 Task: Find connections with filter location Nādbai with filter topic #jobinterviewswith filter profile language Potuguese with filter current company ArcelorMittal Nippon Steel India with filter school Invertis University with filter industry Breweries with filter service category Portrait Photography with filter keywords title Mechanical Engineer
Action: Mouse moved to (606, 102)
Screenshot: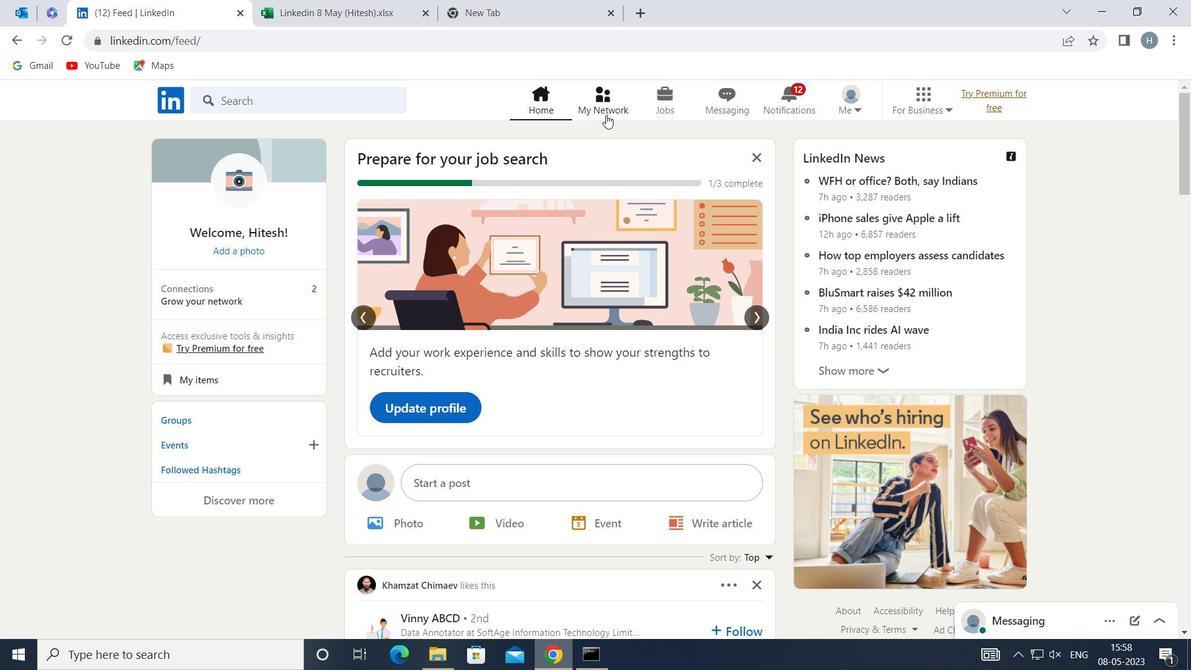 
Action: Mouse pressed left at (606, 102)
Screenshot: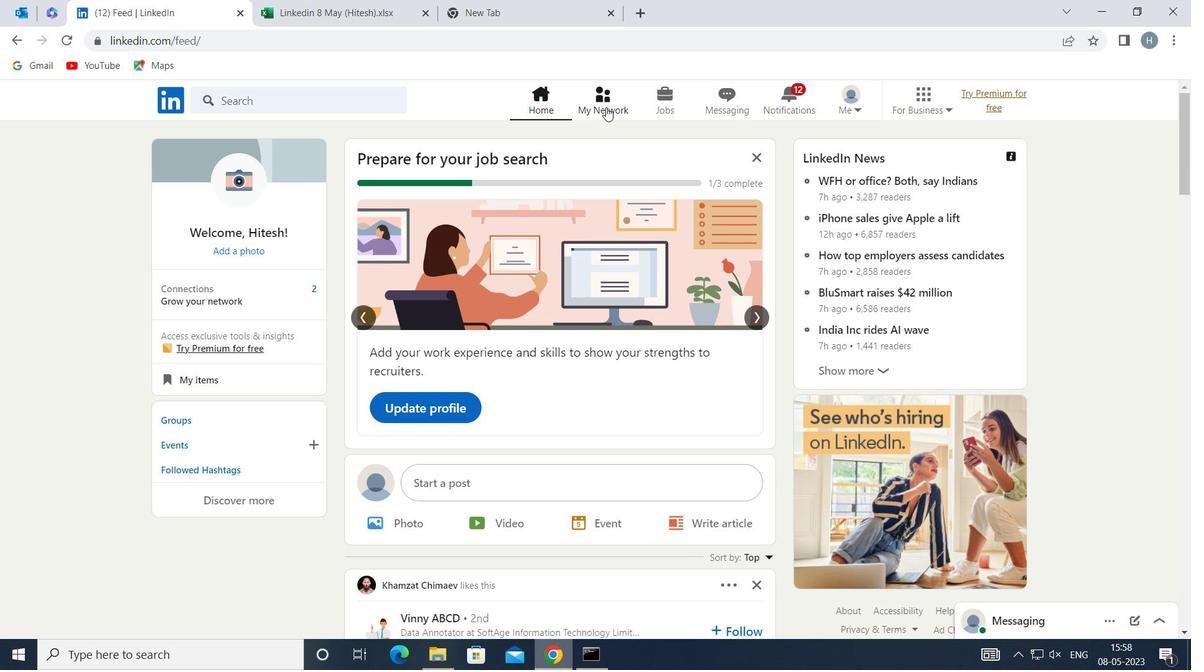 
Action: Mouse moved to (329, 191)
Screenshot: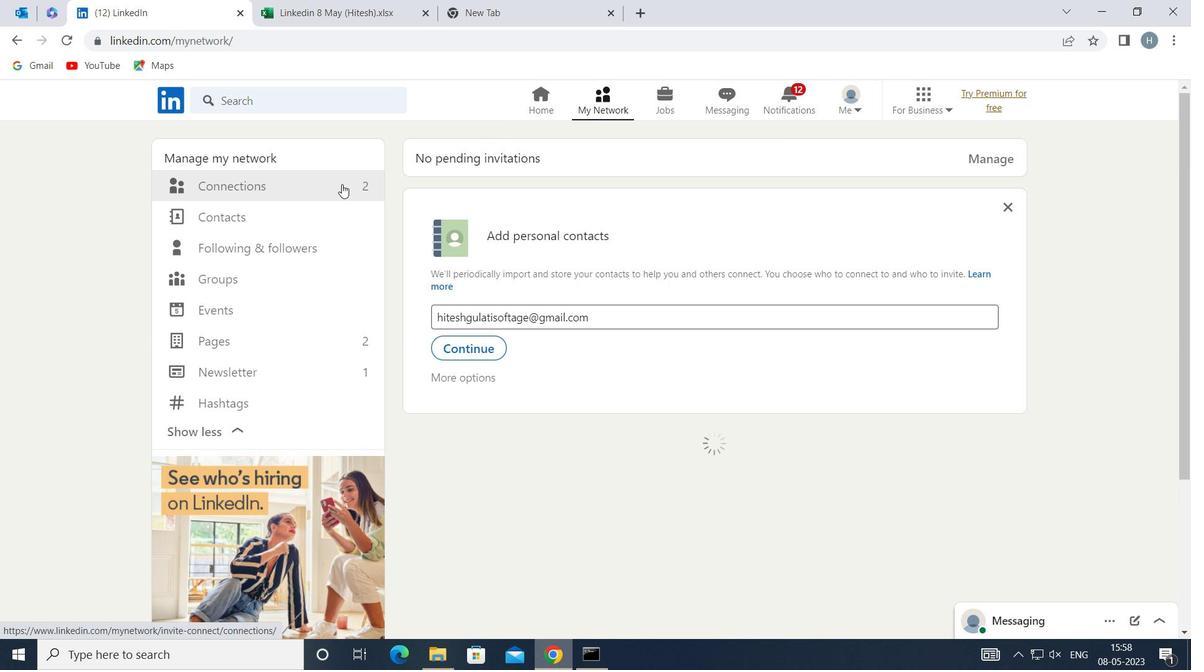 
Action: Mouse pressed left at (329, 191)
Screenshot: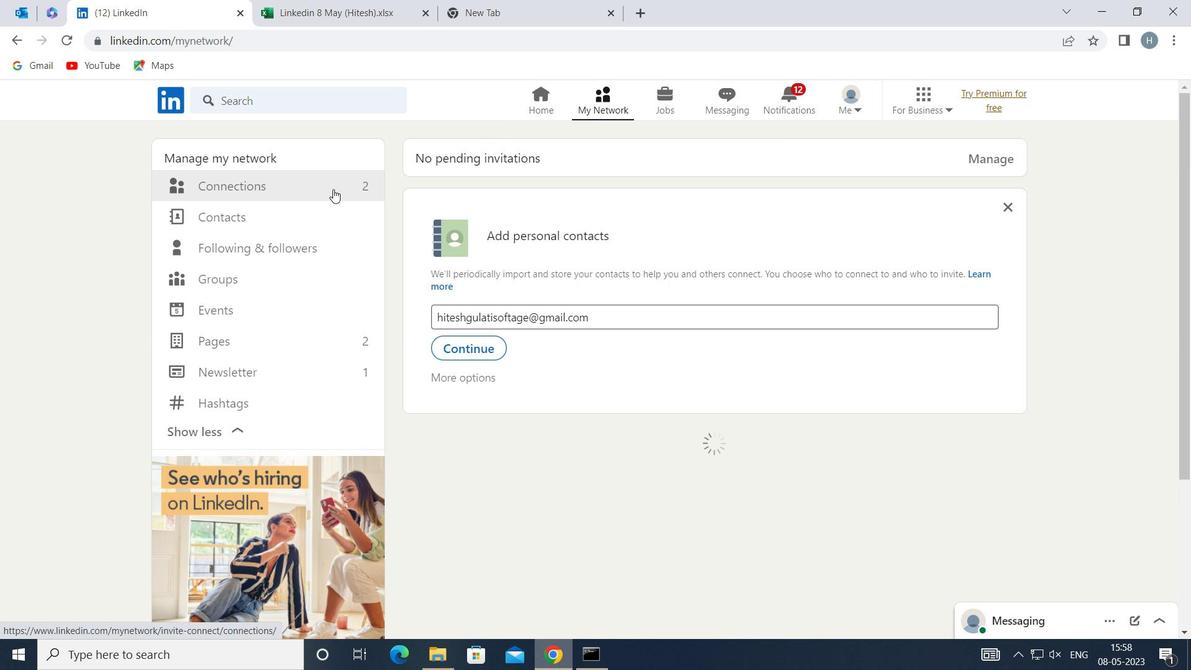 
Action: Mouse moved to (697, 184)
Screenshot: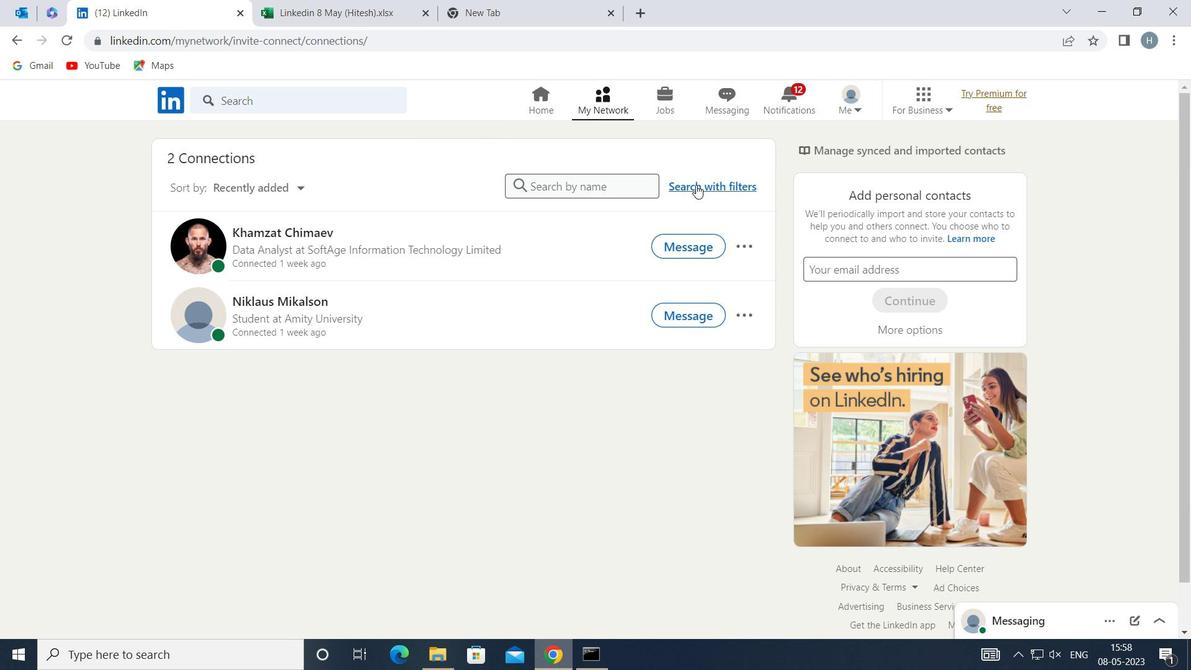 
Action: Mouse pressed left at (697, 184)
Screenshot: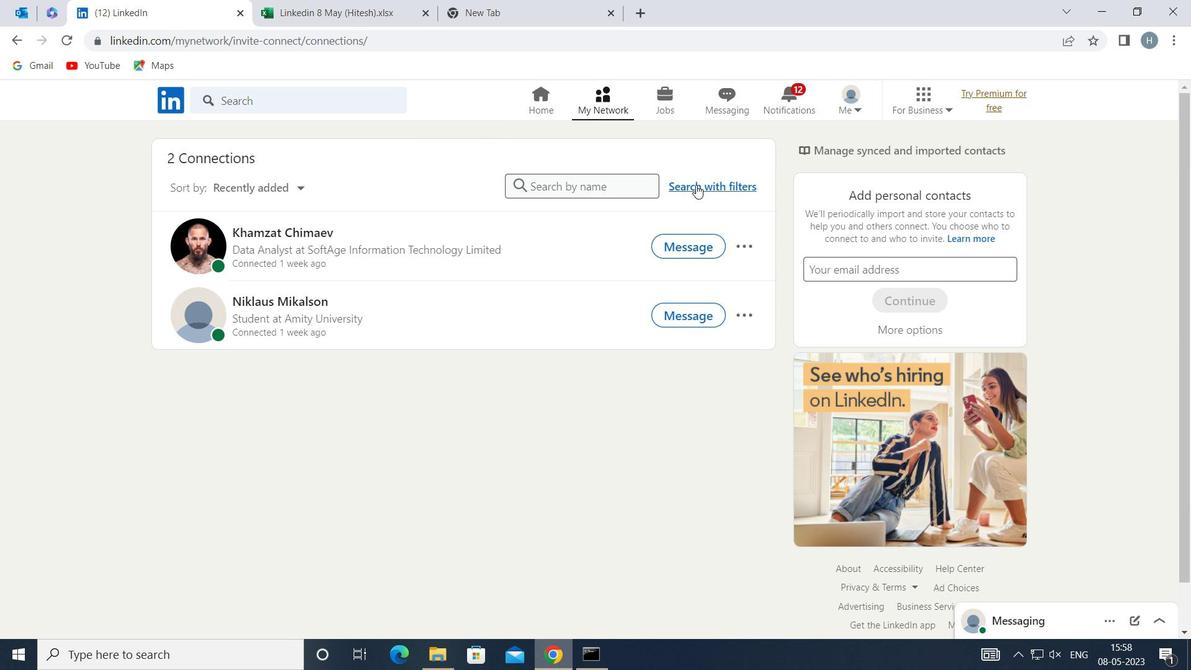 
Action: Mouse moved to (648, 144)
Screenshot: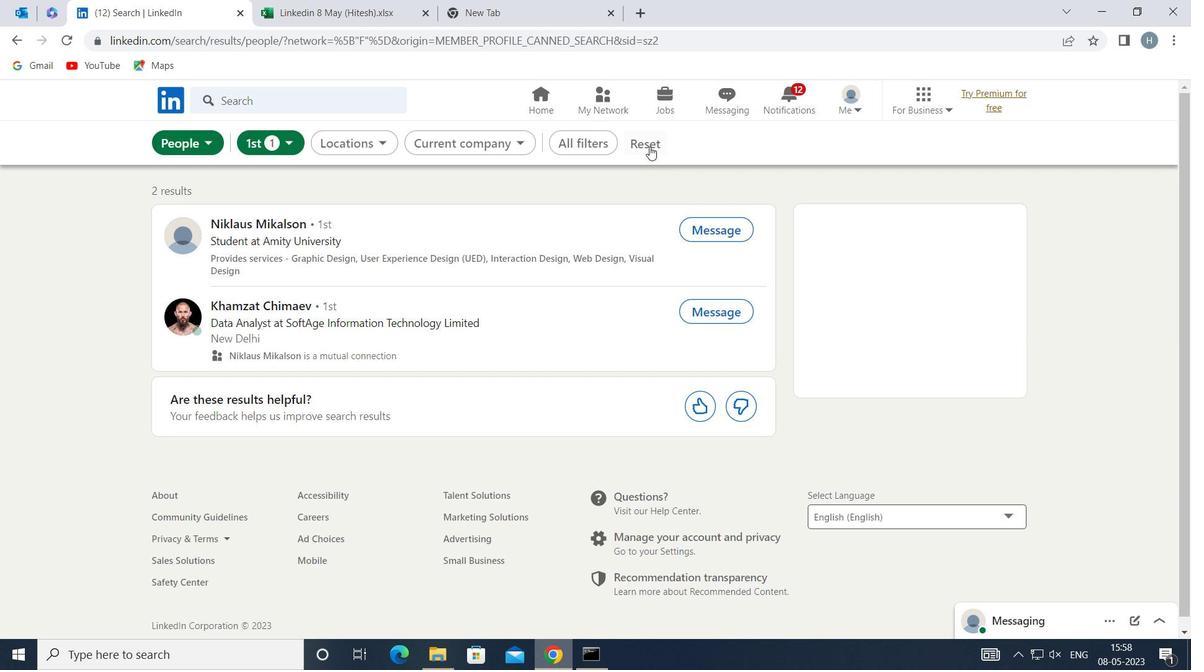 
Action: Mouse pressed left at (648, 144)
Screenshot: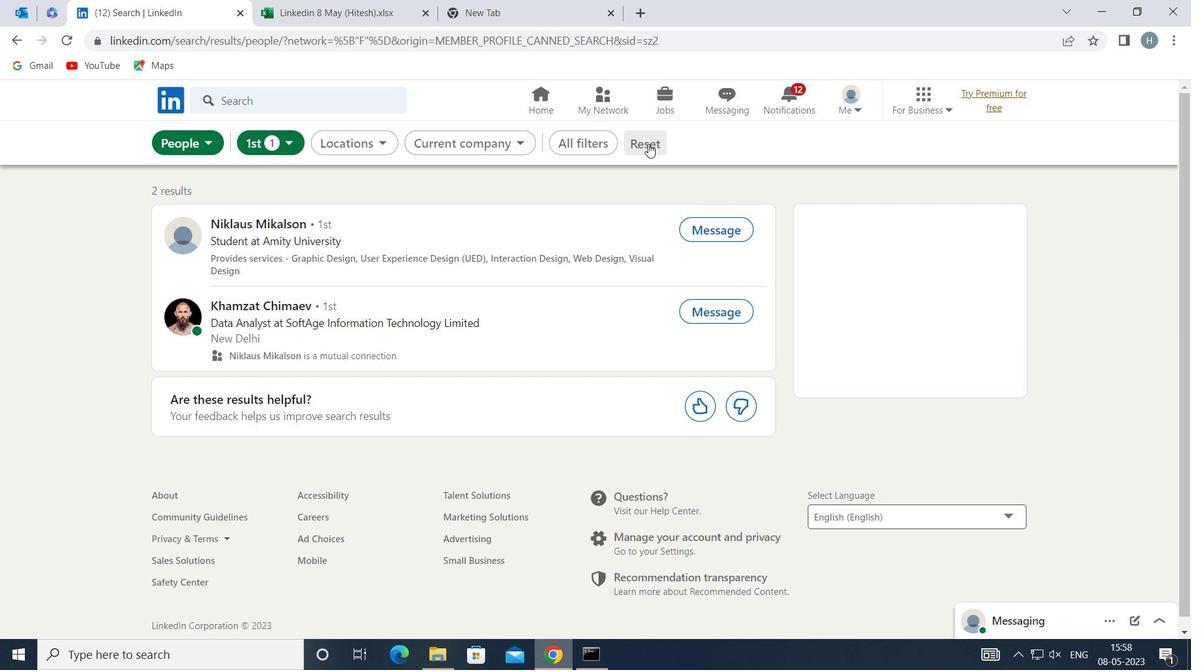 
Action: Mouse moved to (624, 138)
Screenshot: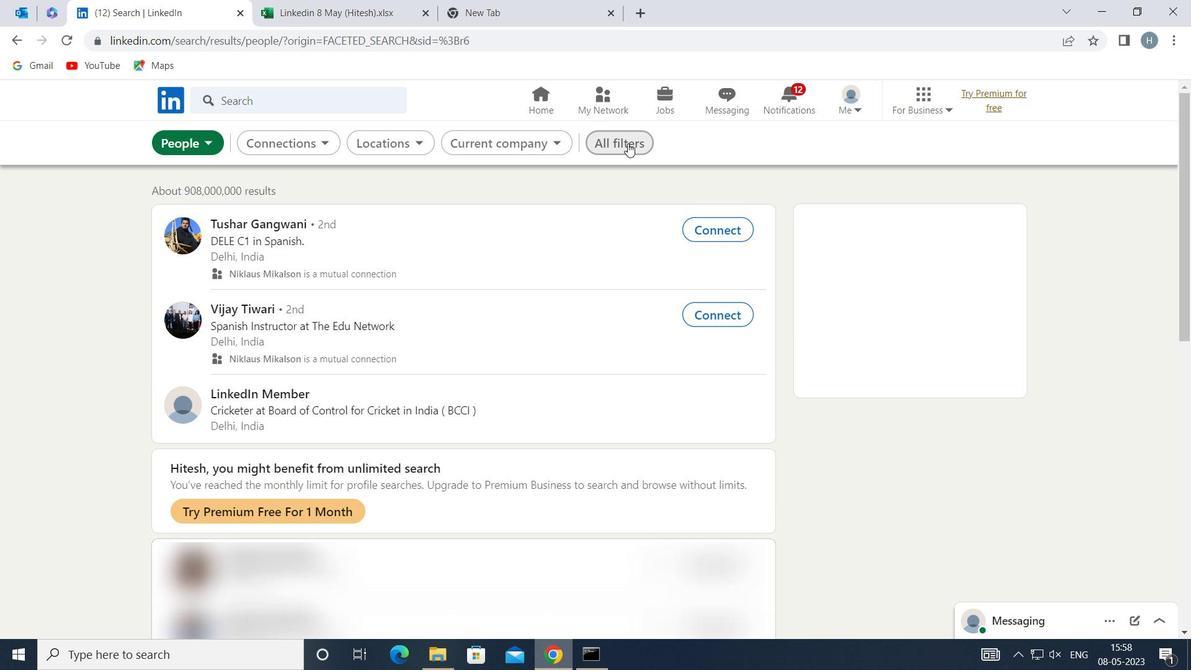 
Action: Mouse pressed left at (624, 138)
Screenshot: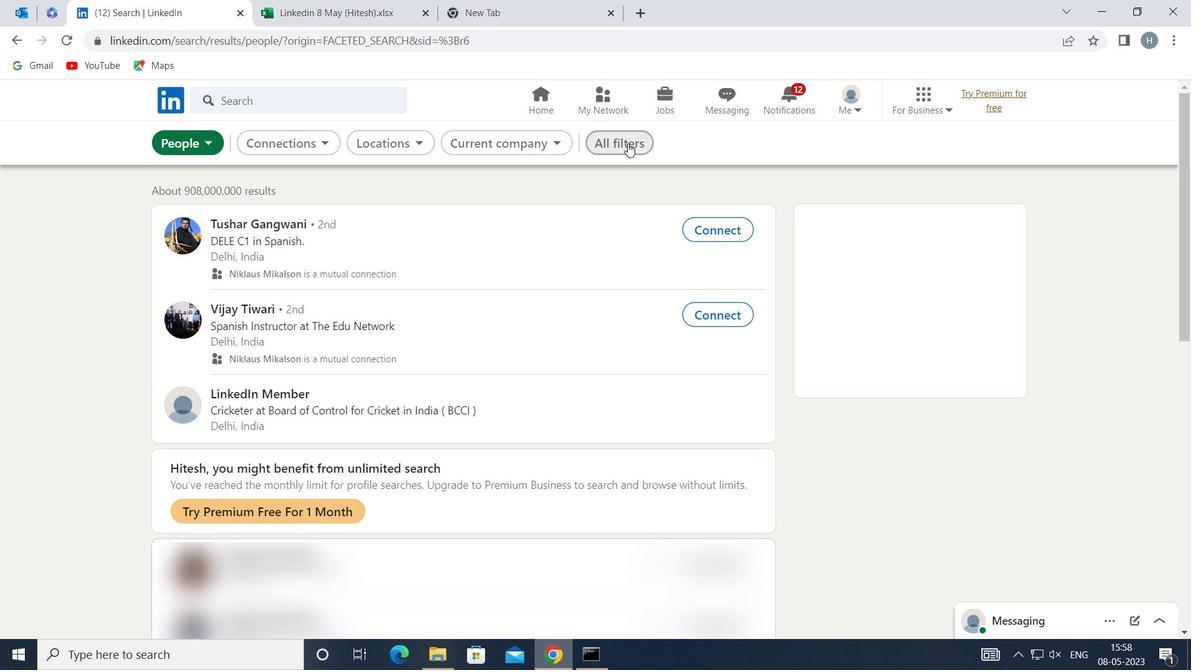 
Action: Mouse moved to (930, 279)
Screenshot: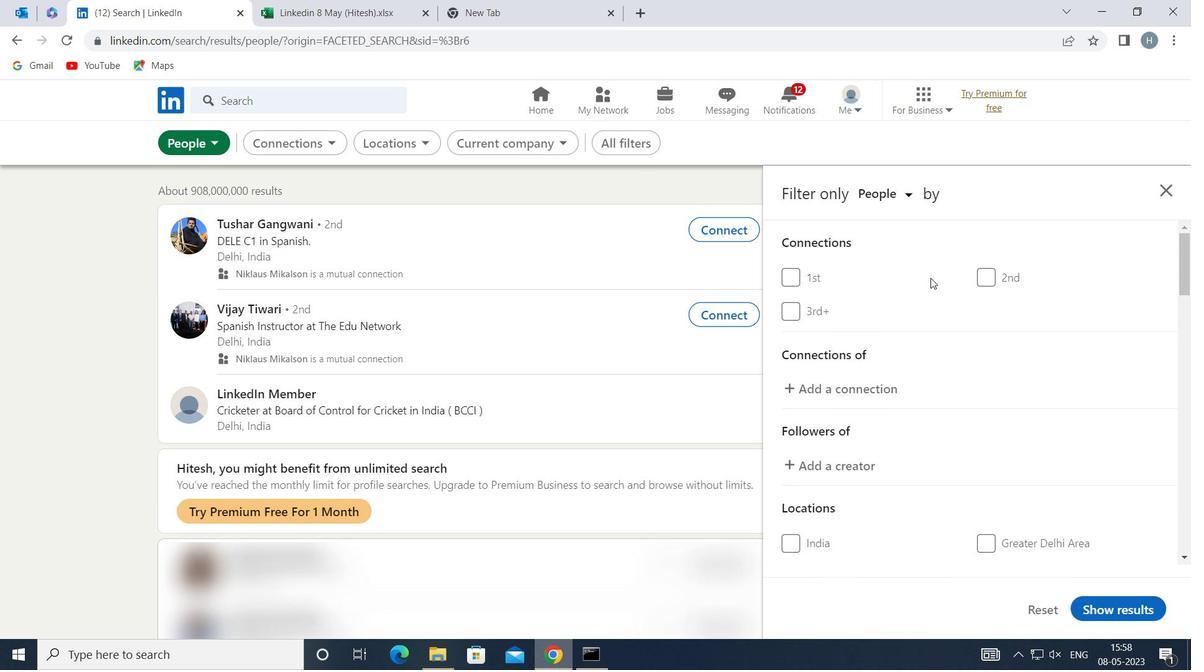 
Action: Mouse scrolled (930, 278) with delta (0, 0)
Screenshot: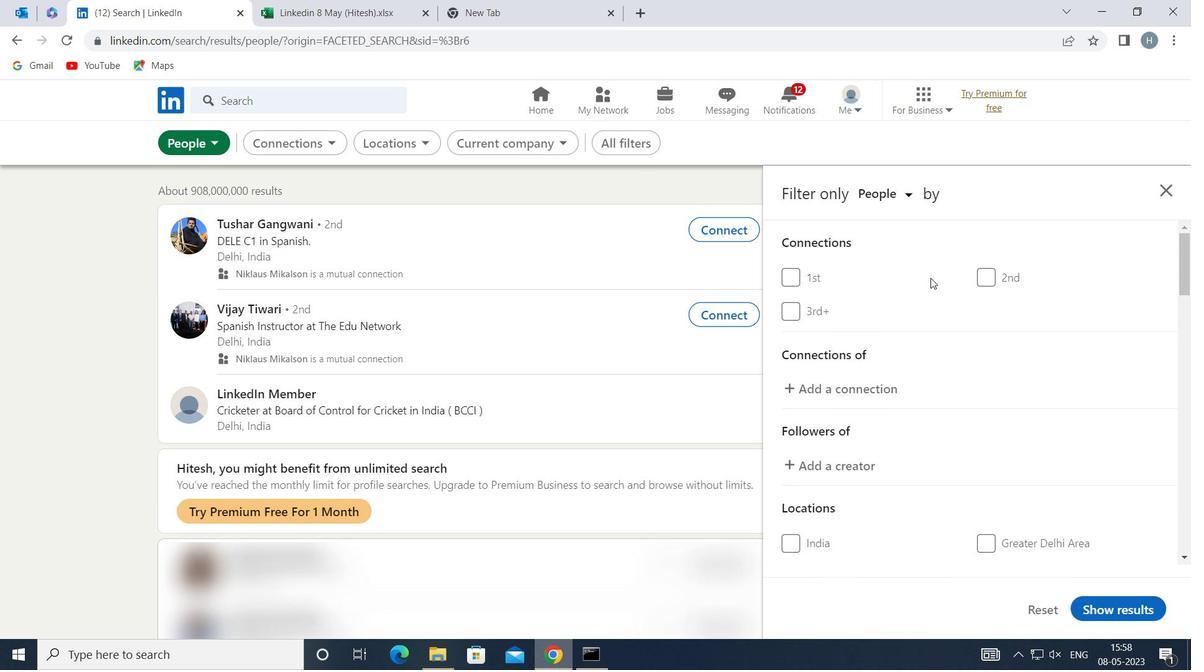 
Action: Mouse moved to (932, 279)
Screenshot: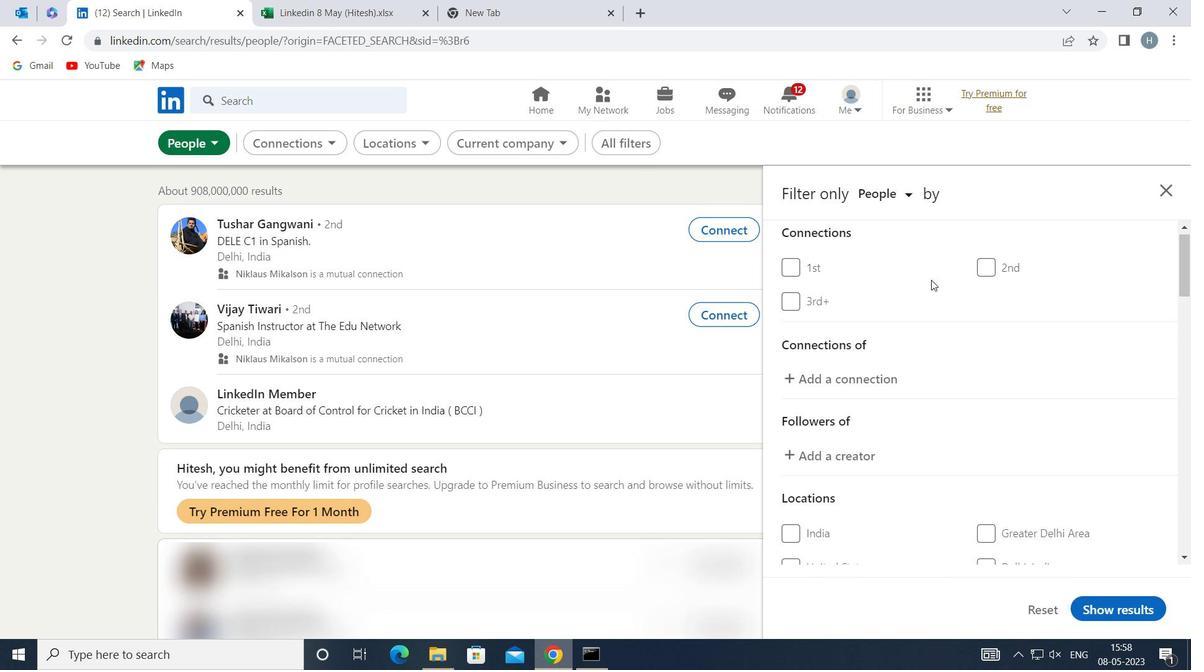 
Action: Mouse scrolled (932, 279) with delta (0, 0)
Screenshot: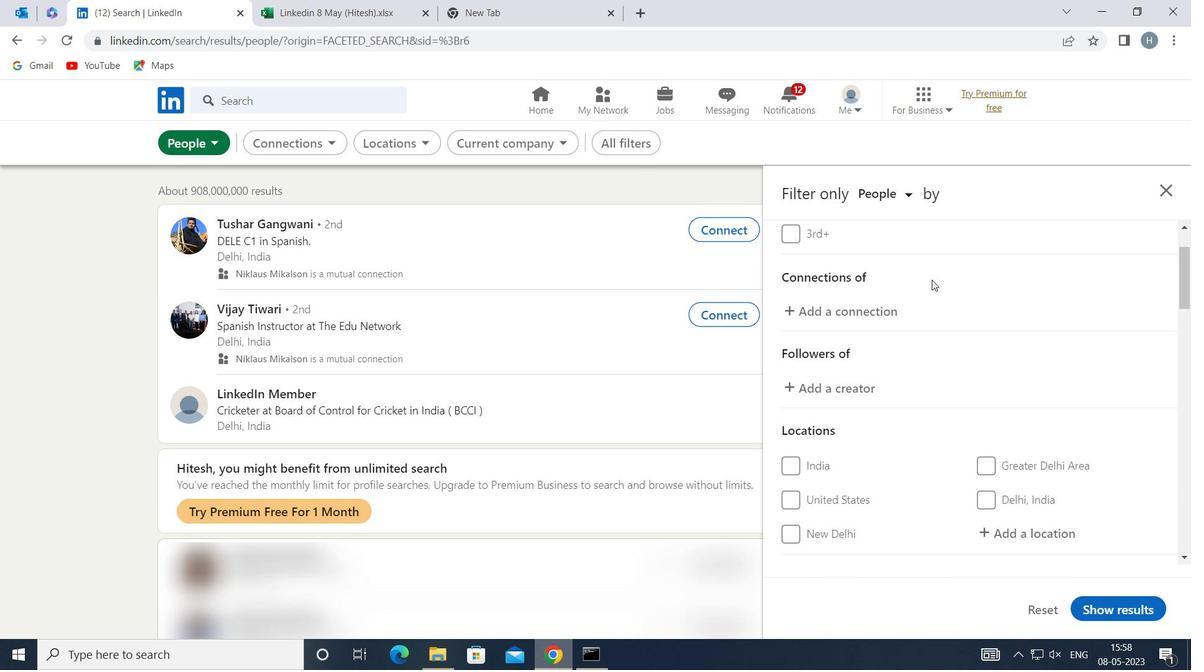 
Action: Mouse moved to (934, 281)
Screenshot: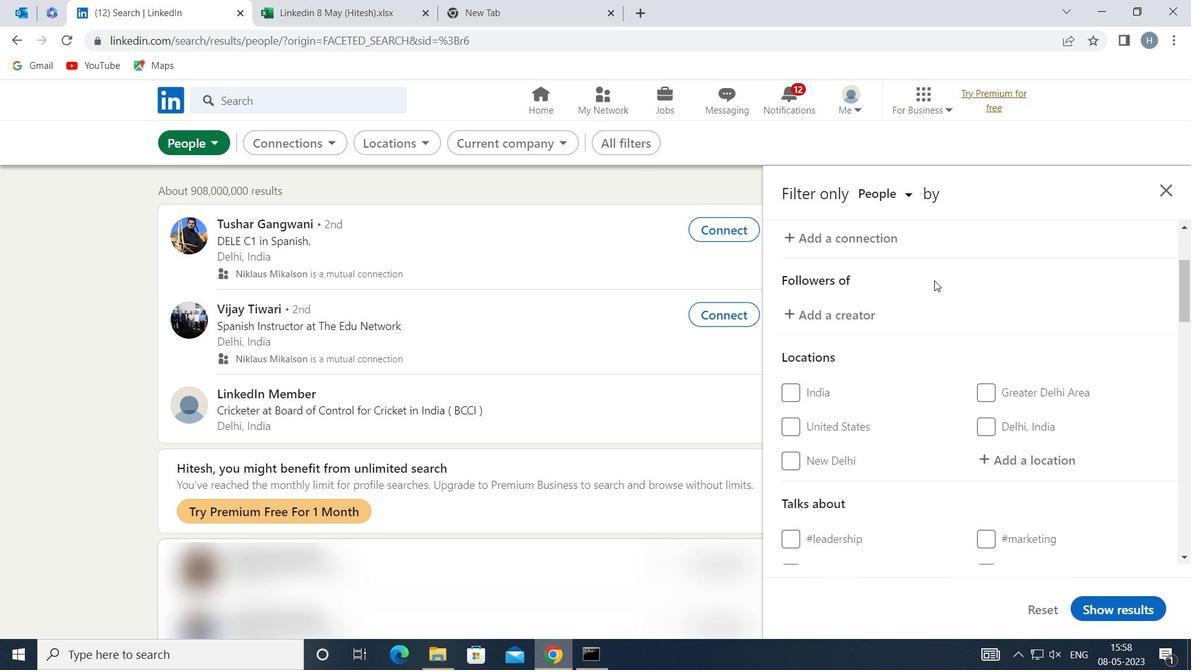 
Action: Mouse scrolled (934, 281) with delta (0, 0)
Screenshot: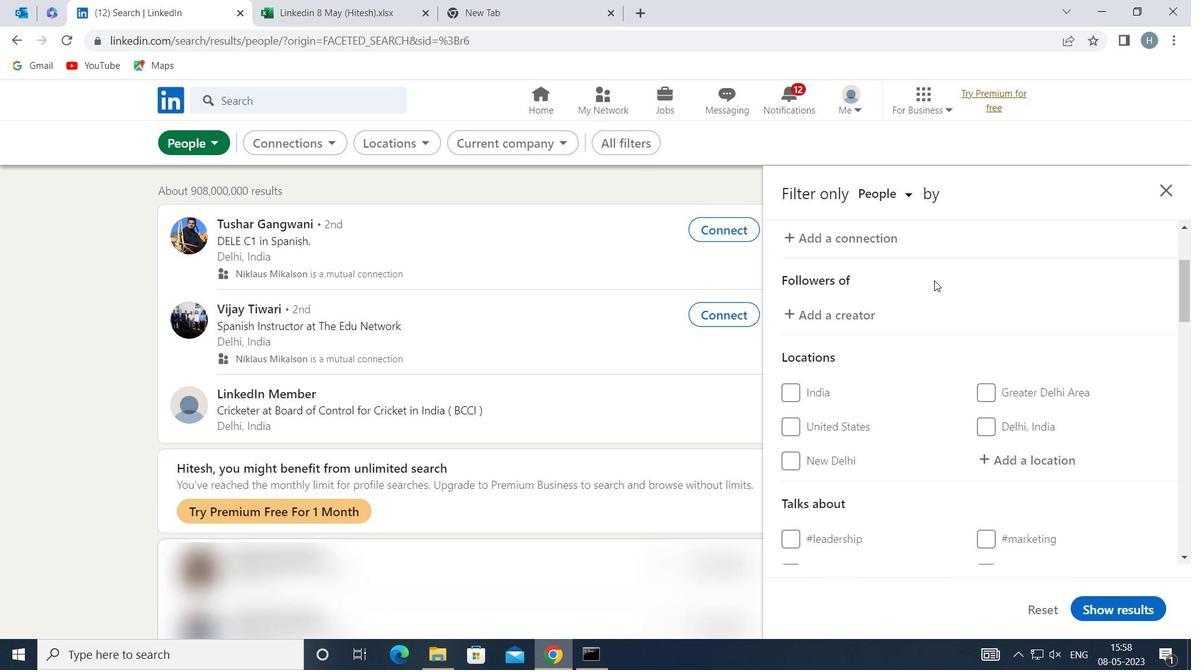 
Action: Mouse moved to (1030, 370)
Screenshot: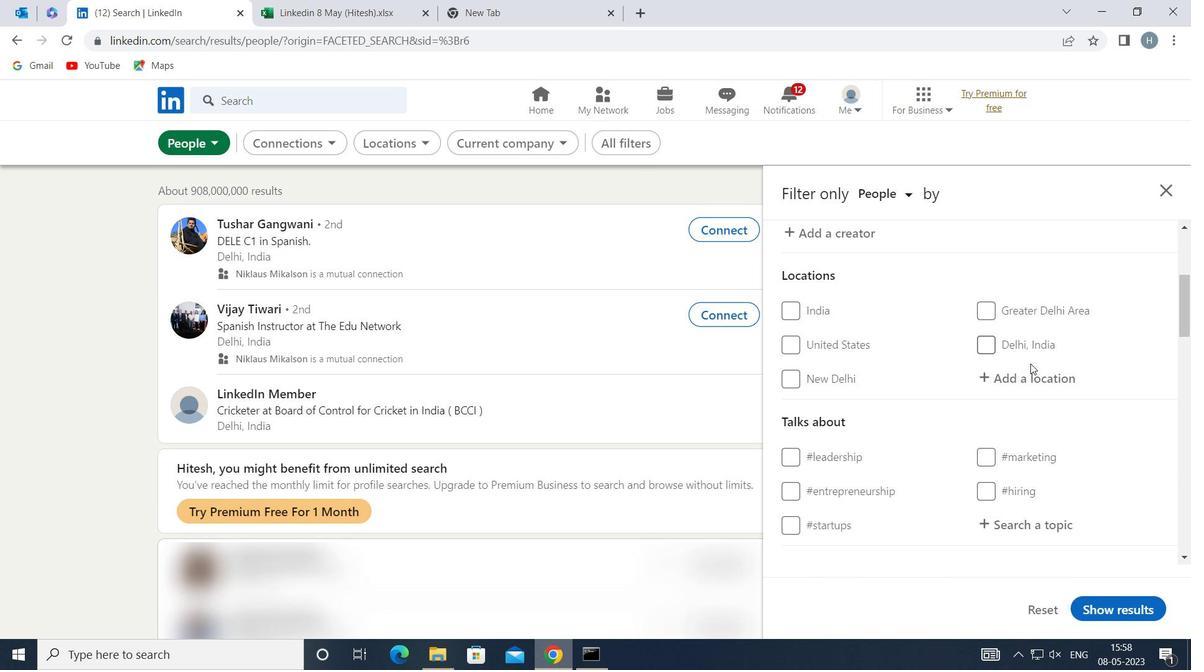 
Action: Mouse pressed left at (1030, 370)
Screenshot: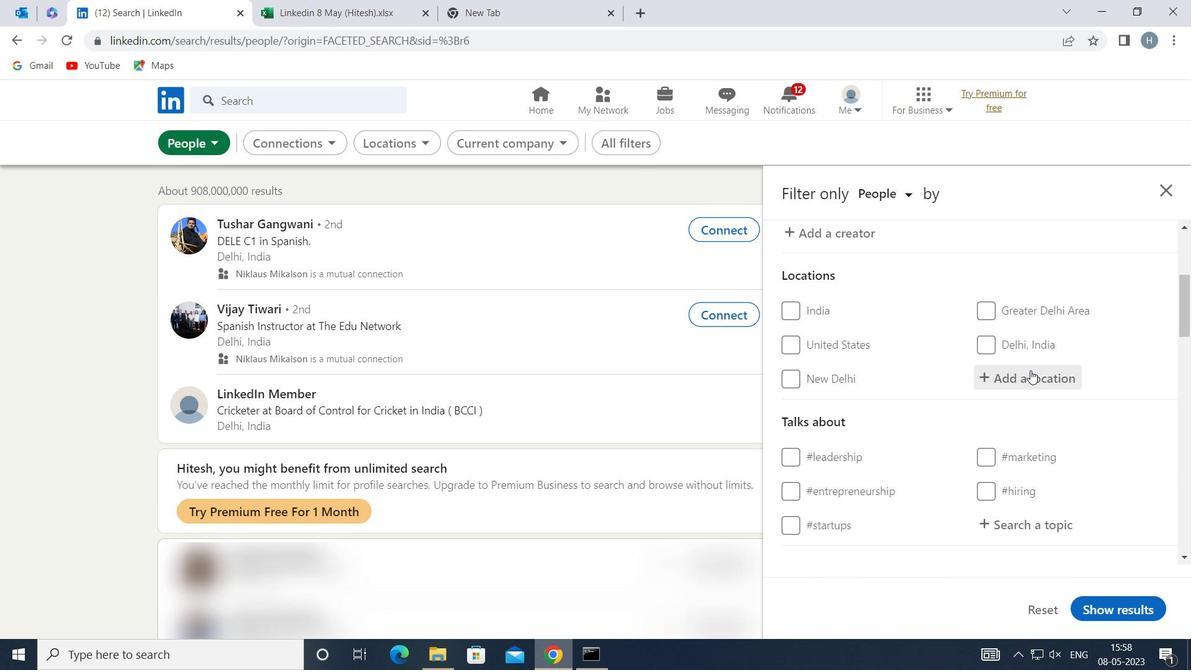 
Action: Key pressed <Key.shift>NADBAI
Screenshot: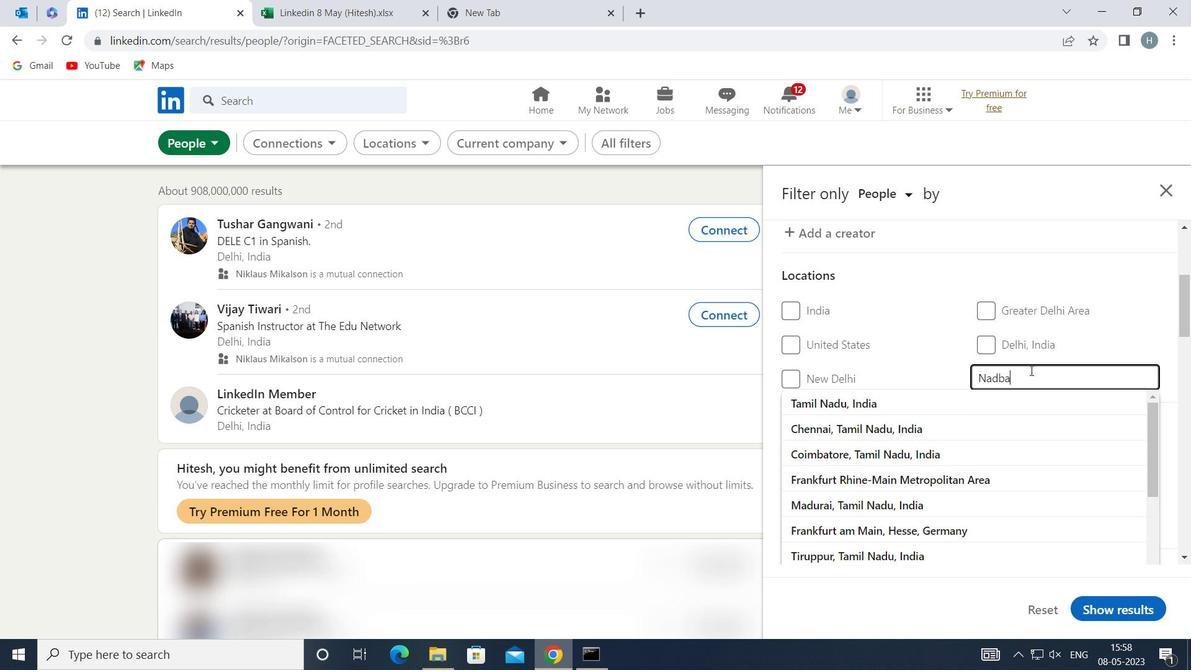 
Action: Mouse moved to (1031, 398)
Screenshot: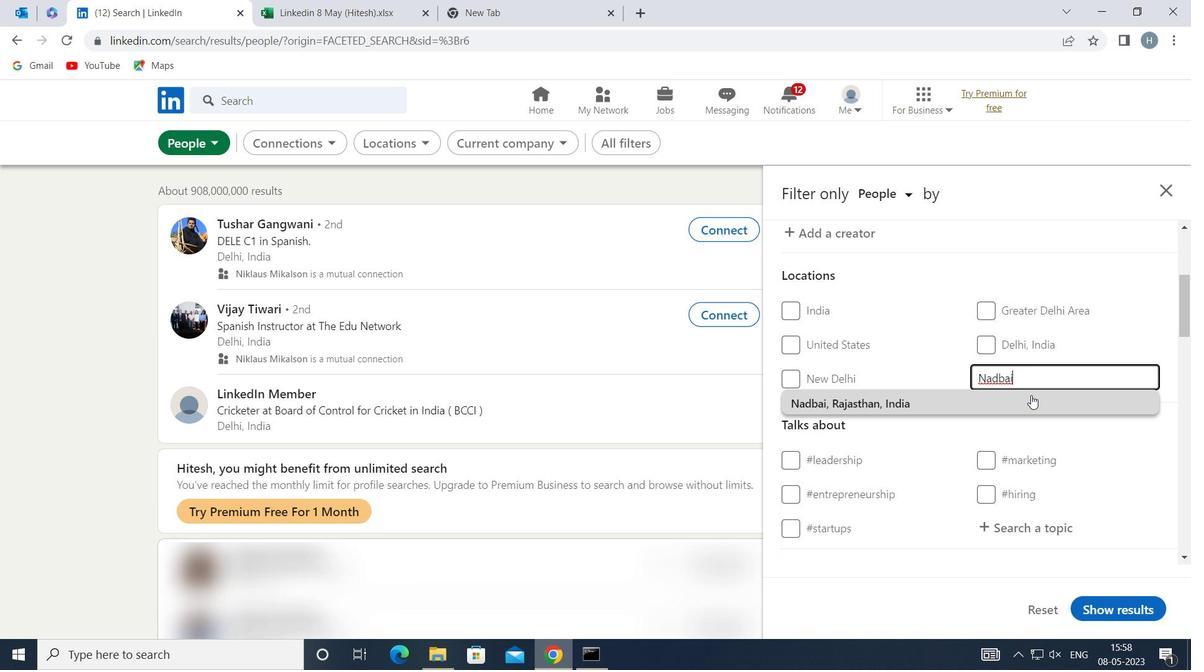 
Action: Mouse pressed left at (1031, 398)
Screenshot: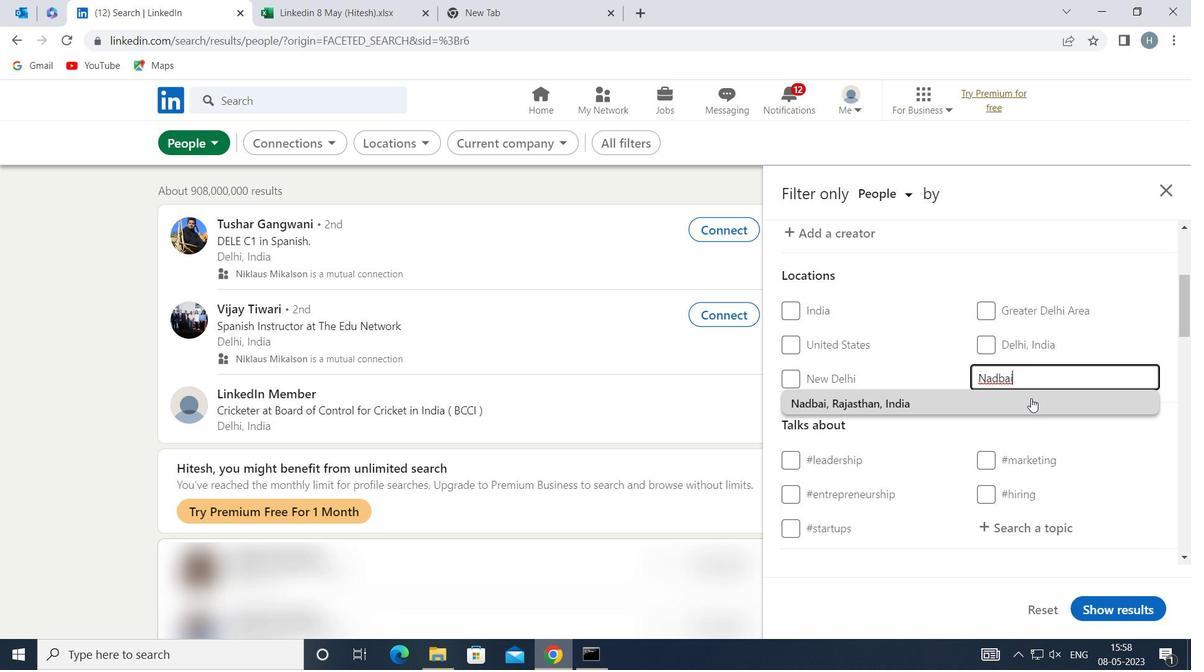 
Action: Mouse moved to (1027, 399)
Screenshot: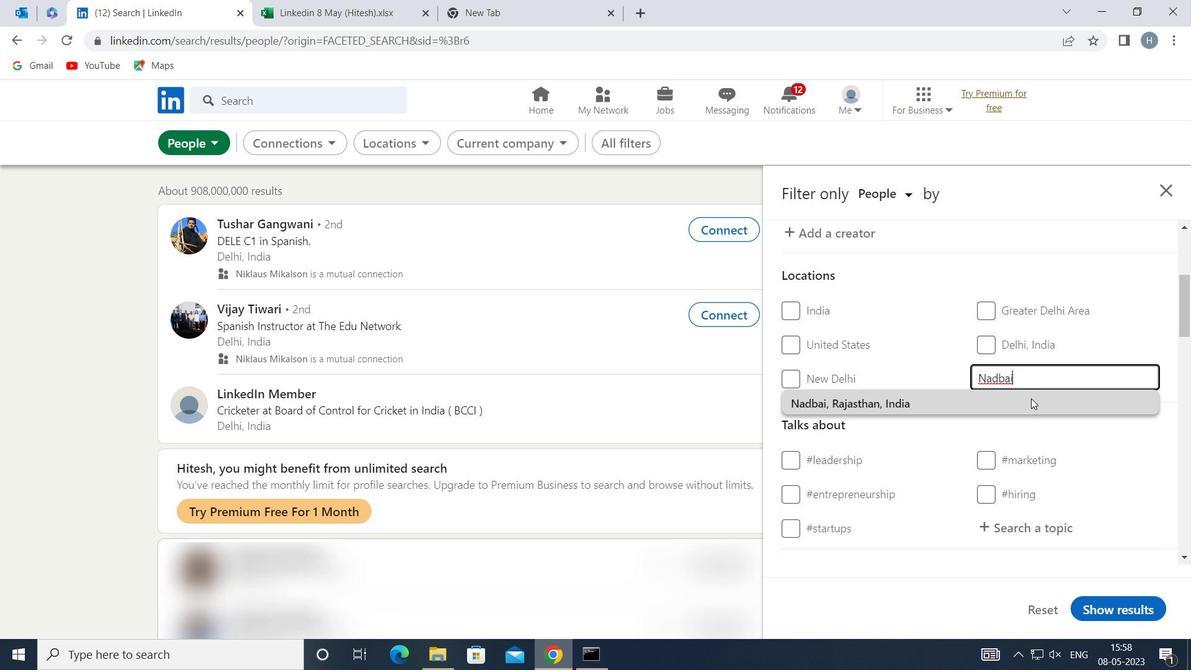 
Action: Mouse scrolled (1027, 398) with delta (0, 0)
Screenshot: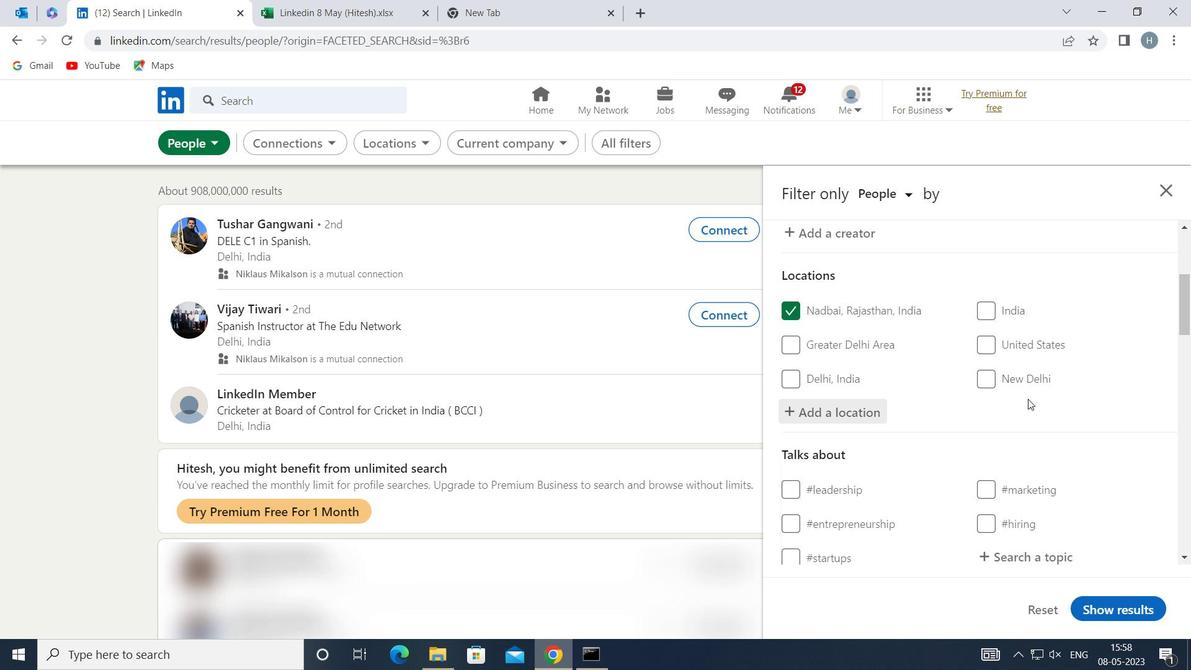 
Action: Mouse moved to (1034, 469)
Screenshot: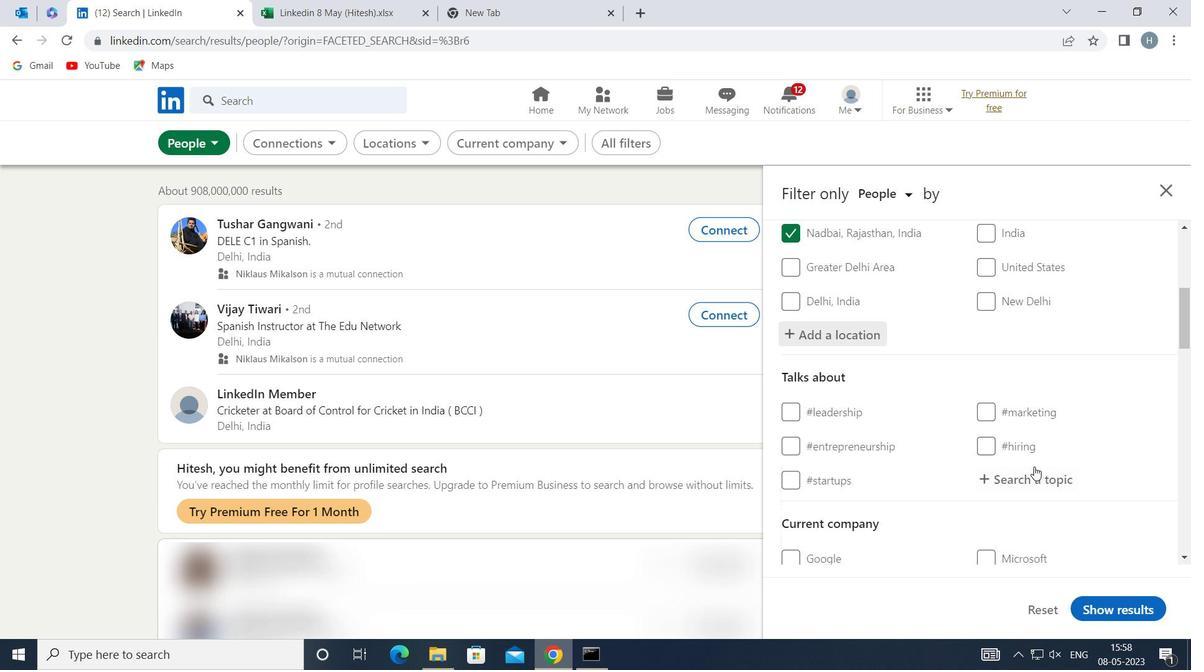 
Action: Mouse pressed left at (1034, 469)
Screenshot: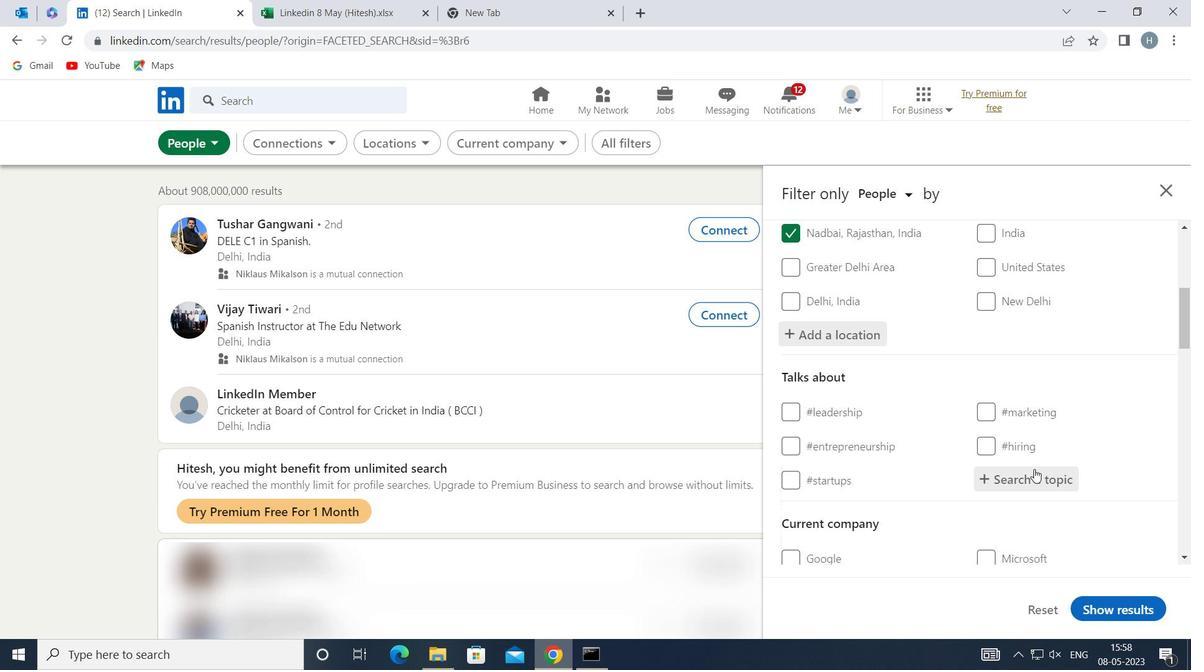 
Action: Key pressed JOBU<Key.backspace>INTERVIEWS
Screenshot: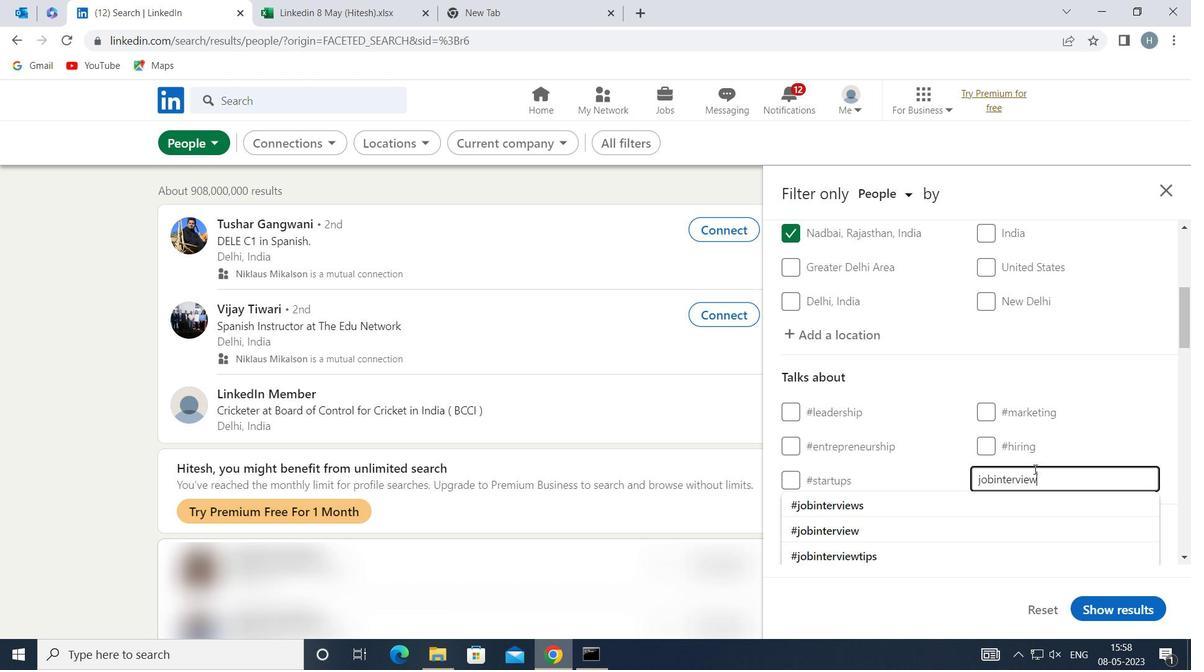 
Action: Mouse moved to (975, 505)
Screenshot: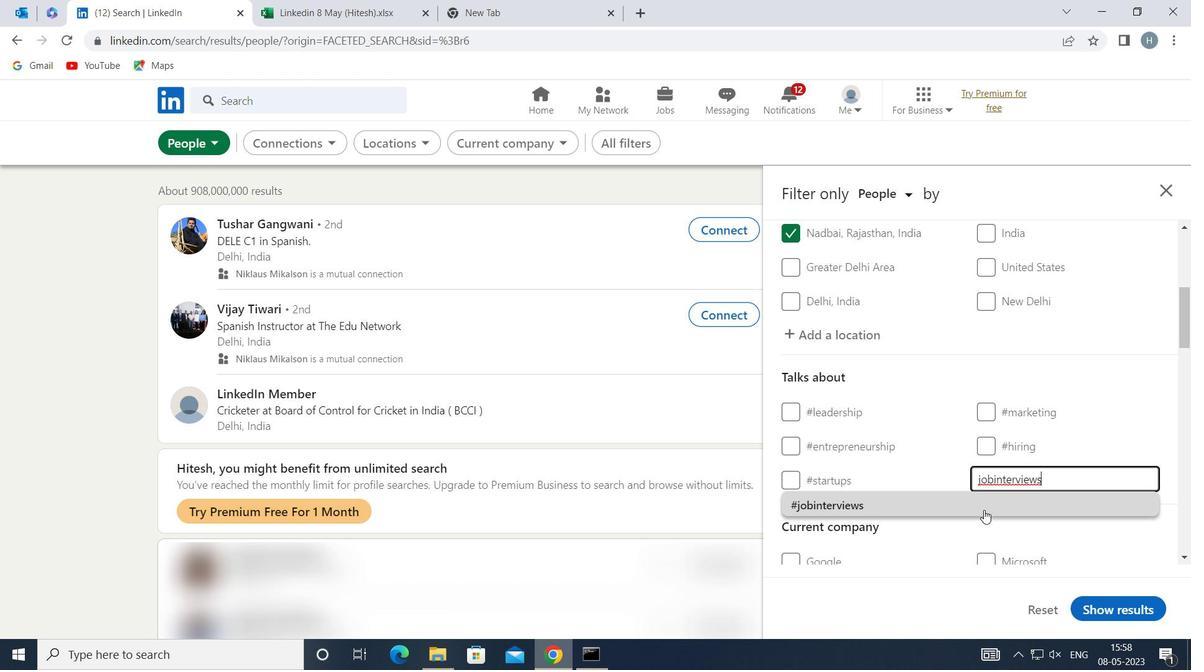 
Action: Mouse pressed left at (975, 505)
Screenshot: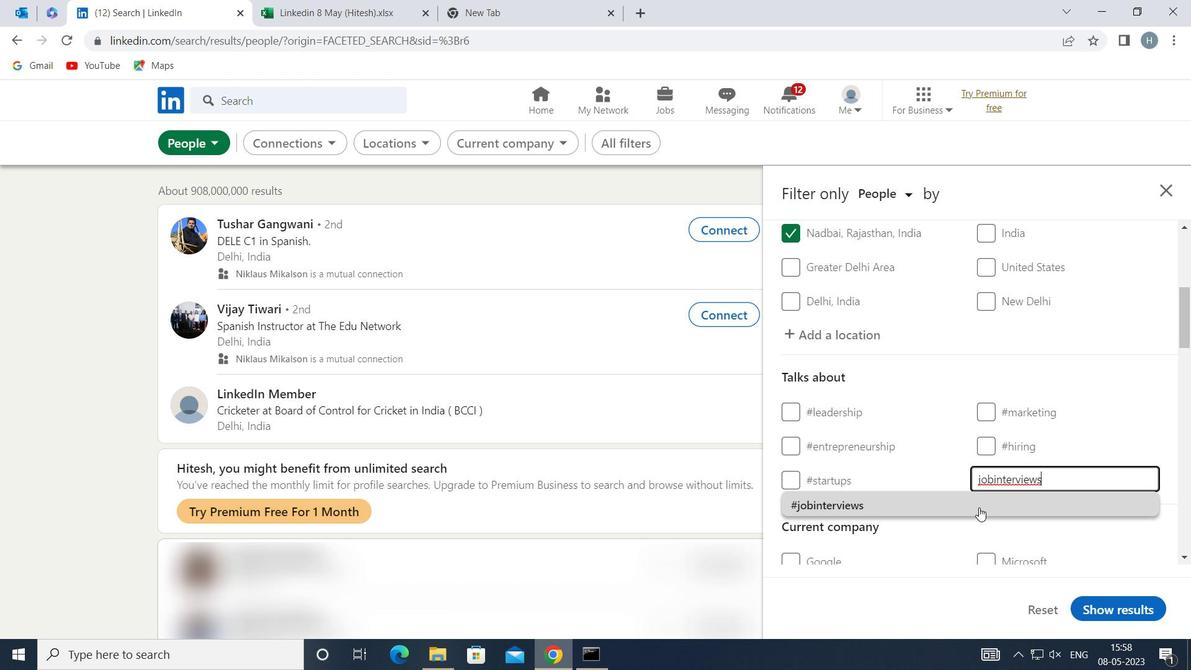 
Action: Mouse moved to (962, 429)
Screenshot: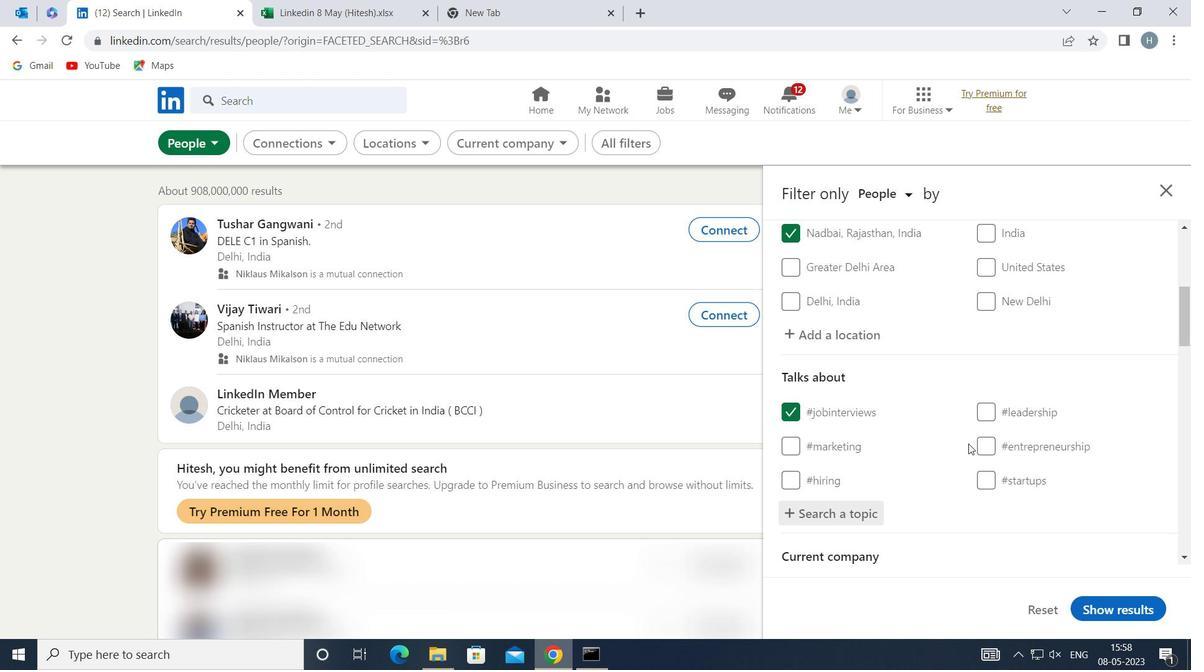 
Action: Mouse scrolled (962, 428) with delta (0, 0)
Screenshot: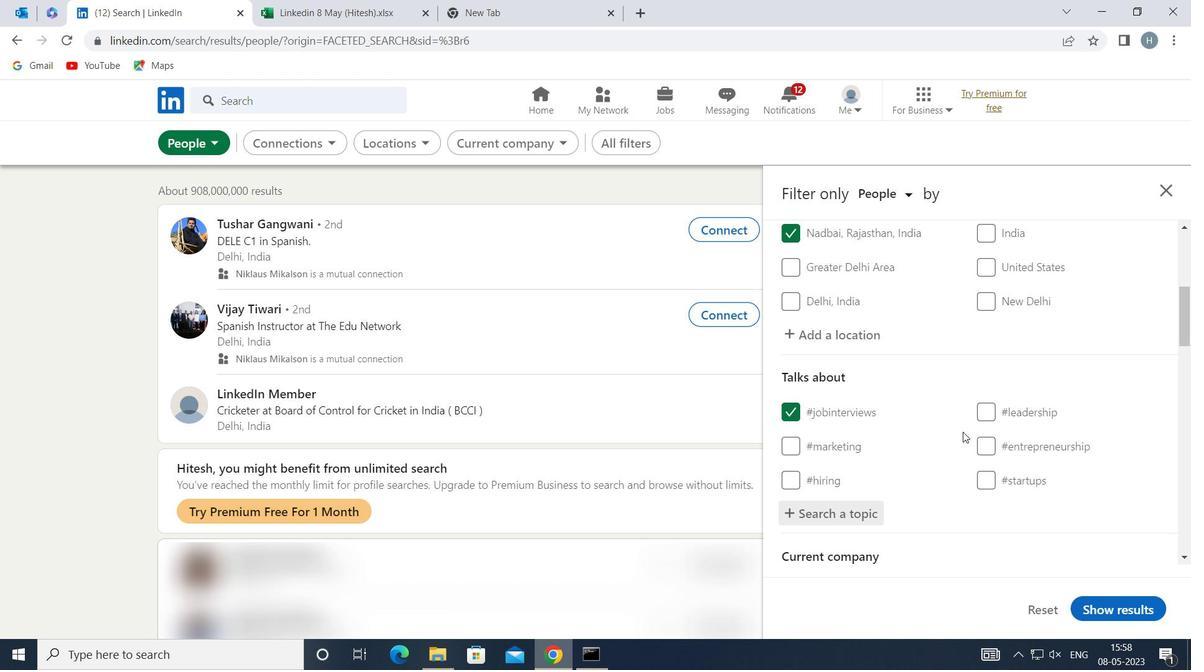 
Action: Mouse scrolled (962, 428) with delta (0, 0)
Screenshot: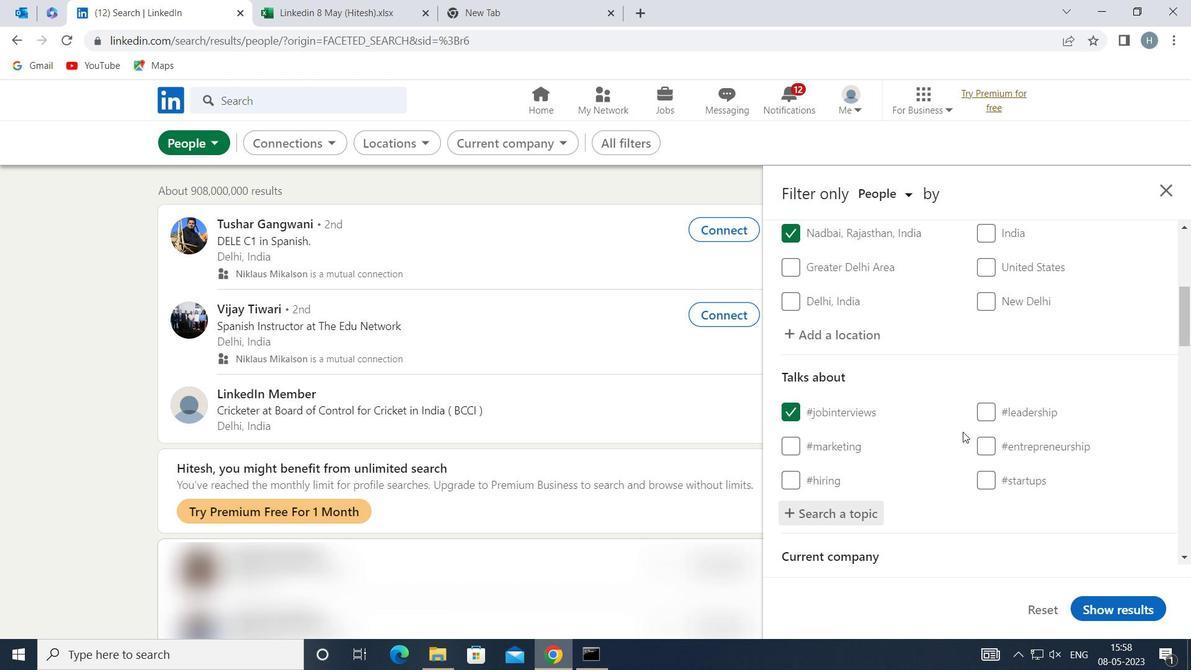 
Action: Mouse moved to (959, 408)
Screenshot: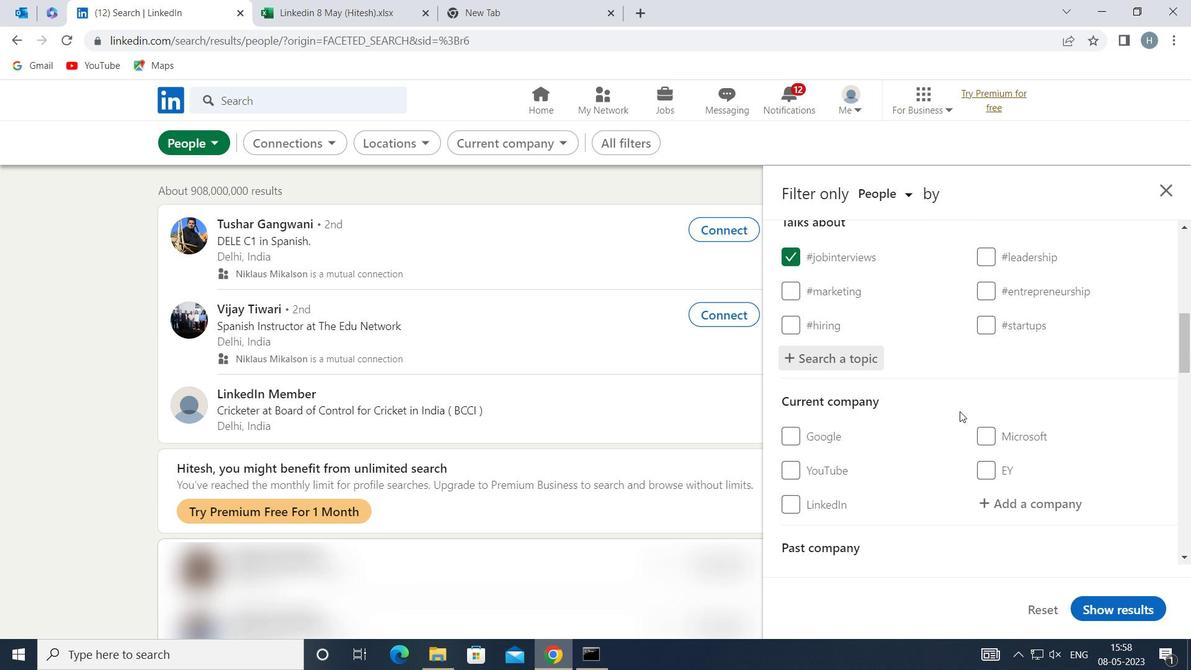 
Action: Mouse scrolled (959, 407) with delta (0, 0)
Screenshot: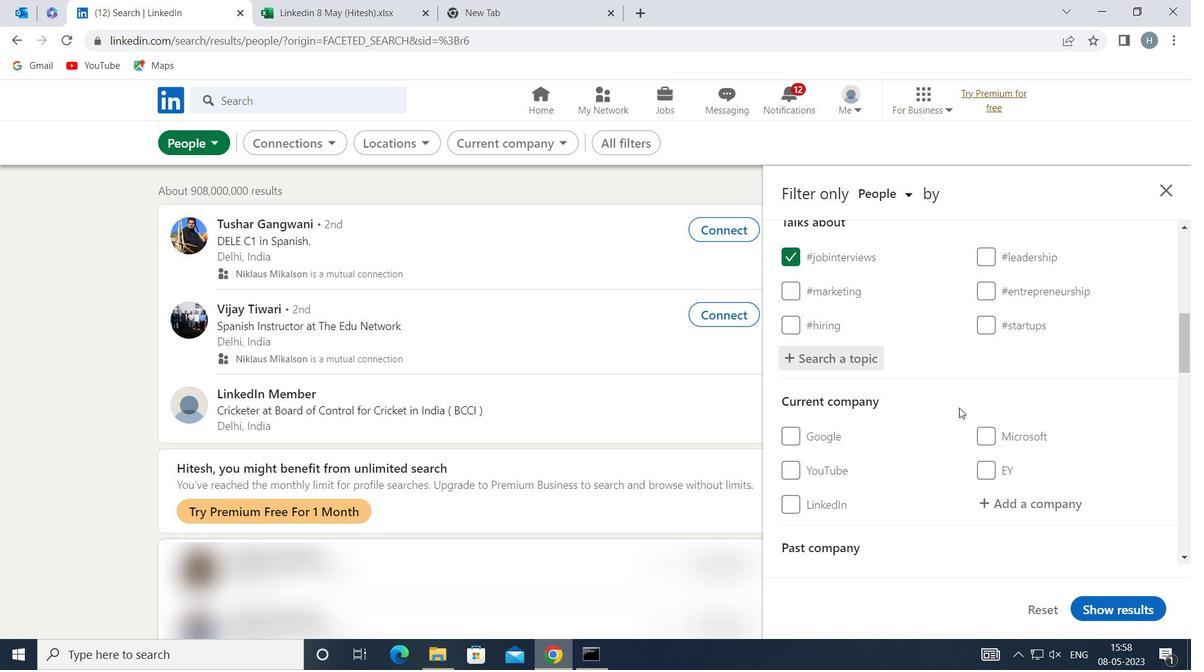 
Action: Mouse moved to (954, 392)
Screenshot: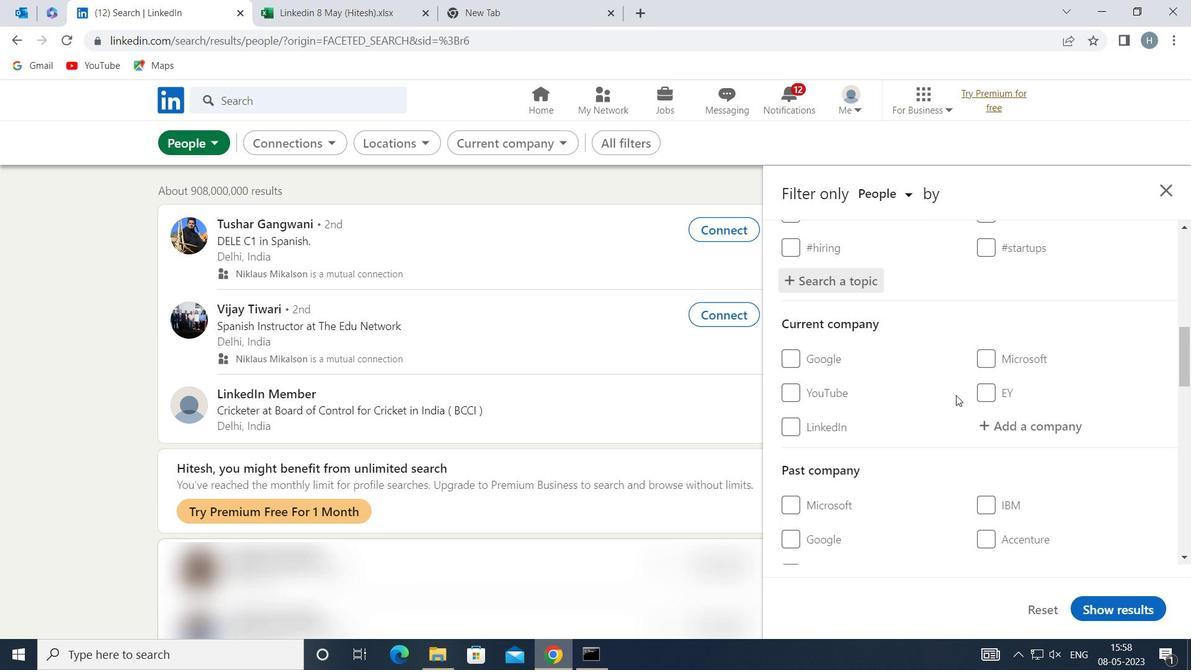 
Action: Mouse scrolled (954, 392) with delta (0, 0)
Screenshot: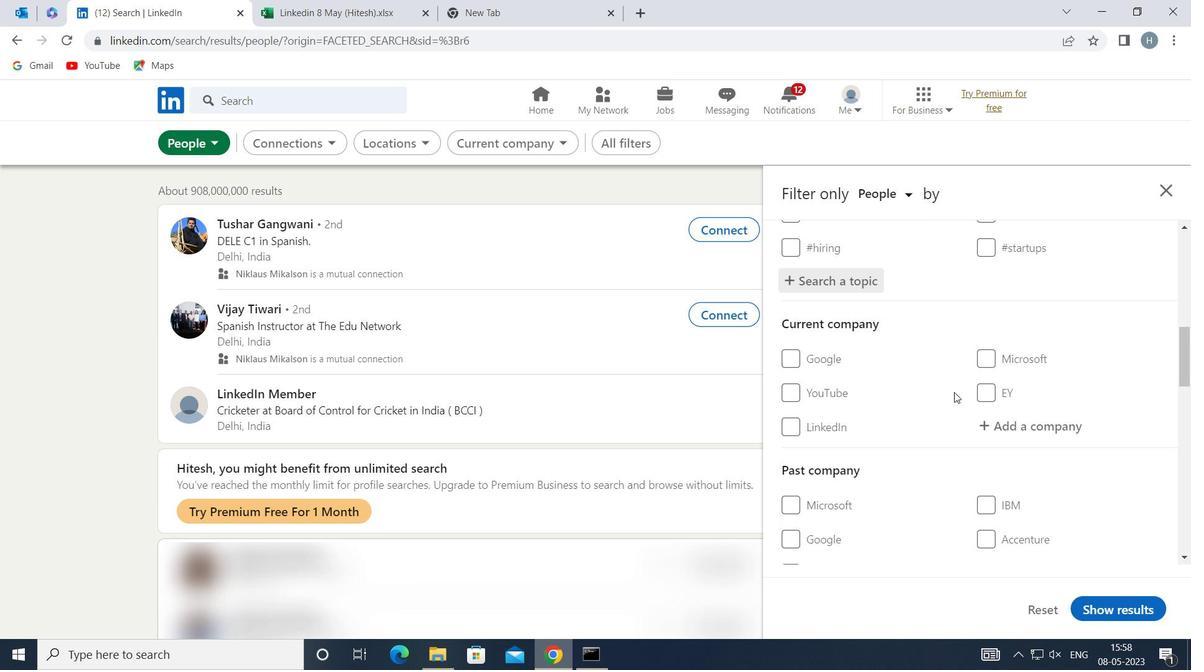 
Action: Mouse scrolled (954, 392) with delta (0, 0)
Screenshot: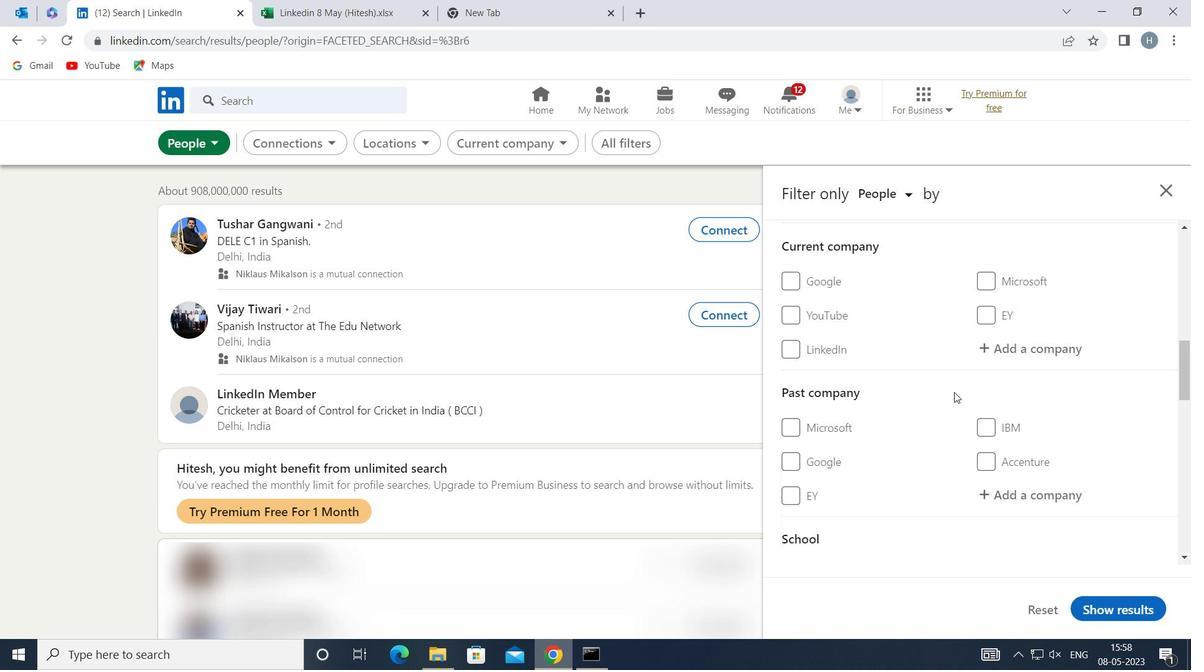 
Action: Mouse scrolled (954, 392) with delta (0, 0)
Screenshot: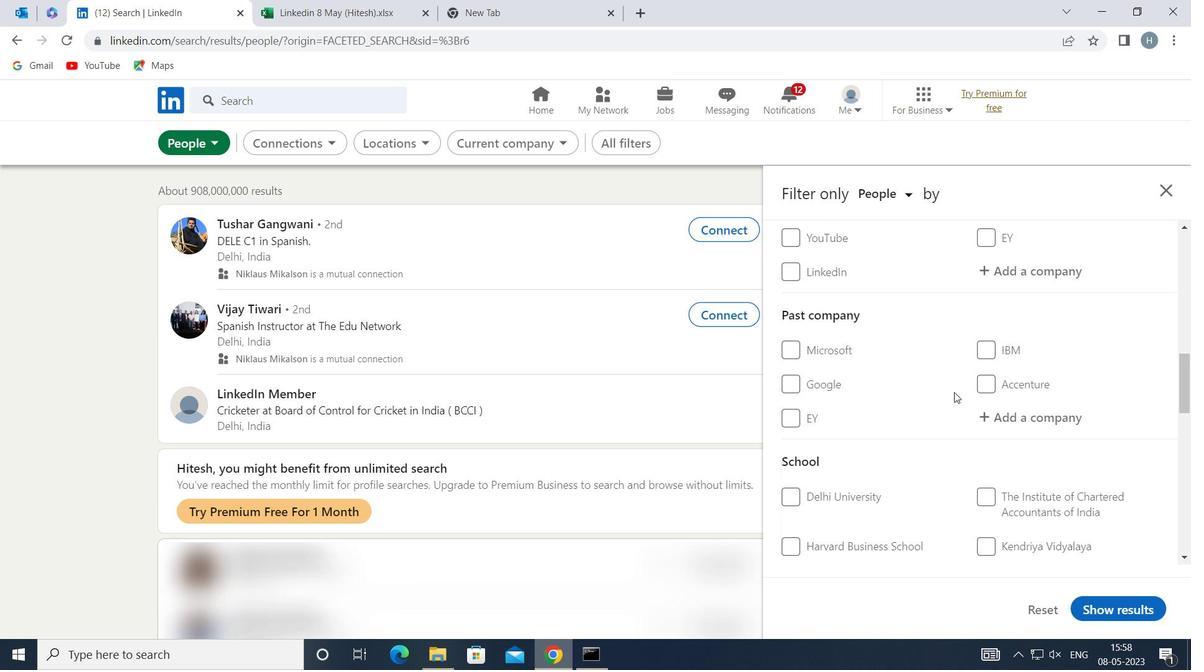 
Action: Mouse scrolled (954, 392) with delta (0, 0)
Screenshot: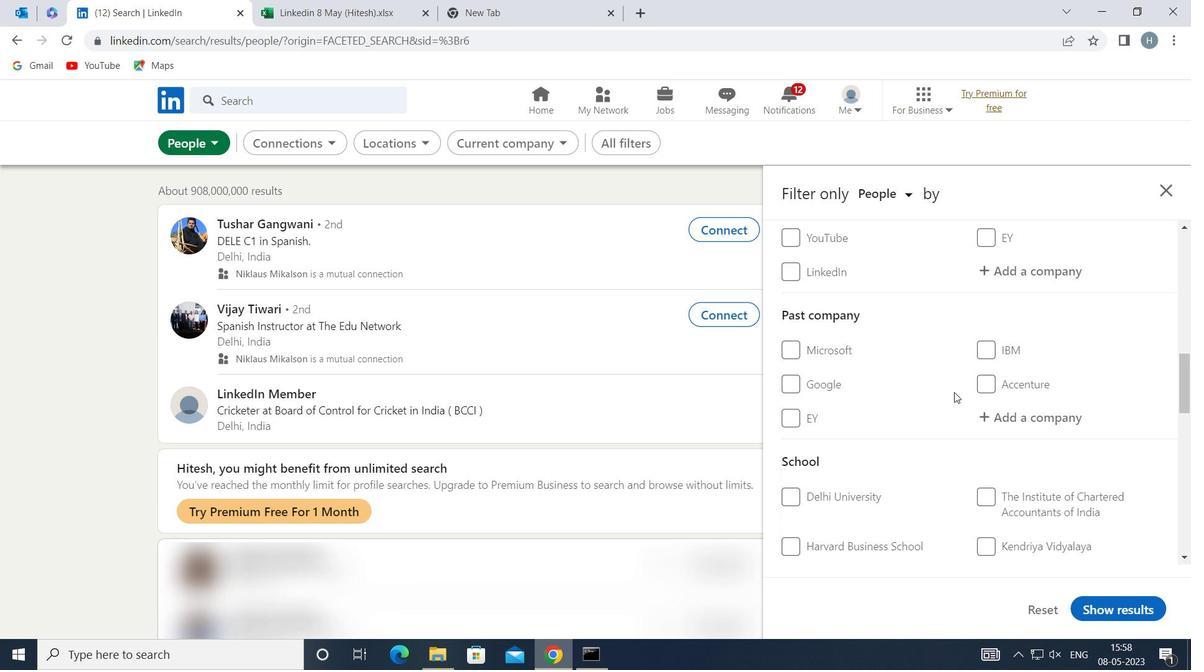 
Action: Mouse scrolled (954, 392) with delta (0, 0)
Screenshot: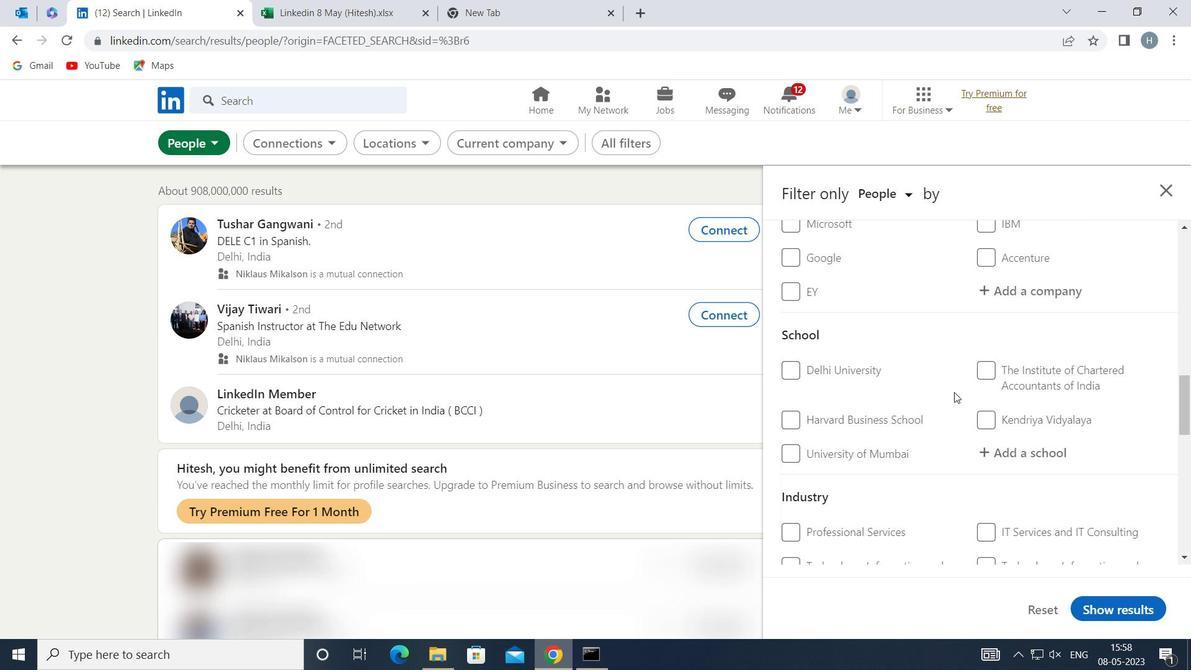 
Action: Mouse scrolled (954, 392) with delta (0, 0)
Screenshot: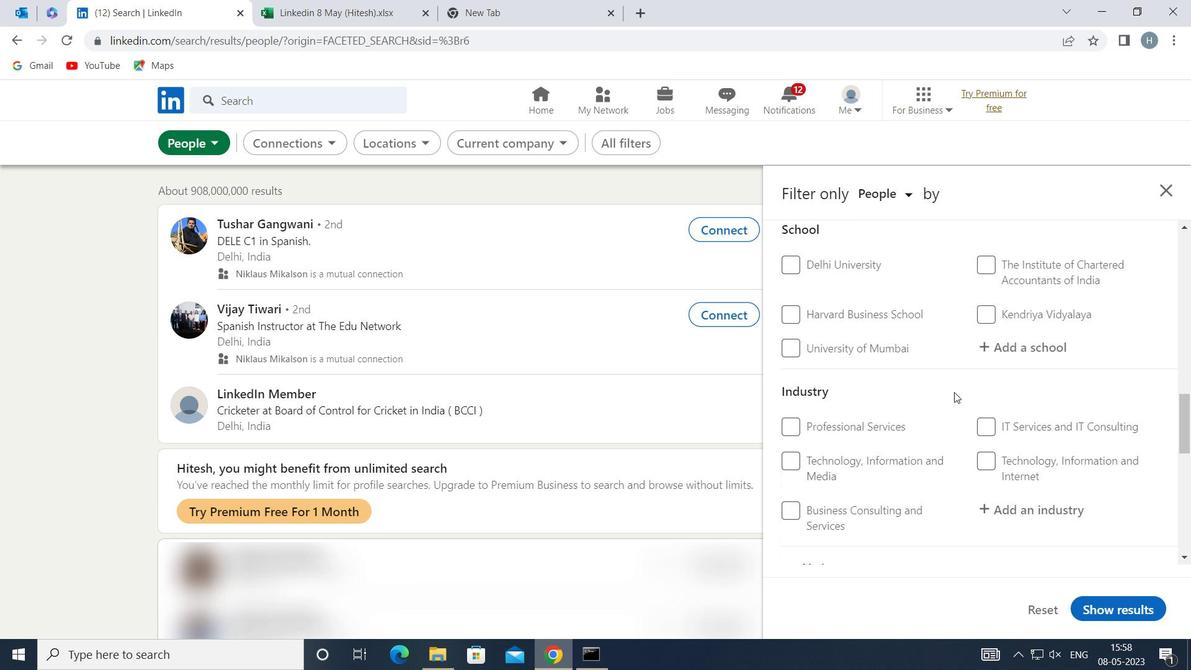 
Action: Mouse moved to (963, 393)
Screenshot: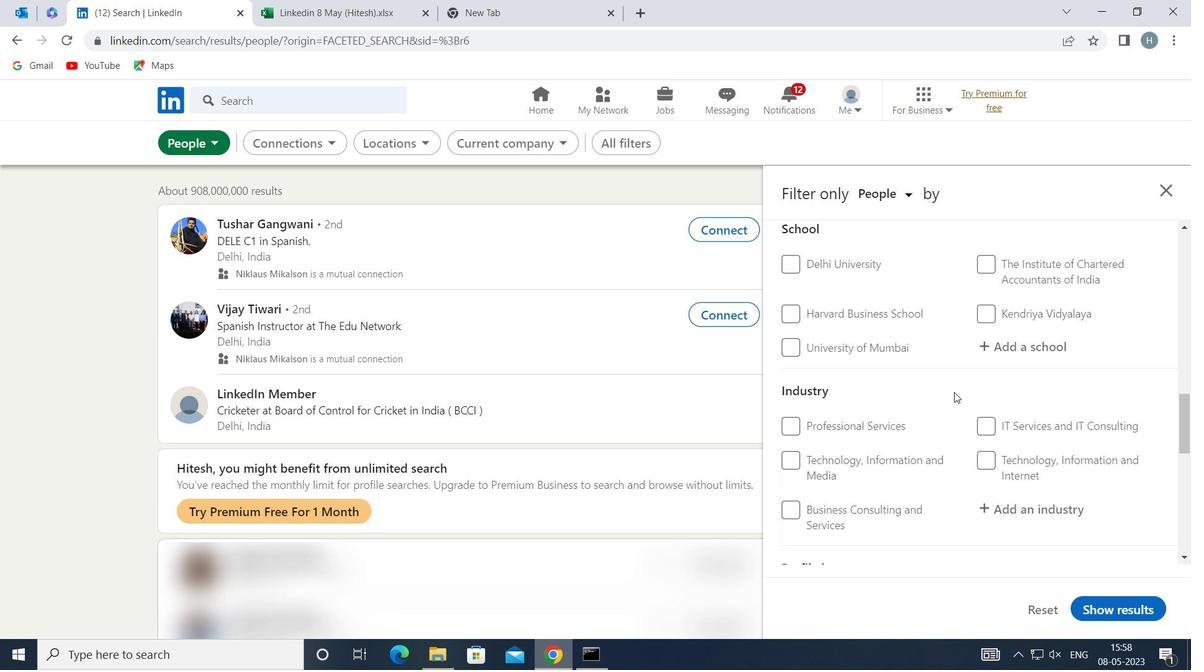 
Action: Mouse scrolled (963, 392) with delta (0, 0)
Screenshot: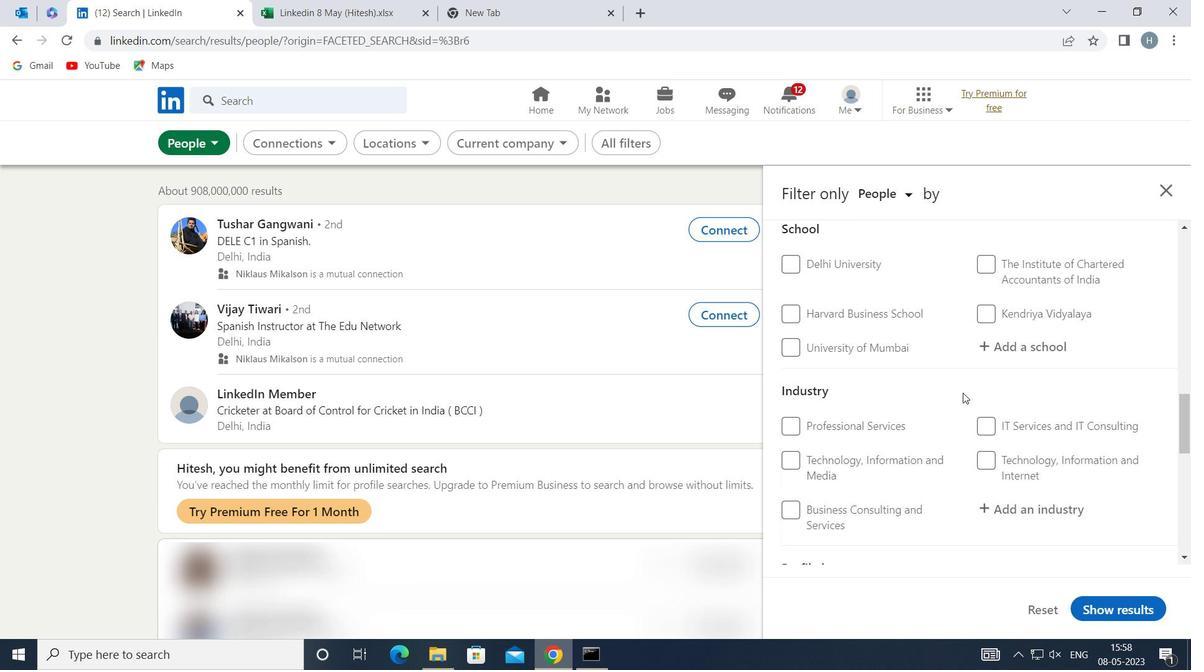 
Action: Mouse moved to (972, 388)
Screenshot: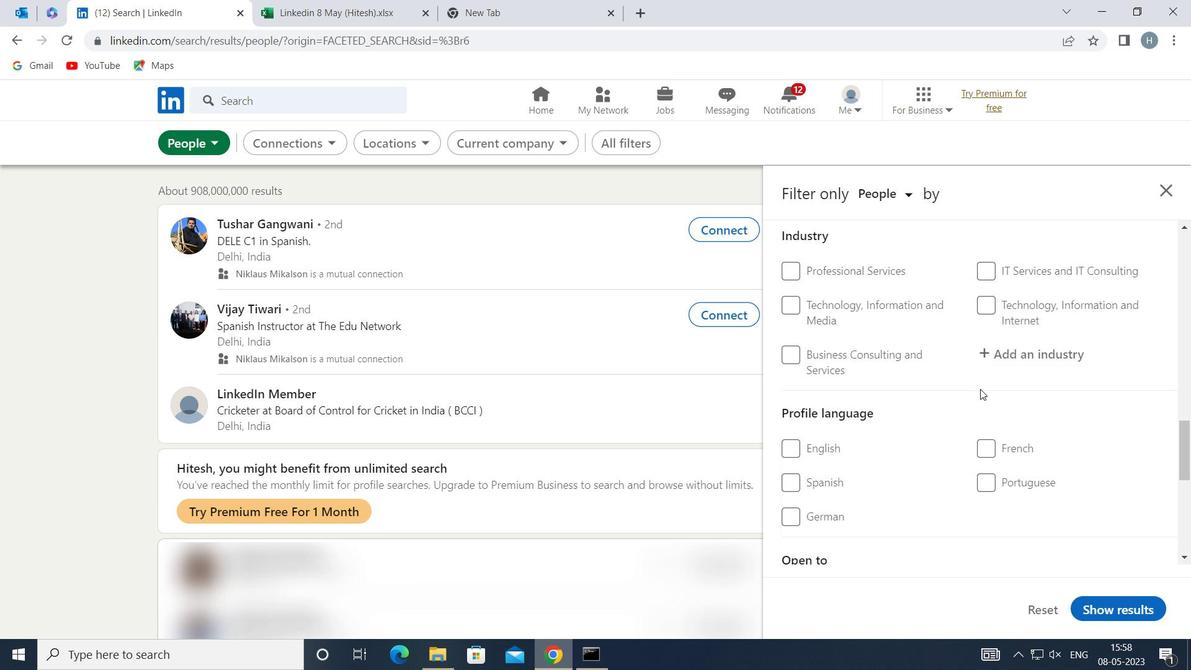 
Action: Mouse scrolled (972, 388) with delta (0, 0)
Screenshot: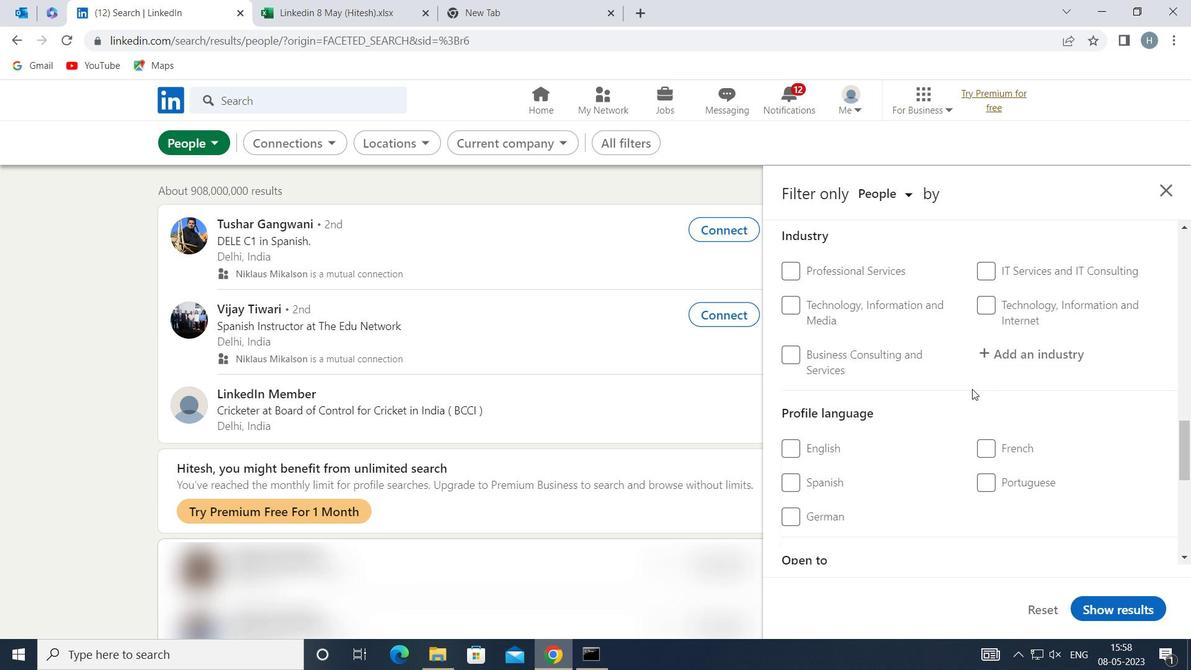 
Action: Mouse moved to (986, 402)
Screenshot: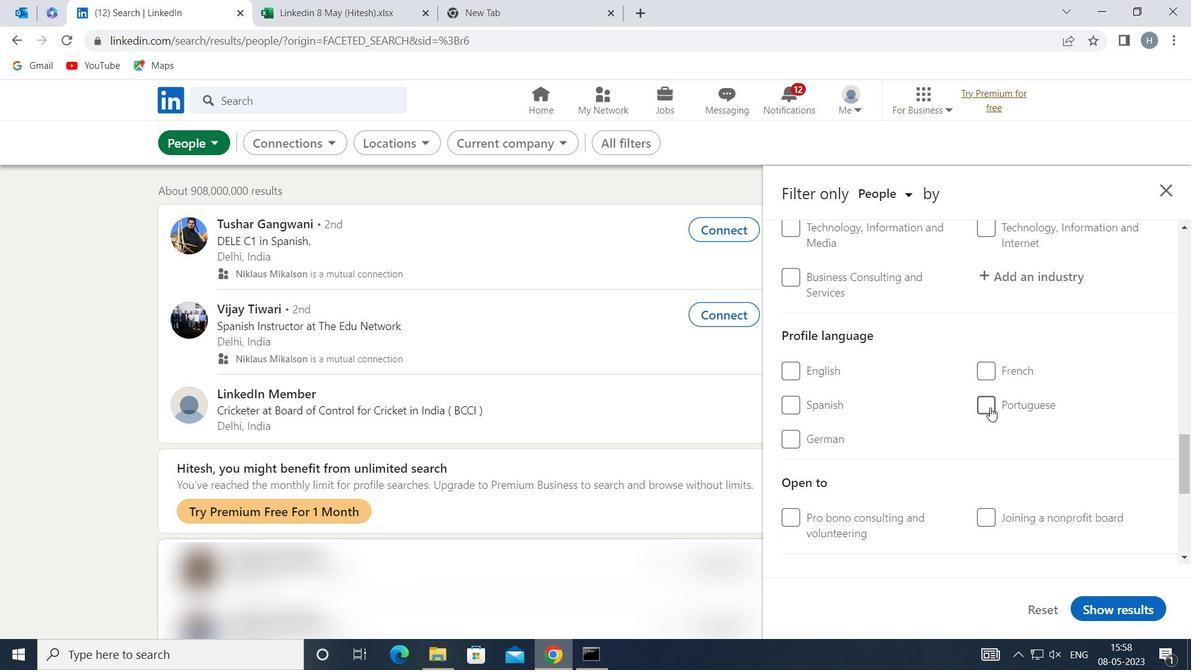 
Action: Mouse pressed left at (986, 402)
Screenshot: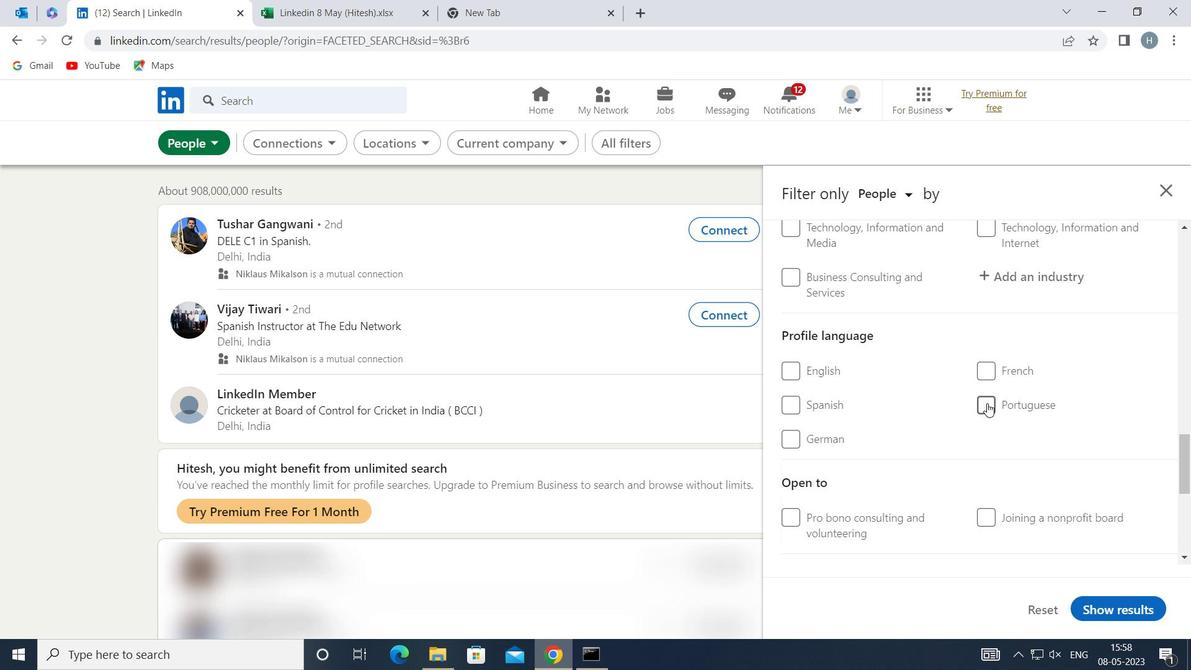 
Action: Mouse moved to (955, 413)
Screenshot: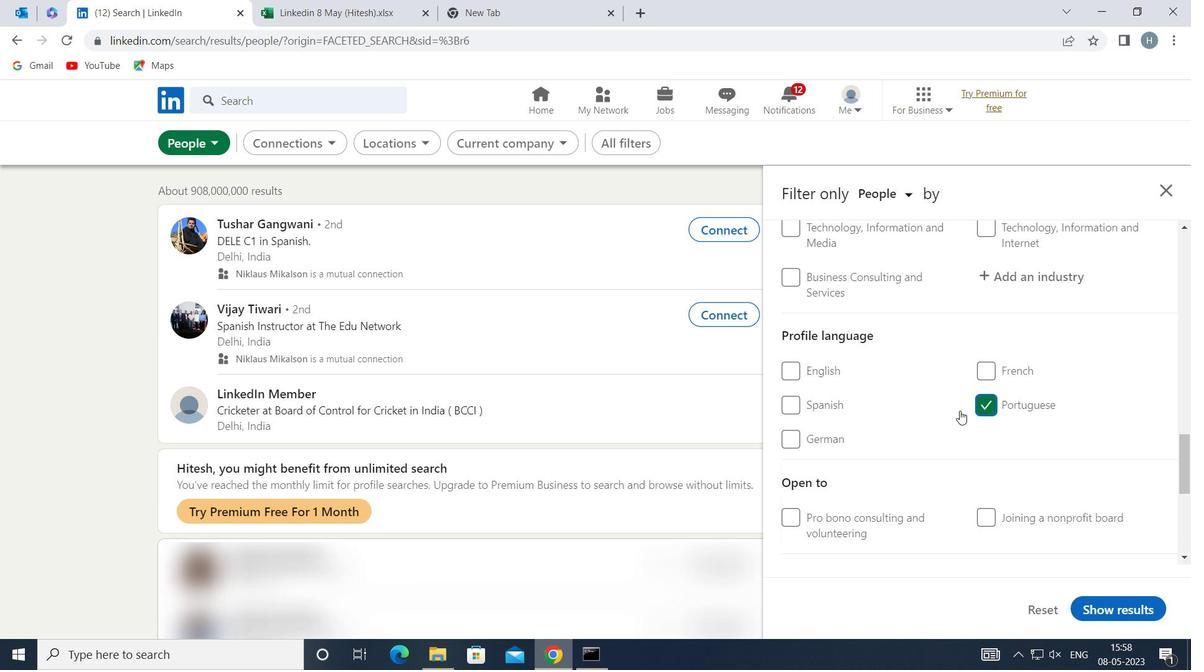 
Action: Mouse scrolled (955, 413) with delta (0, 0)
Screenshot: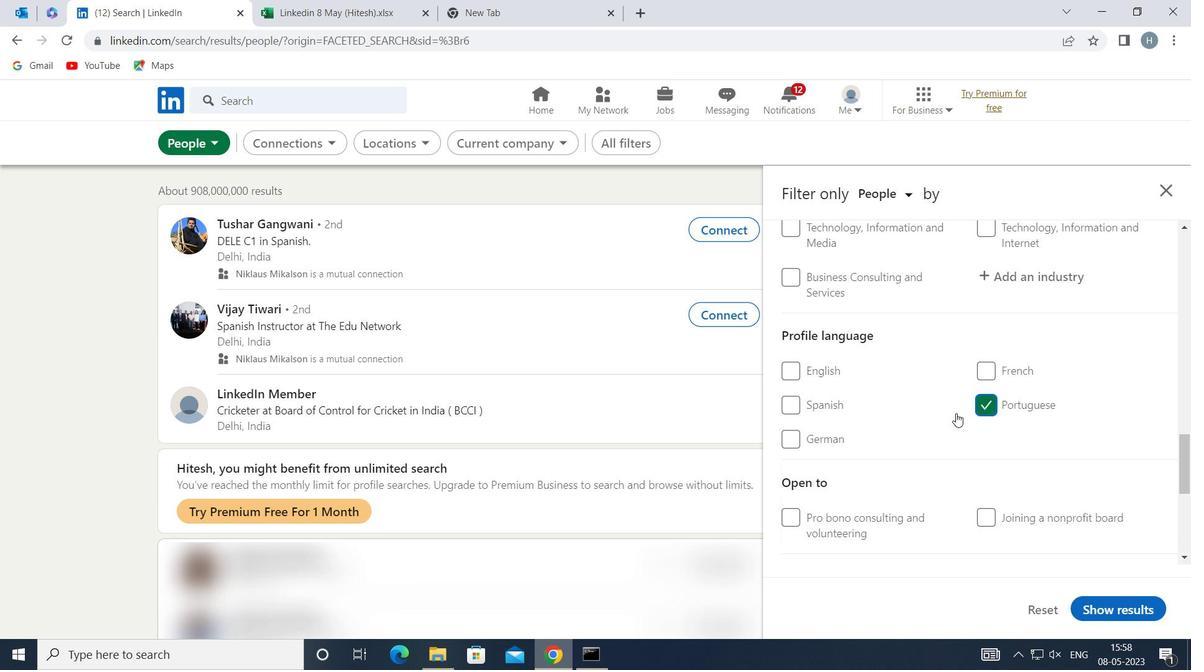 
Action: Mouse moved to (953, 413)
Screenshot: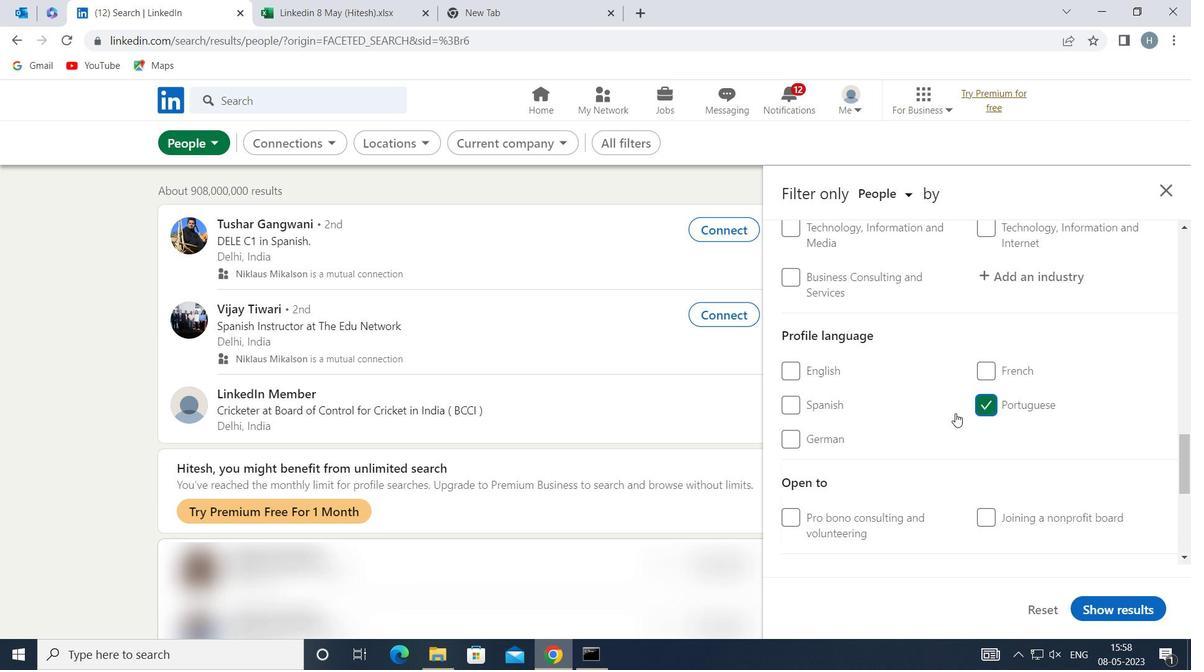 
Action: Mouse scrolled (953, 413) with delta (0, 0)
Screenshot: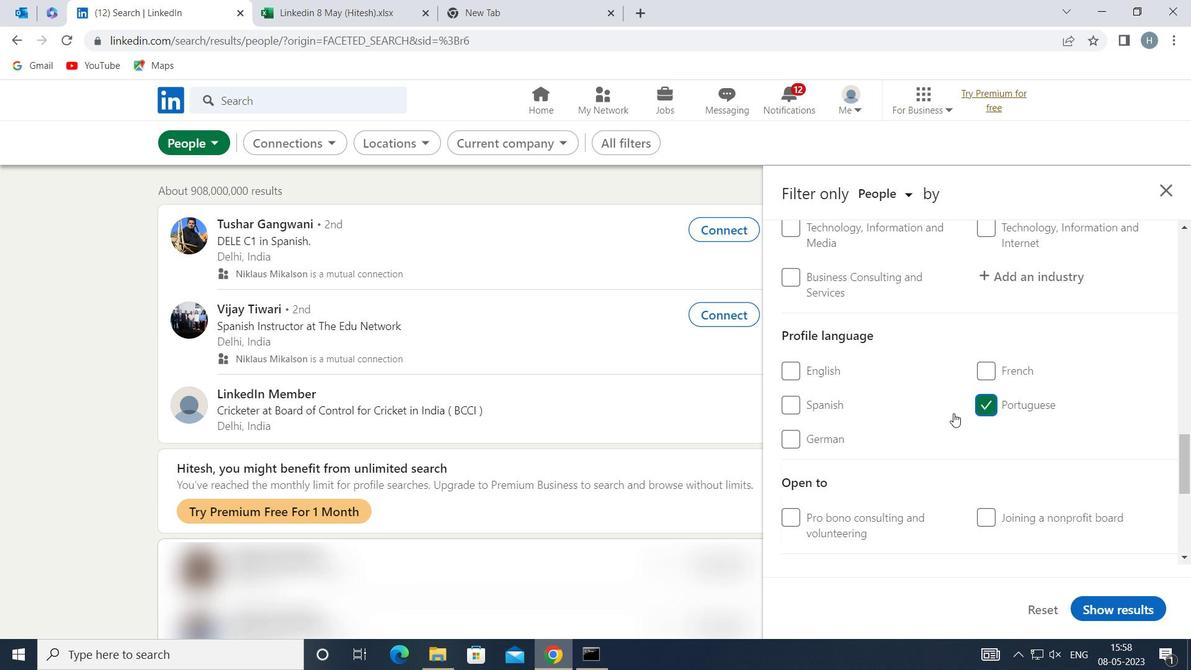 
Action: Mouse scrolled (953, 413) with delta (0, 0)
Screenshot: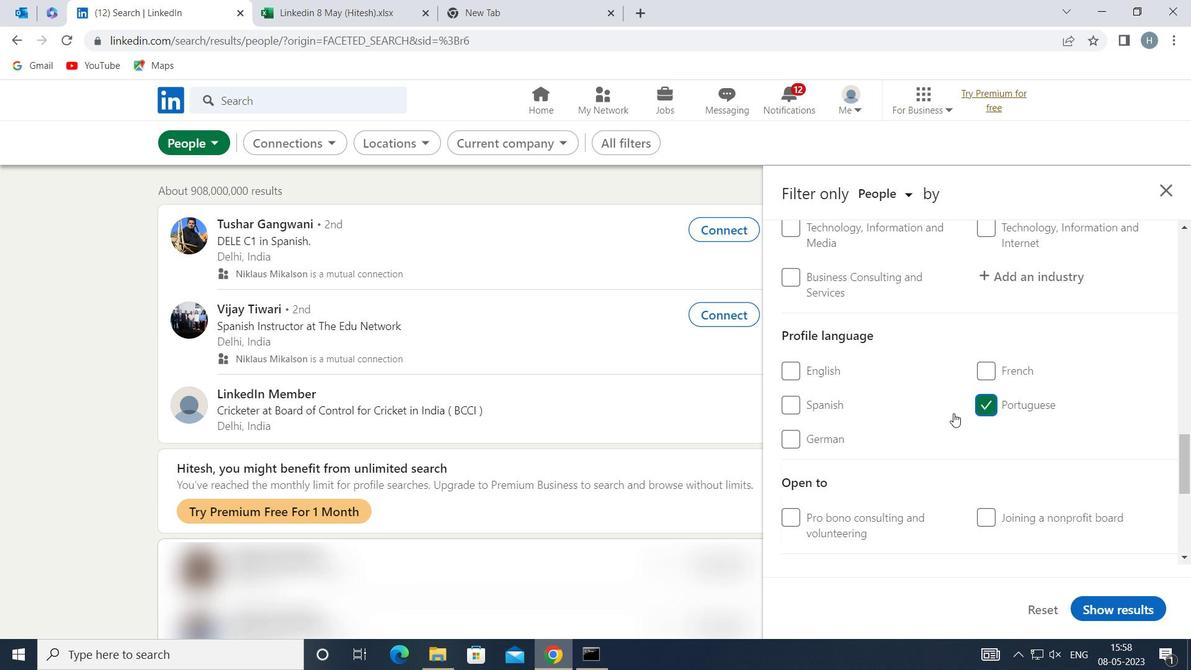 
Action: Mouse moved to (953, 413)
Screenshot: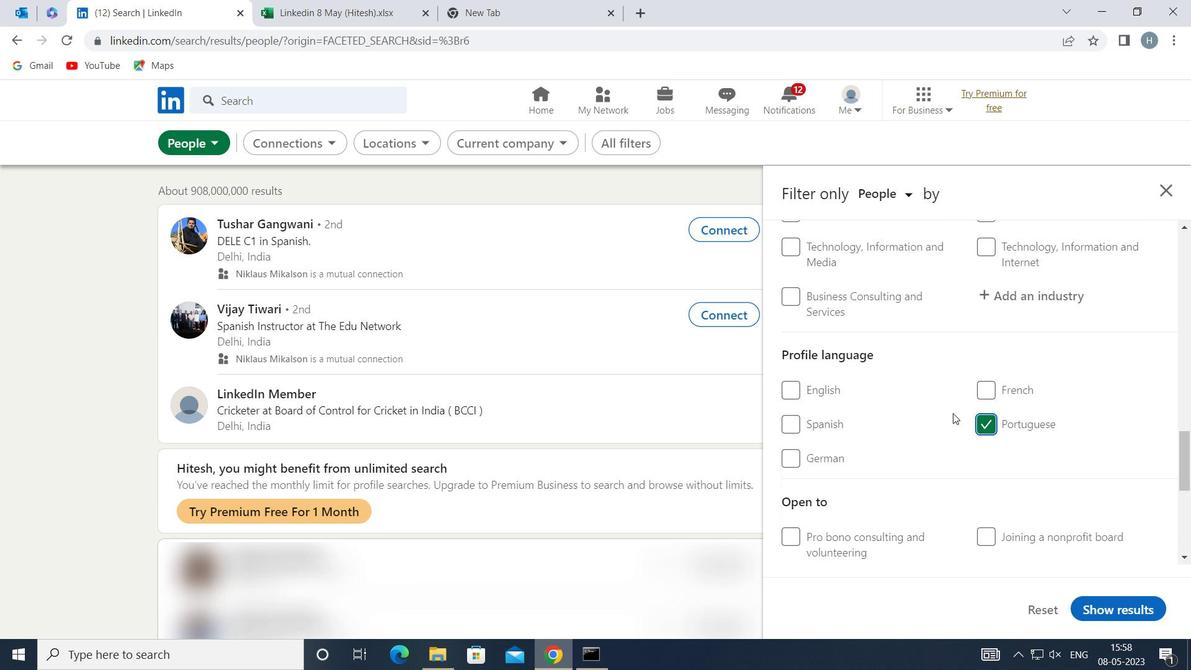 
Action: Mouse scrolled (953, 413) with delta (0, 0)
Screenshot: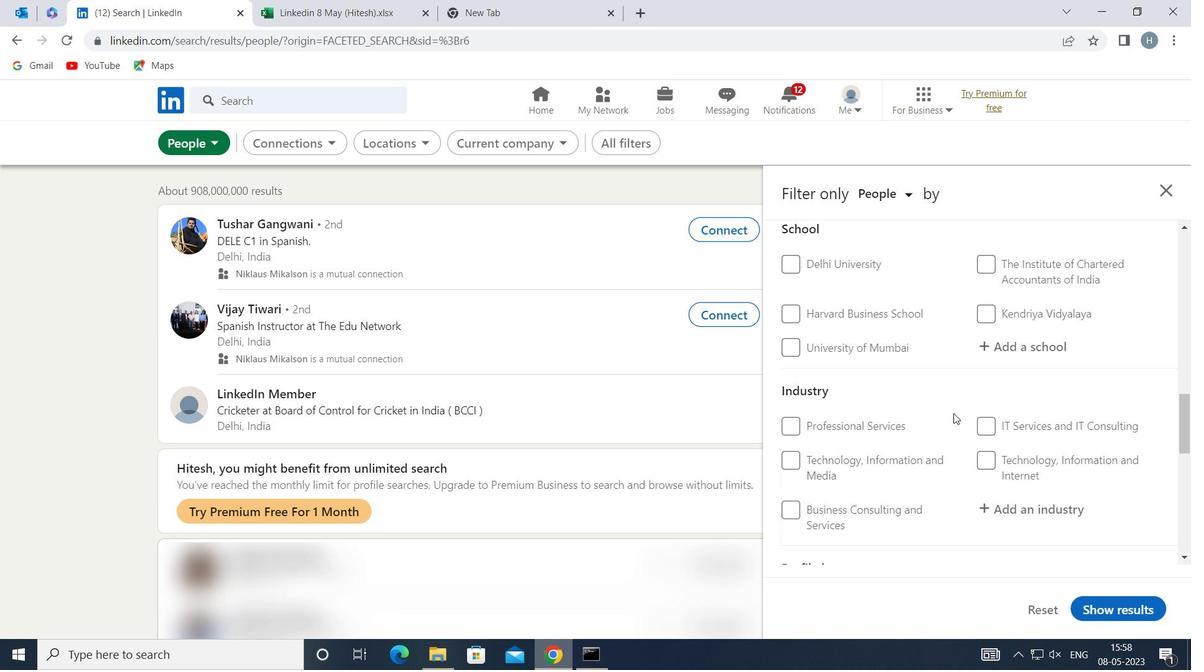 
Action: Mouse scrolled (953, 413) with delta (0, 0)
Screenshot: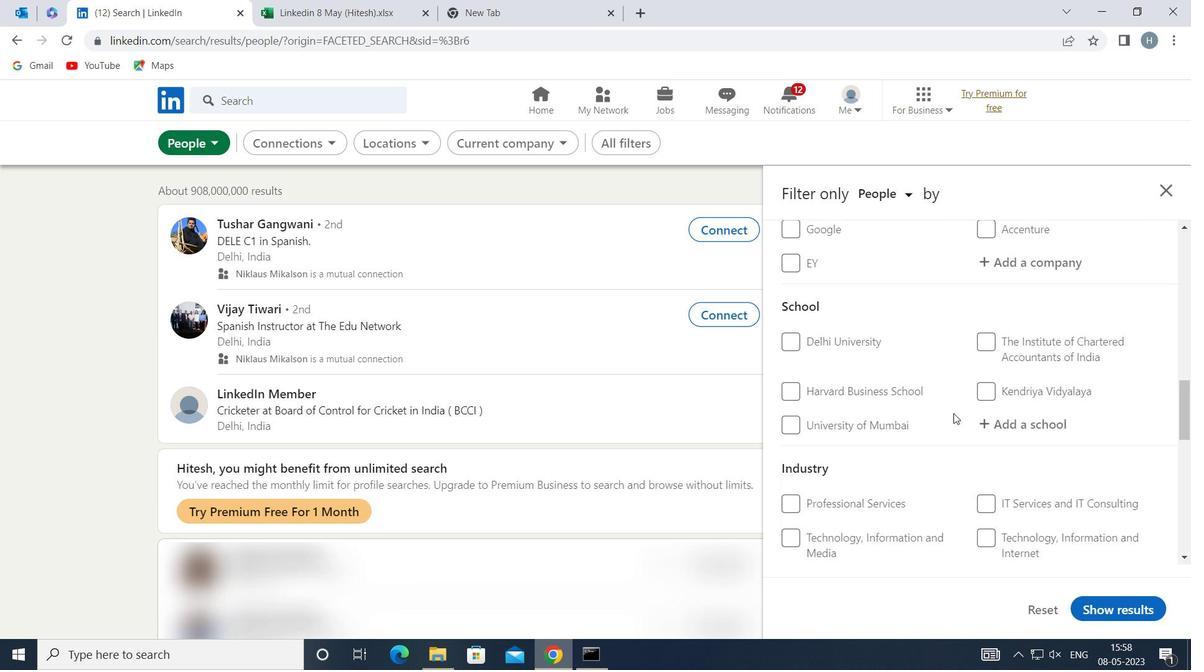 
Action: Mouse scrolled (953, 413) with delta (0, 0)
Screenshot: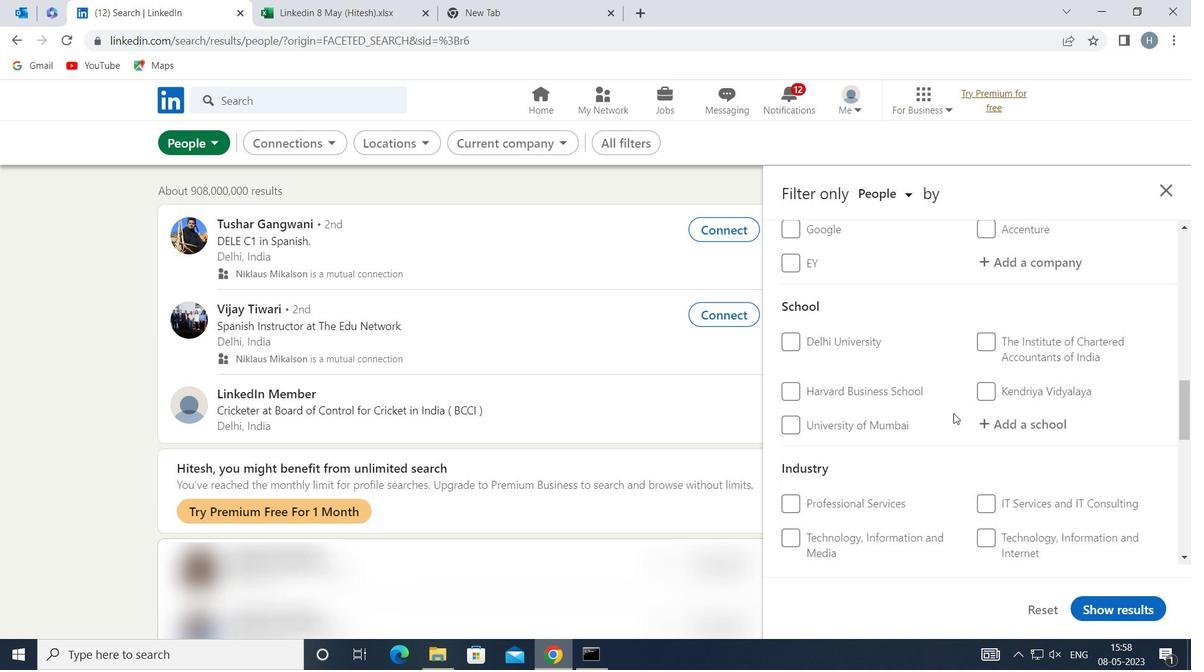 
Action: Mouse scrolled (953, 413) with delta (0, 0)
Screenshot: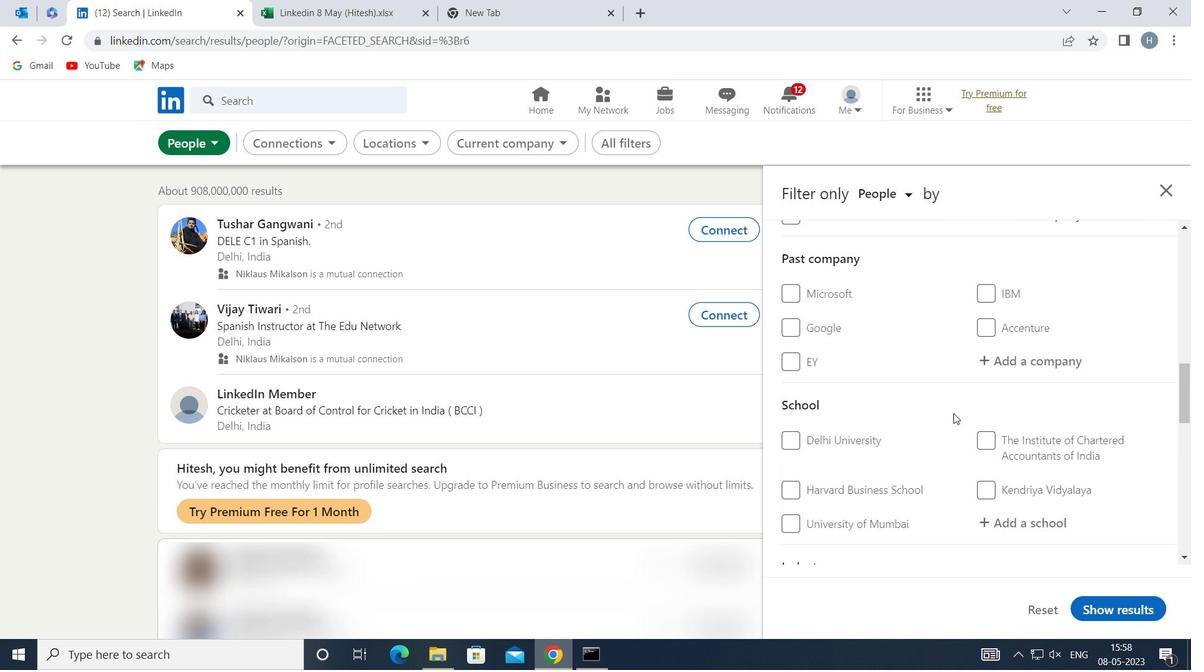 
Action: Mouse scrolled (953, 413) with delta (0, 0)
Screenshot: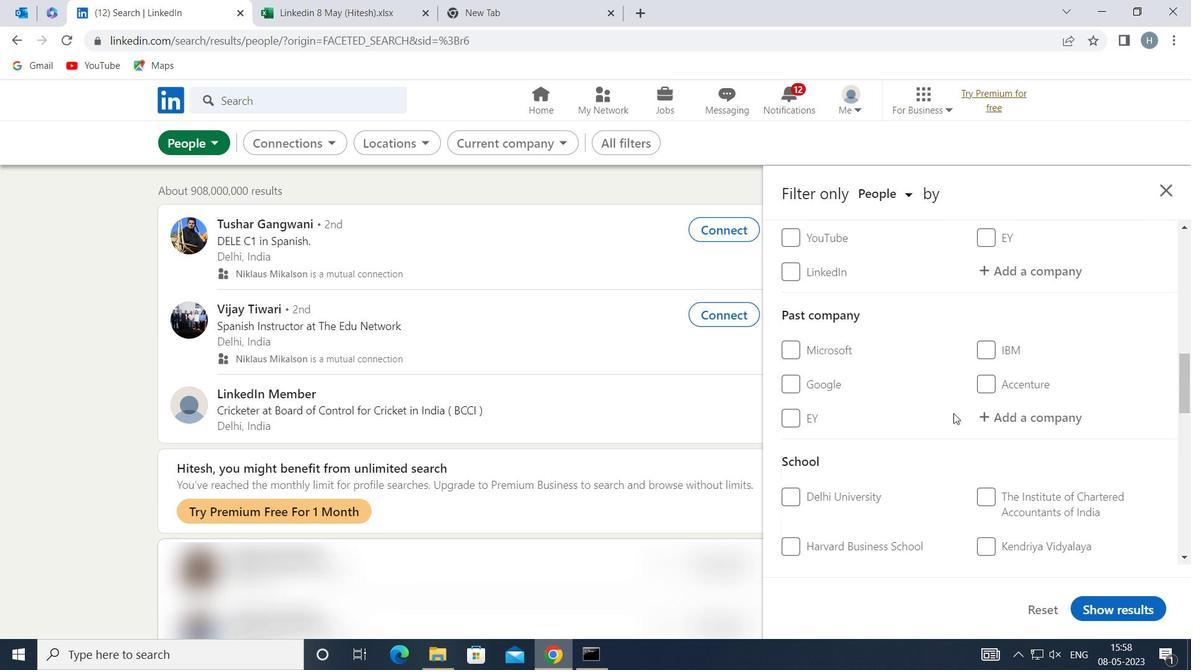 
Action: Mouse moved to (1022, 422)
Screenshot: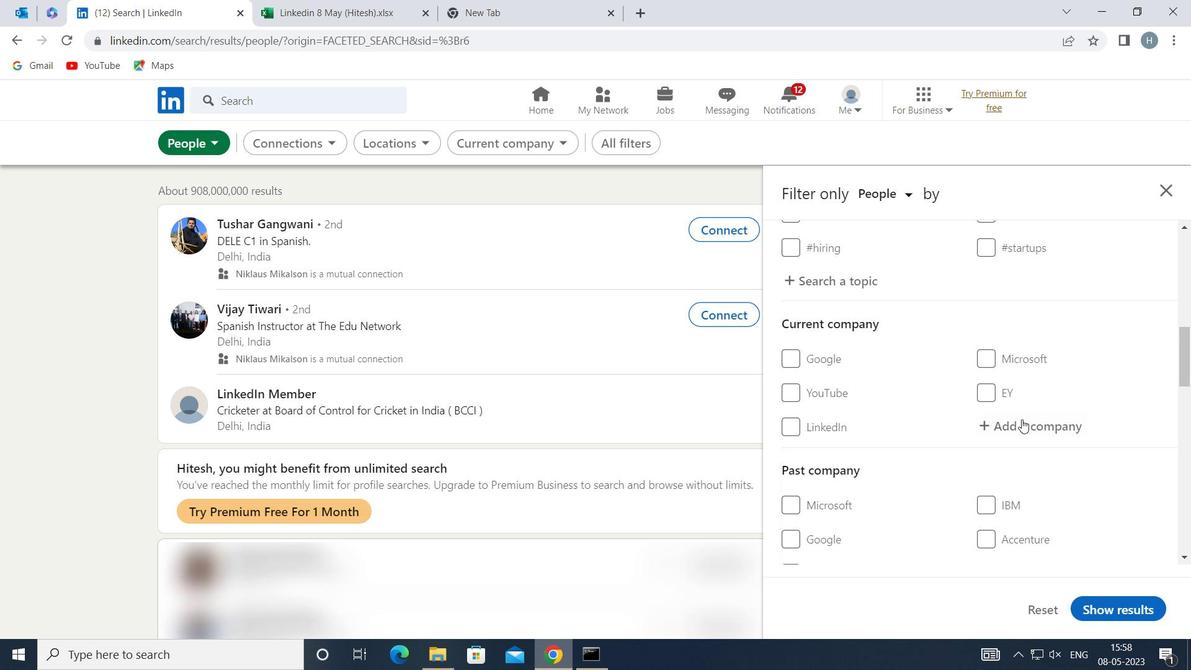 
Action: Mouse pressed left at (1022, 422)
Screenshot: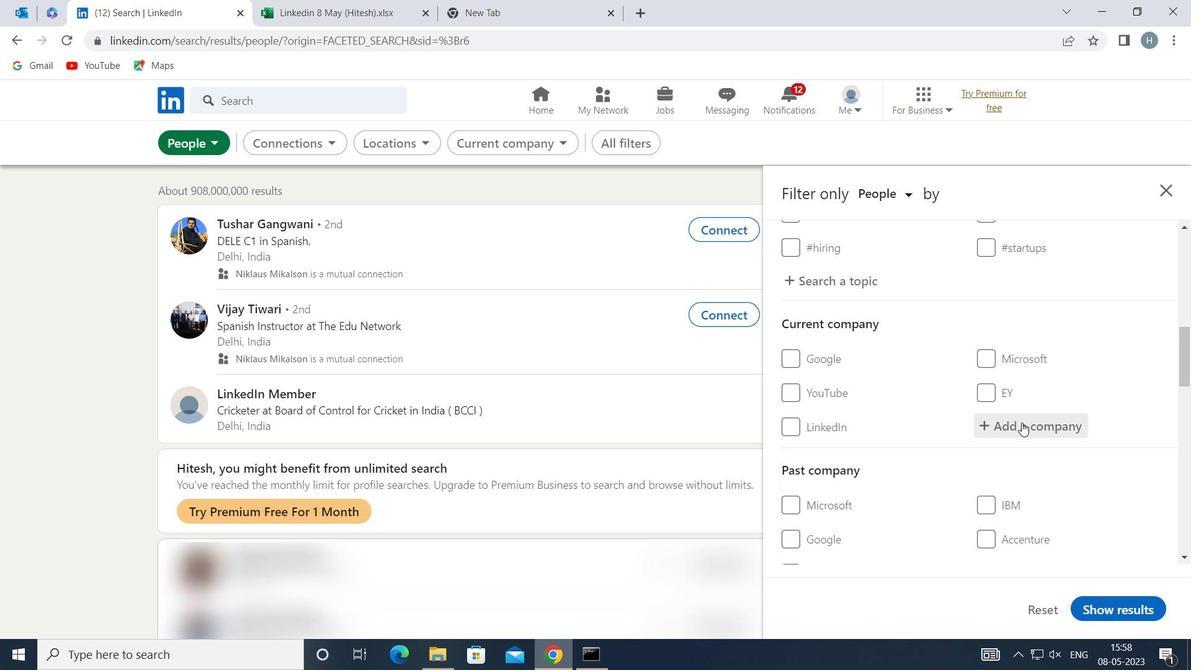 
Action: Key pressed <Key.shift>AC<Key.backspace>E<Key.backspace>RCELOR<Key.shift>M
Screenshot: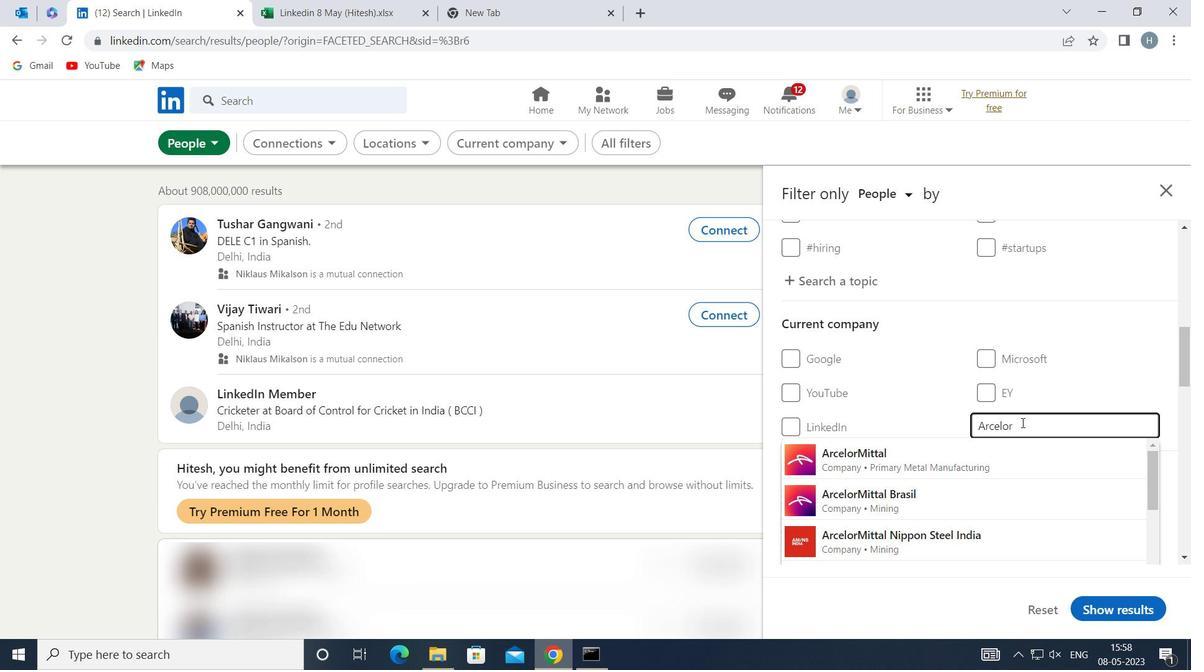 
Action: Mouse moved to (948, 496)
Screenshot: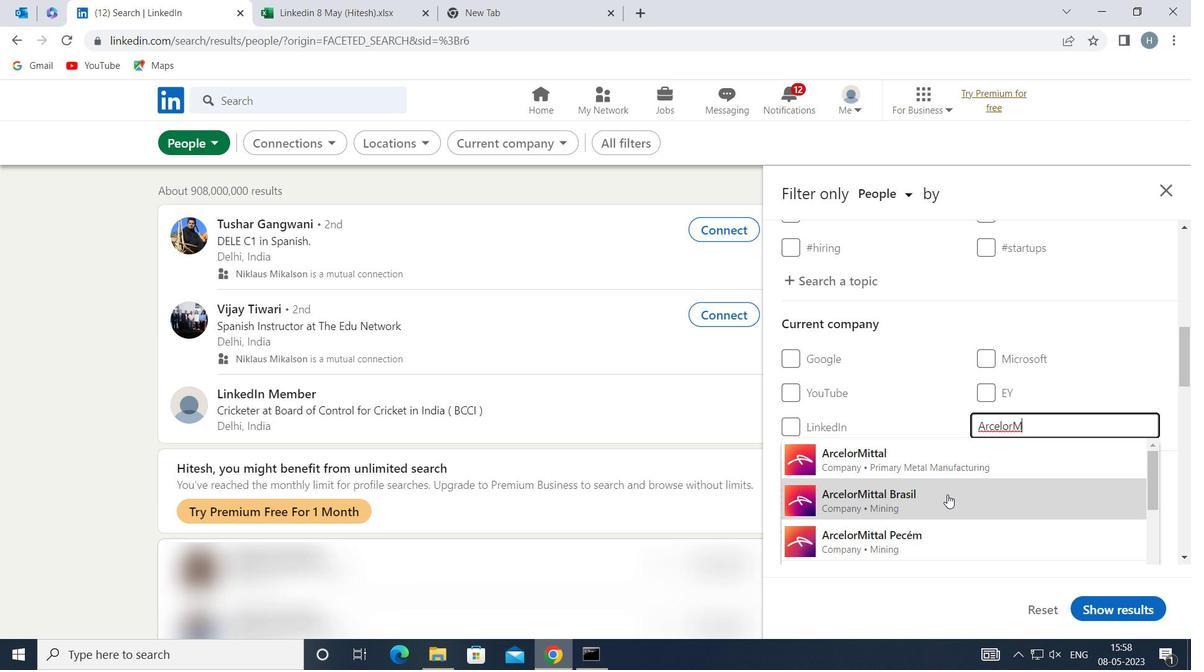 
Action: Mouse scrolled (948, 495) with delta (0, 0)
Screenshot: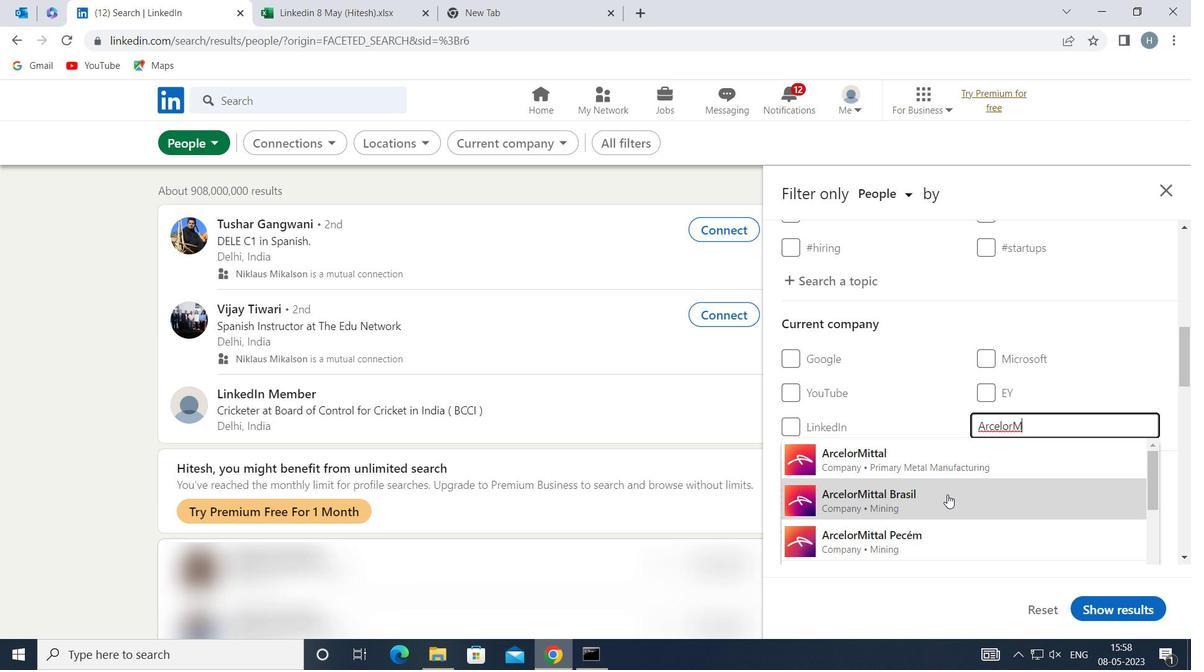 
Action: Mouse moved to (970, 502)
Screenshot: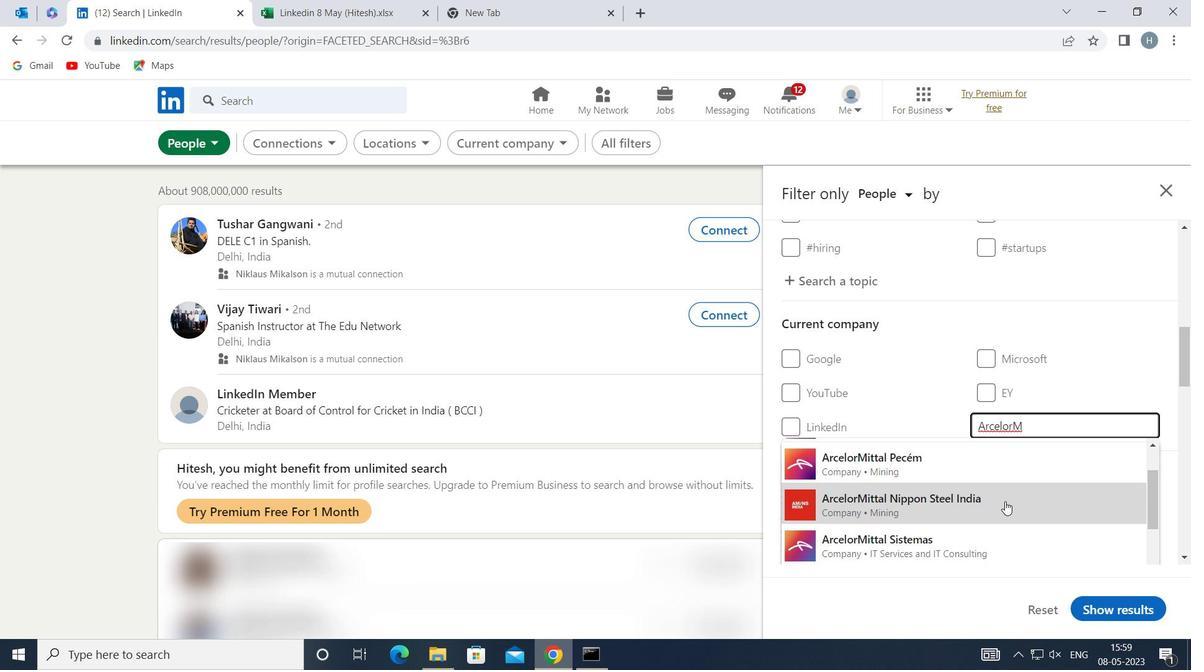 
Action: Mouse pressed left at (970, 502)
Screenshot: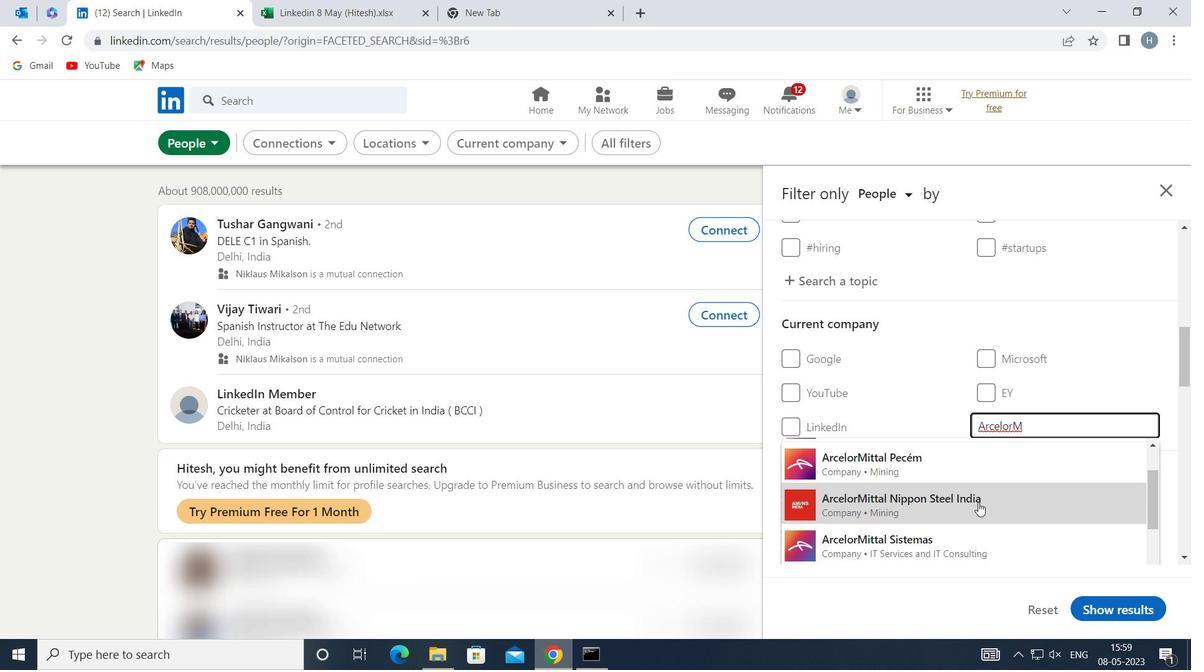 
Action: Mouse moved to (954, 443)
Screenshot: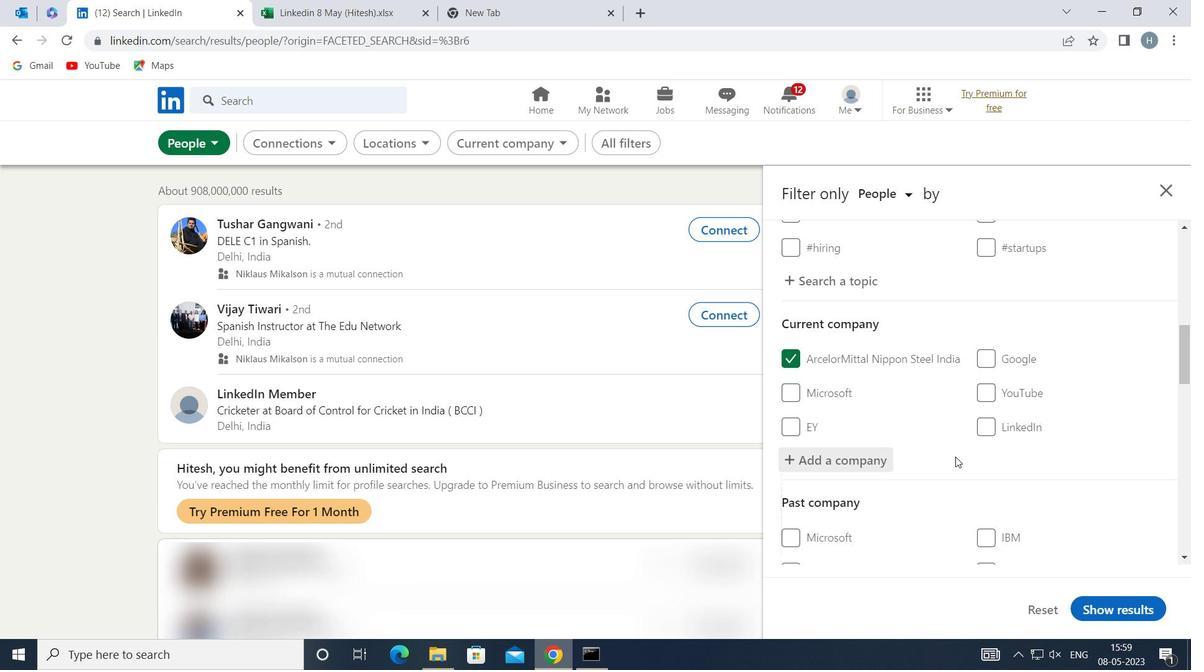
Action: Mouse scrolled (954, 442) with delta (0, 0)
Screenshot: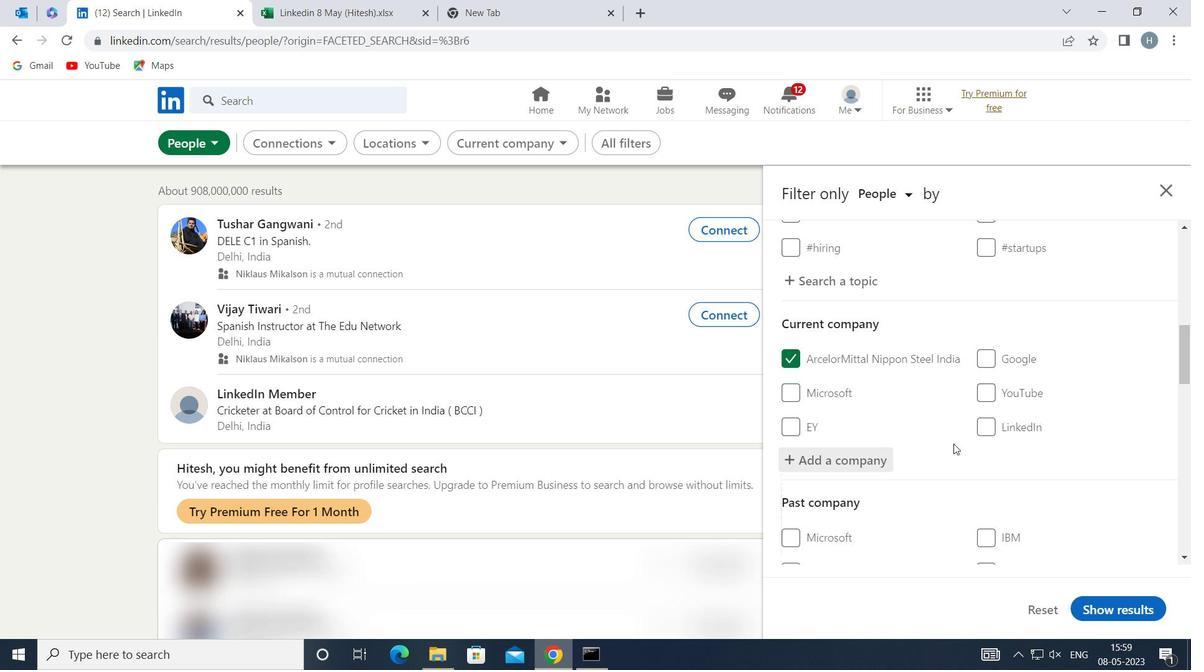 
Action: Mouse moved to (951, 436)
Screenshot: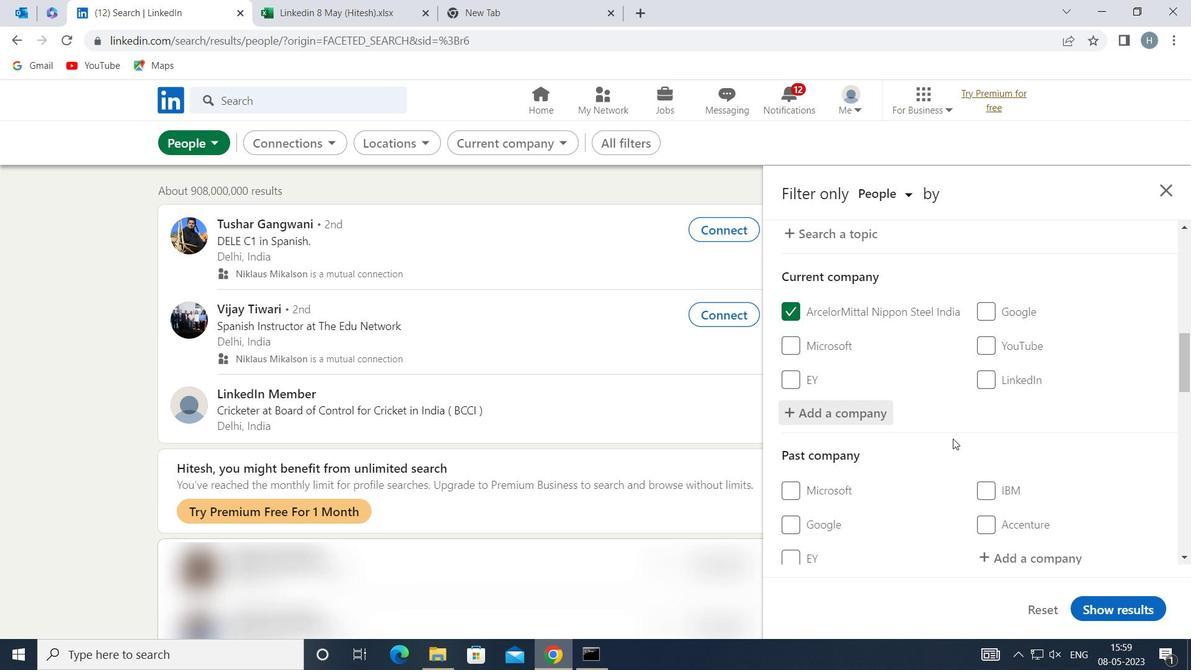 
Action: Mouse scrolled (951, 435) with delta (0, 0)
Screenshot: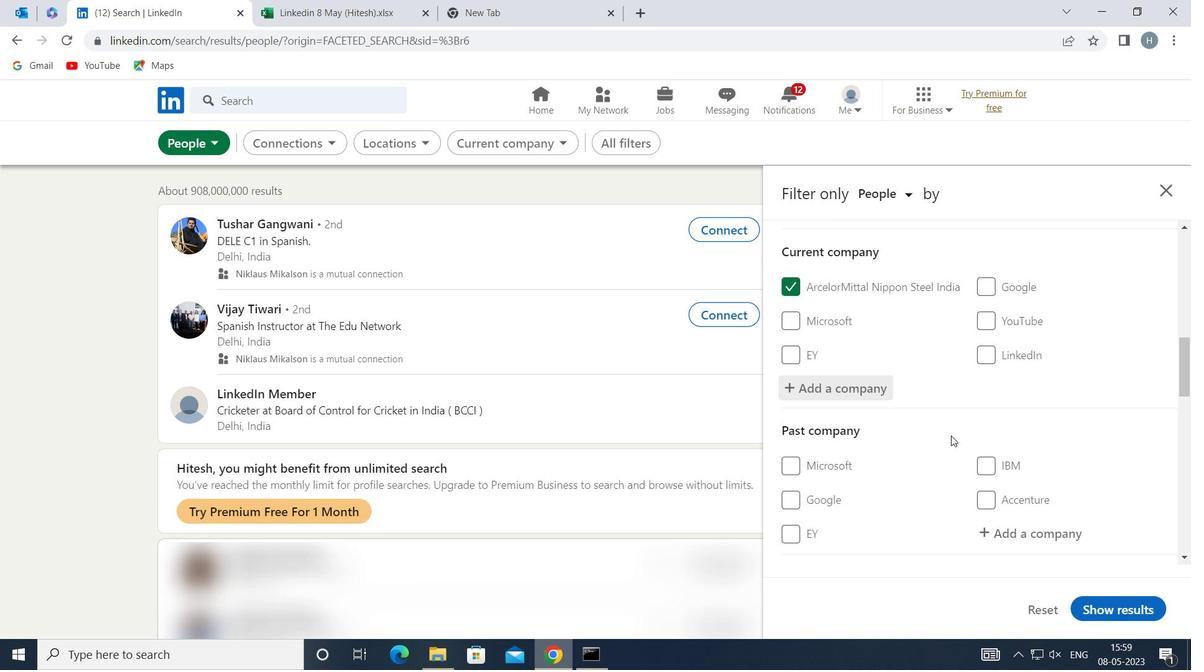 
Action: Mouse scrolled (951, 435) with delta (0, 0)
Screenshot: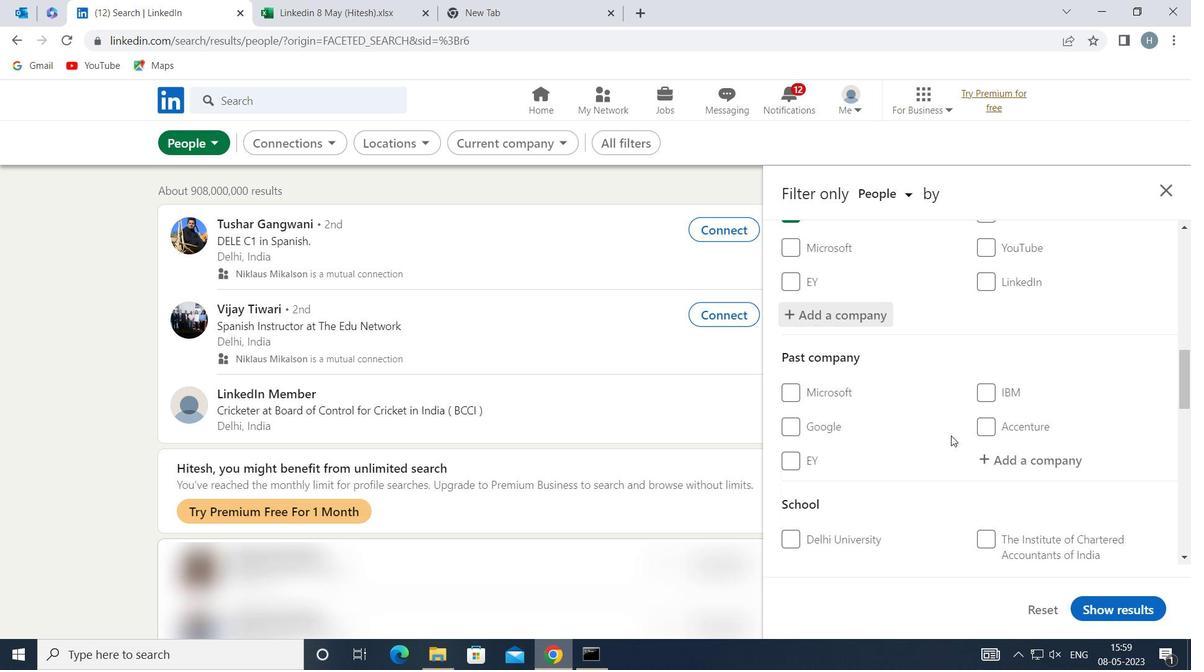 
Action: Mouse moved to (951, 435)
Screenshot: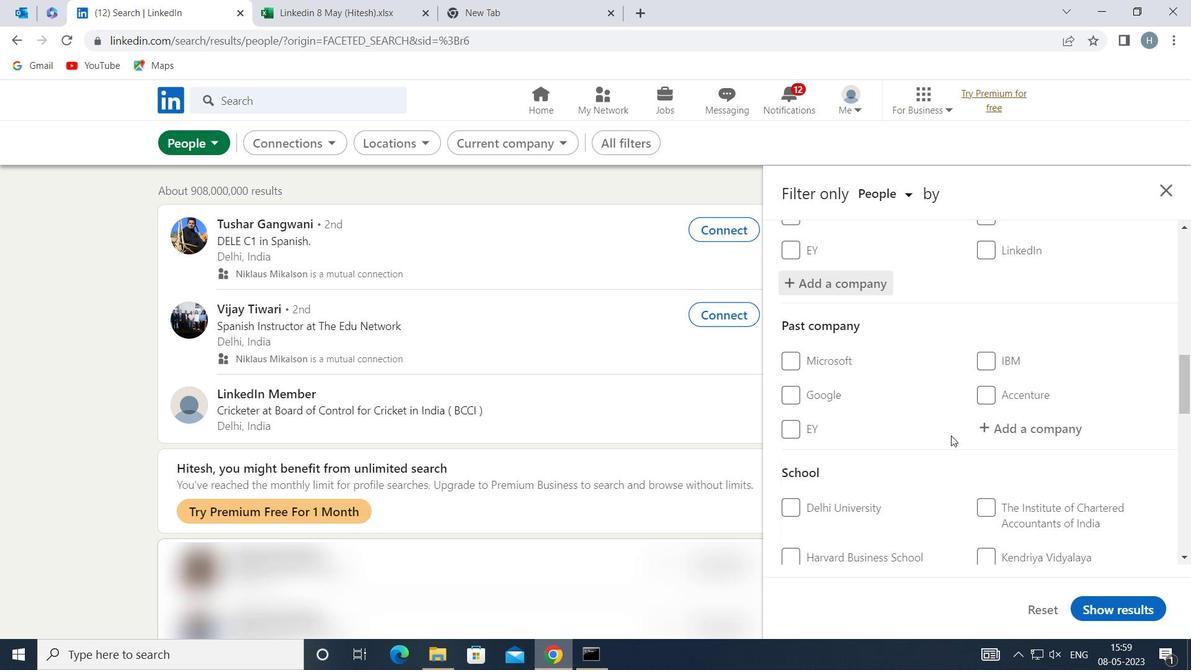 
Action: Mouse scrolled (951, 434) with delta (0, 0)
Screenshot: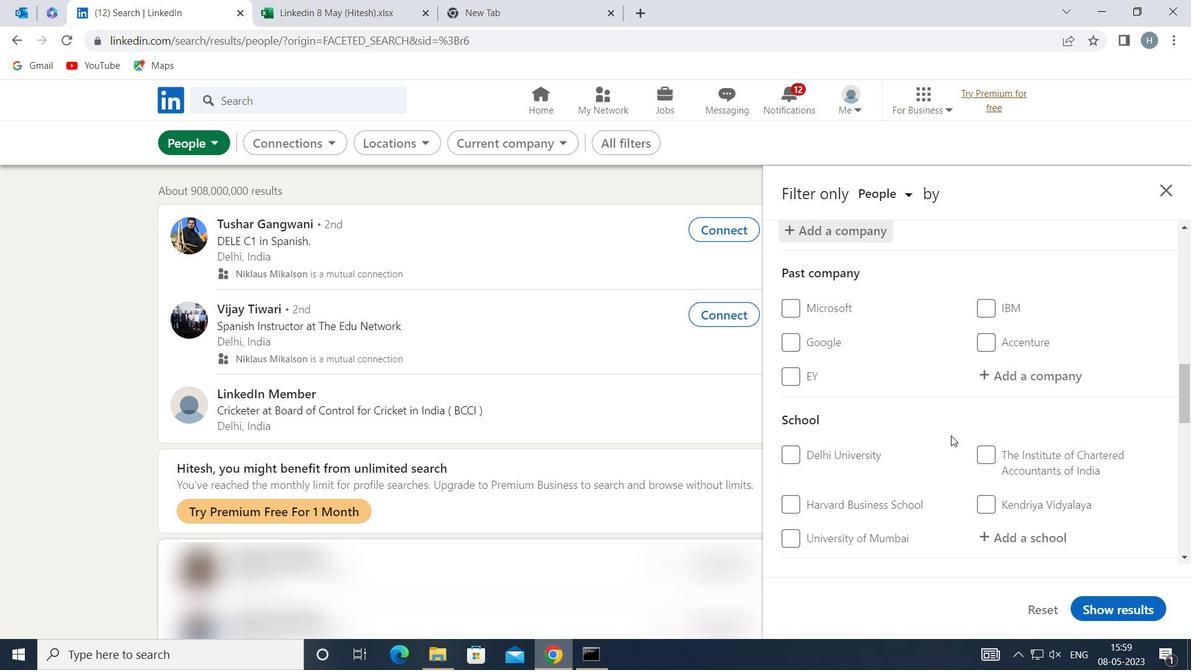 
Action: Mouse moved to (1019, 451)
Screenshot: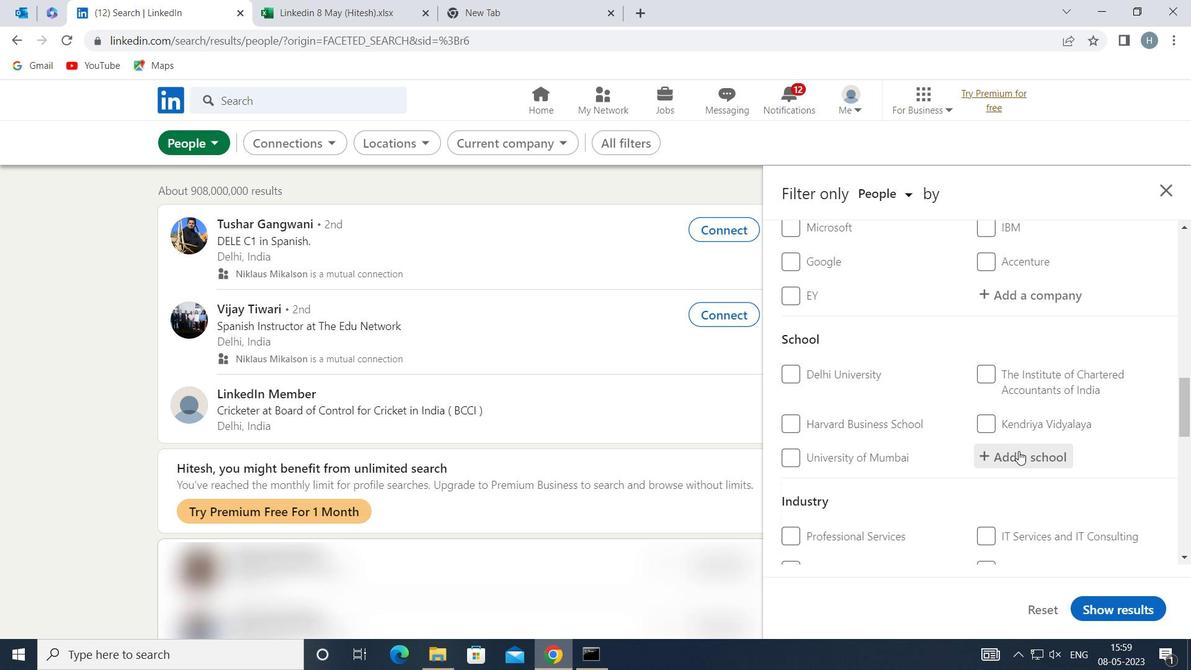 
Action: Mouse pressed left at (1019, 451)
Screenshot: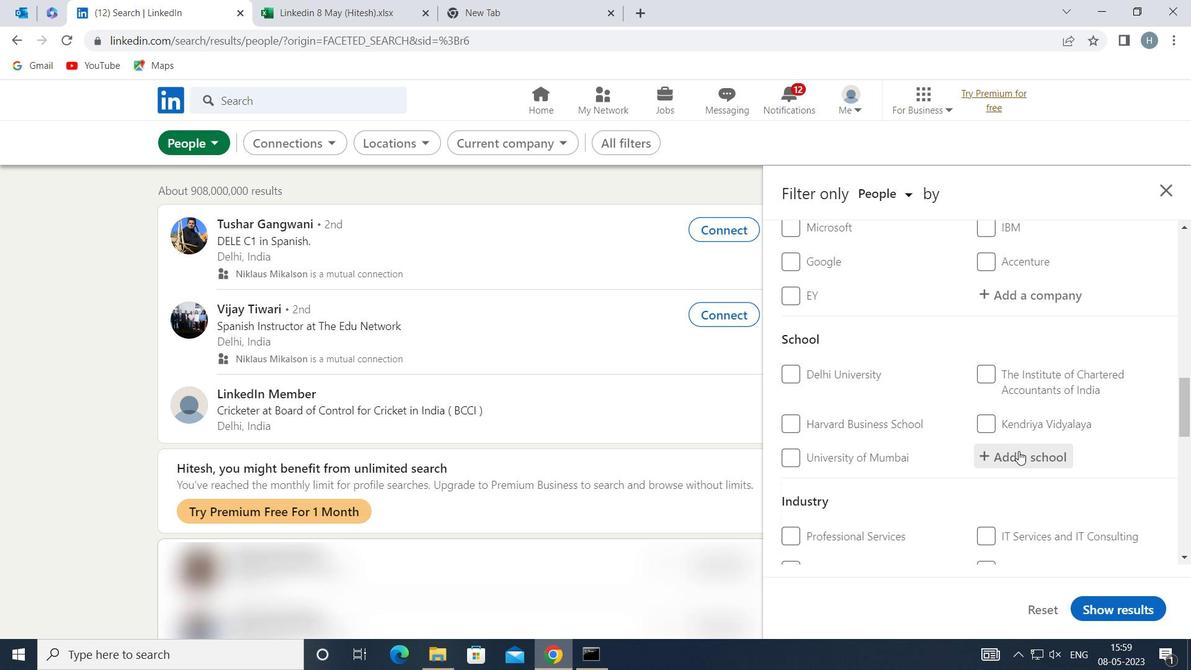 
Action: Key pressed <Key.shift>INVERTIS<Key.space><Key.shift>UN
Screenshot: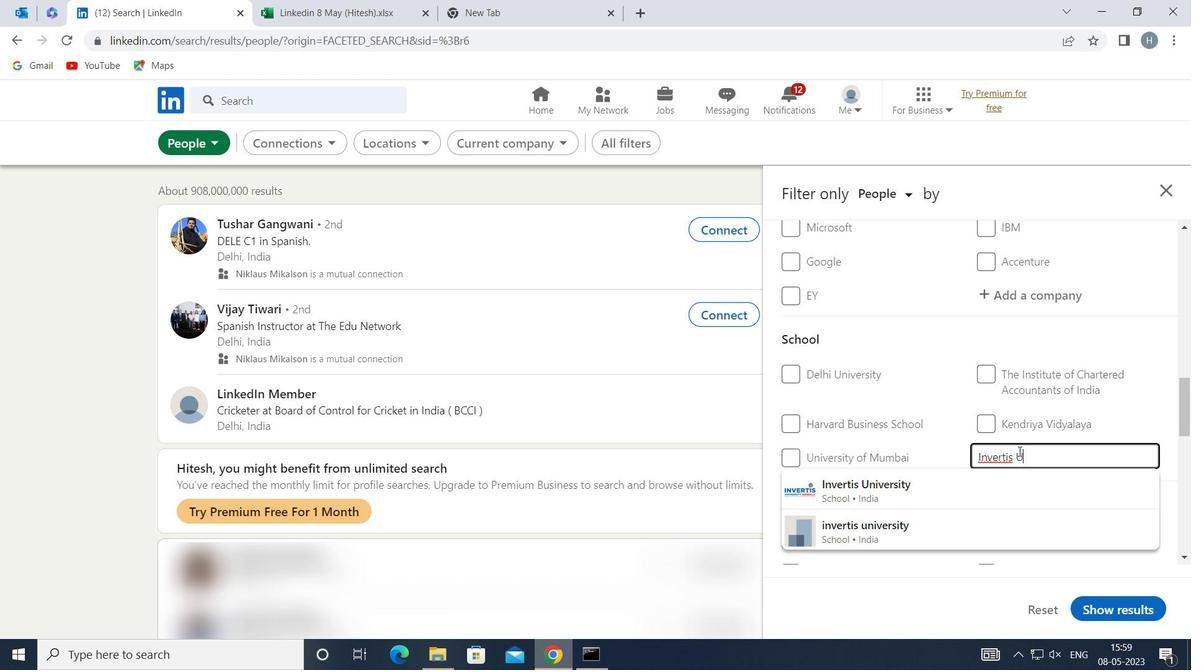 
Action: Mouse moved to (951, 480)
Screenshot: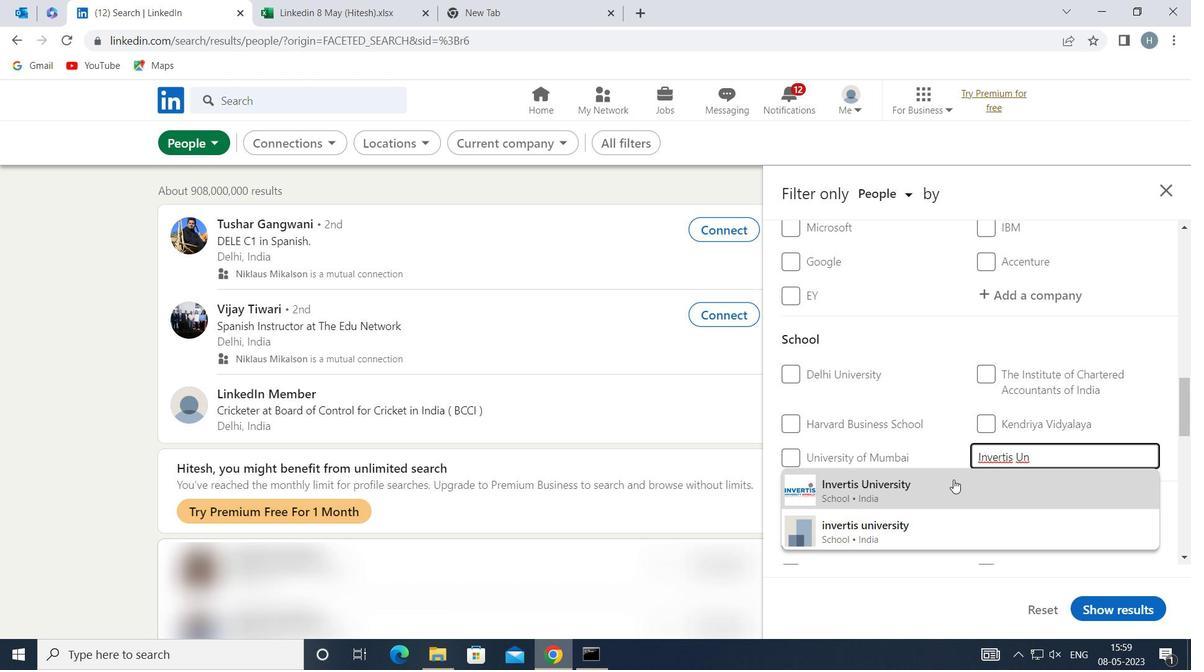 
Action: Mouse pressed left at (951, 480)
Screenshot: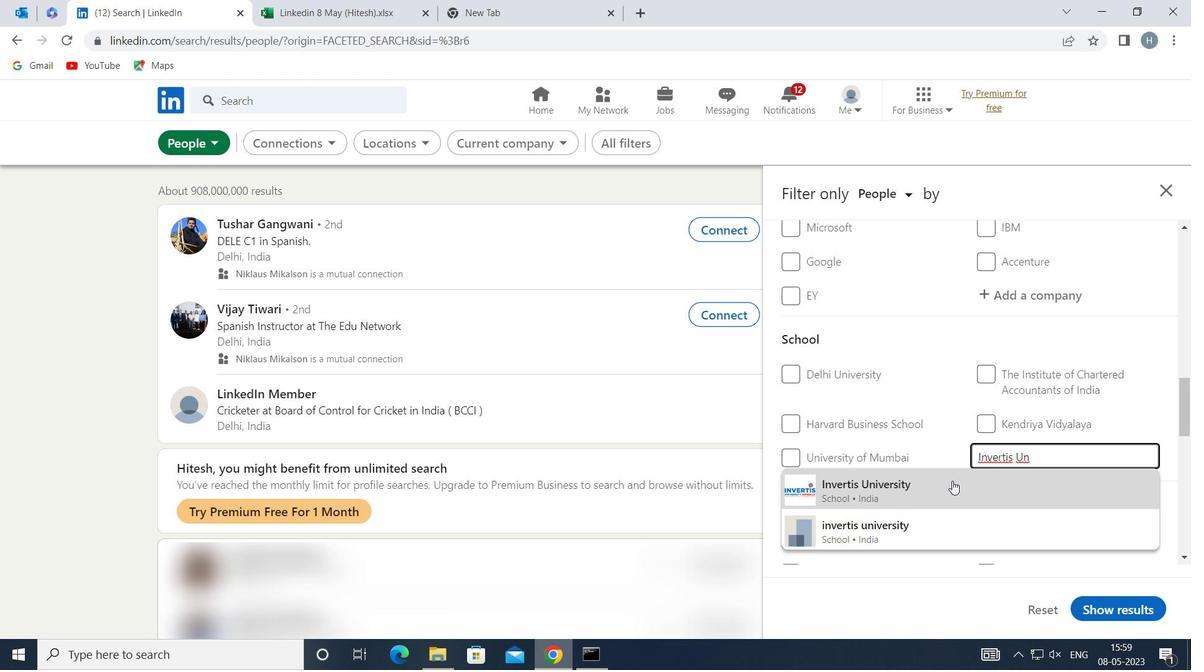 
Action: Mouse moved to (936, 441)
Screenshot: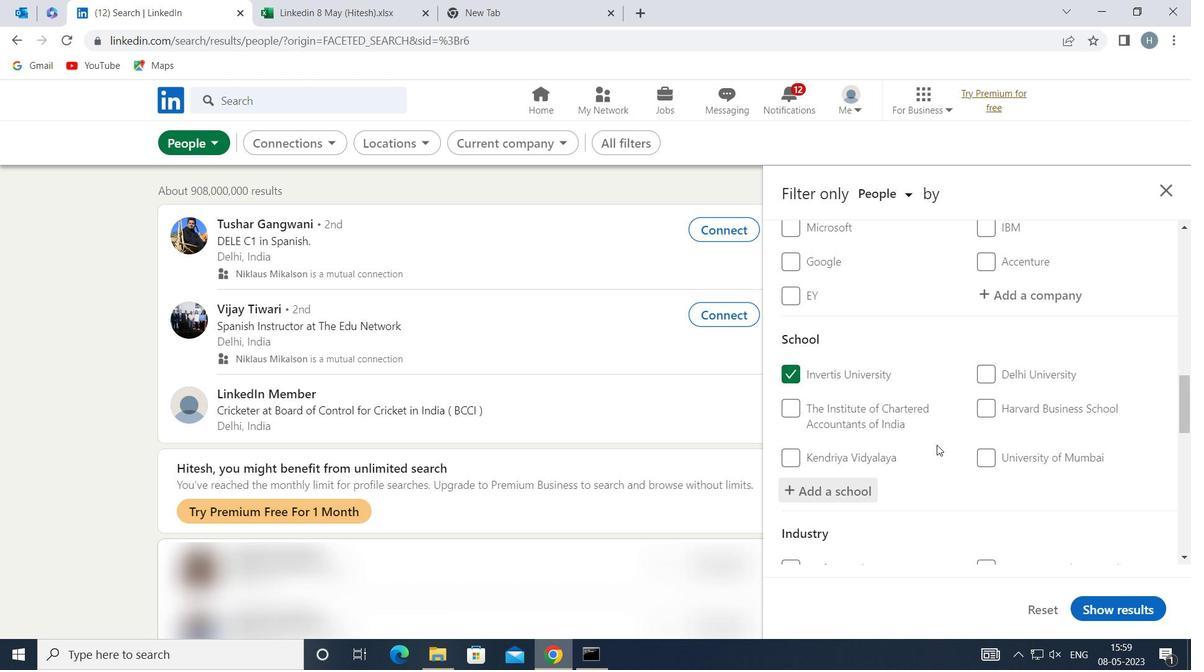 
Action: Mouse scrolled (936, 441) with delta (0, 0)
Screenshot: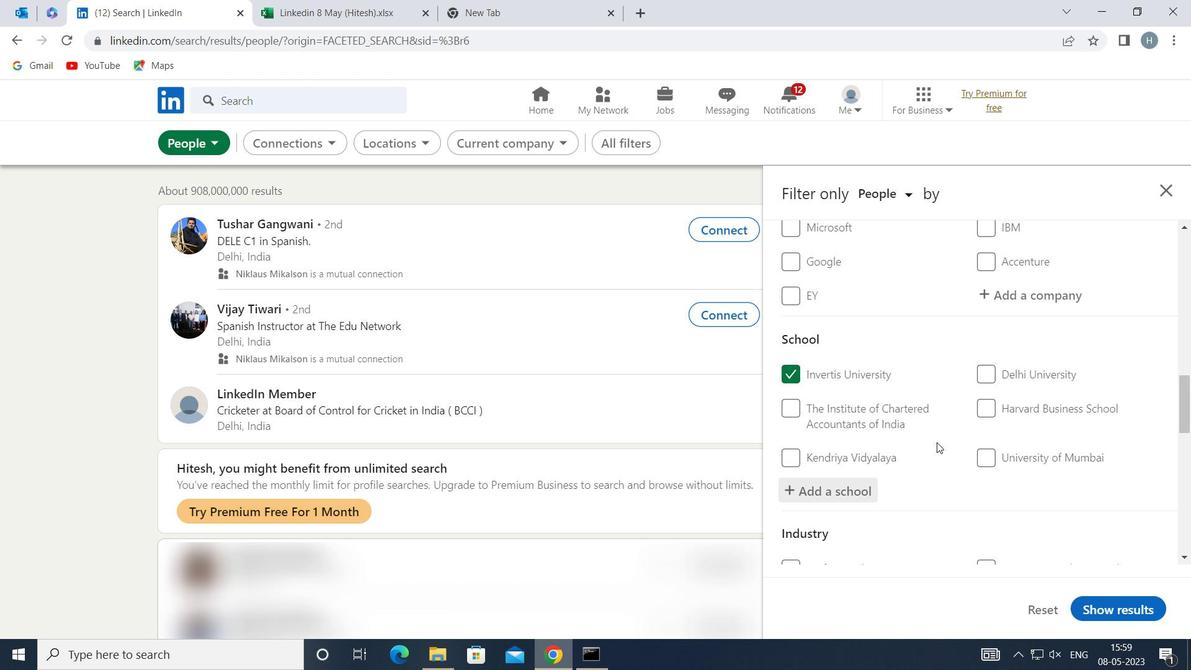 
Action: Mouse moved to (942, 434)
Screenshot: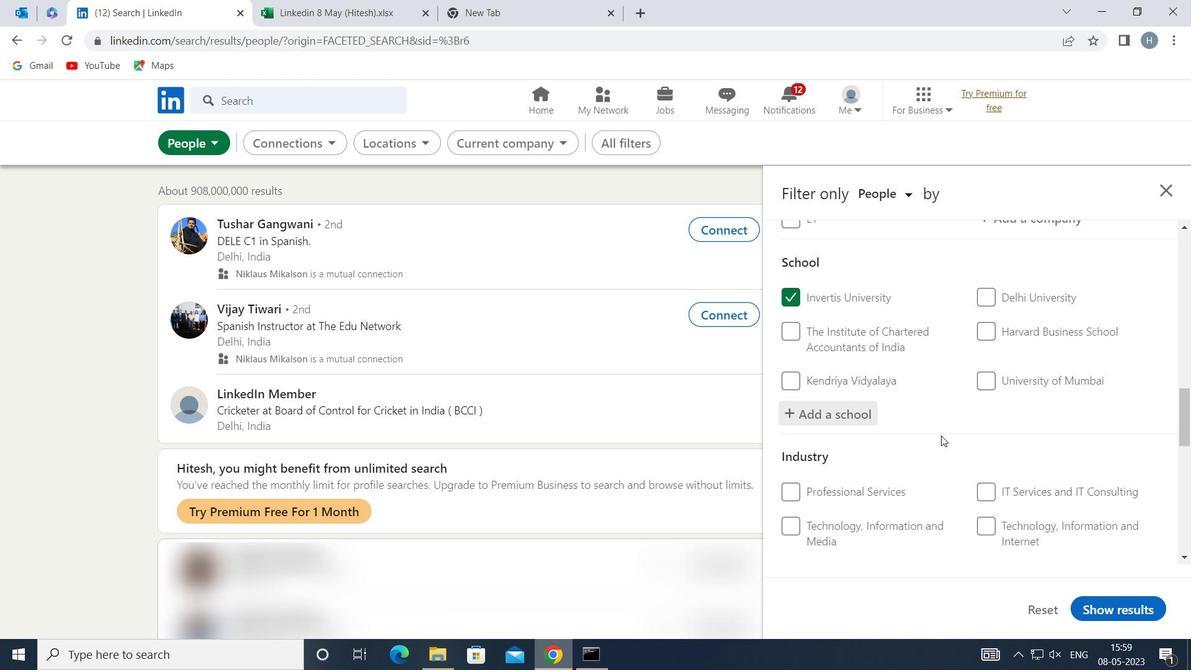 
Action: Mouse scrolled (942, 434) with delta (0, 0)
Screenshot: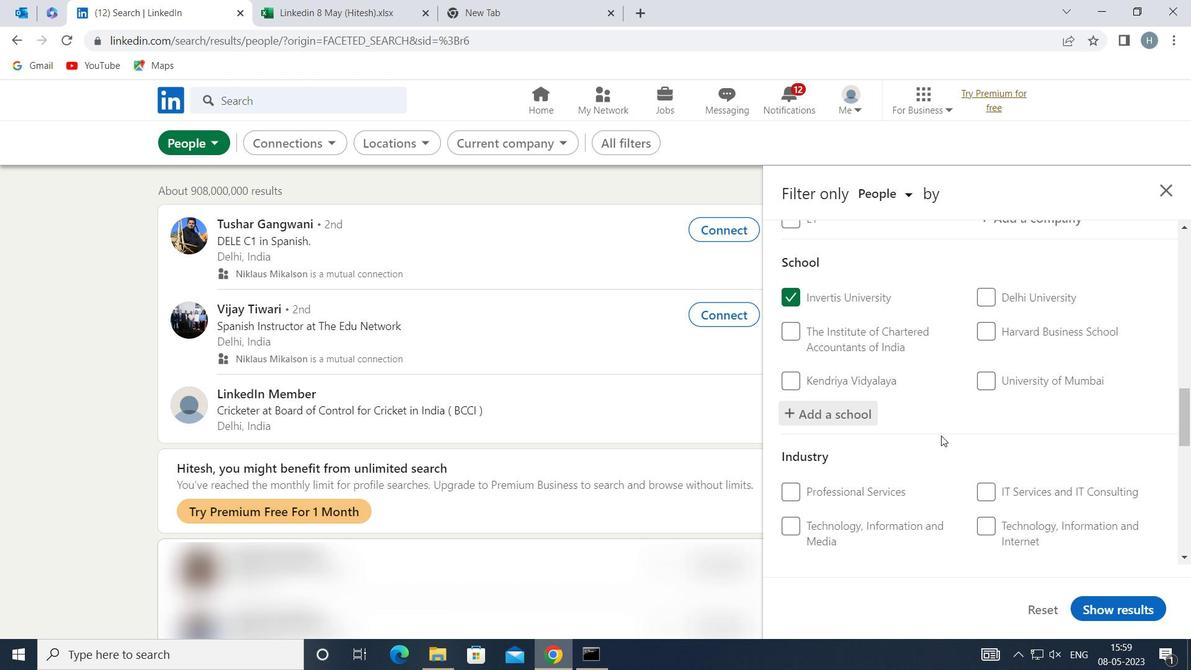 
Action: Mouse moved to (946, 433)
Screenshot: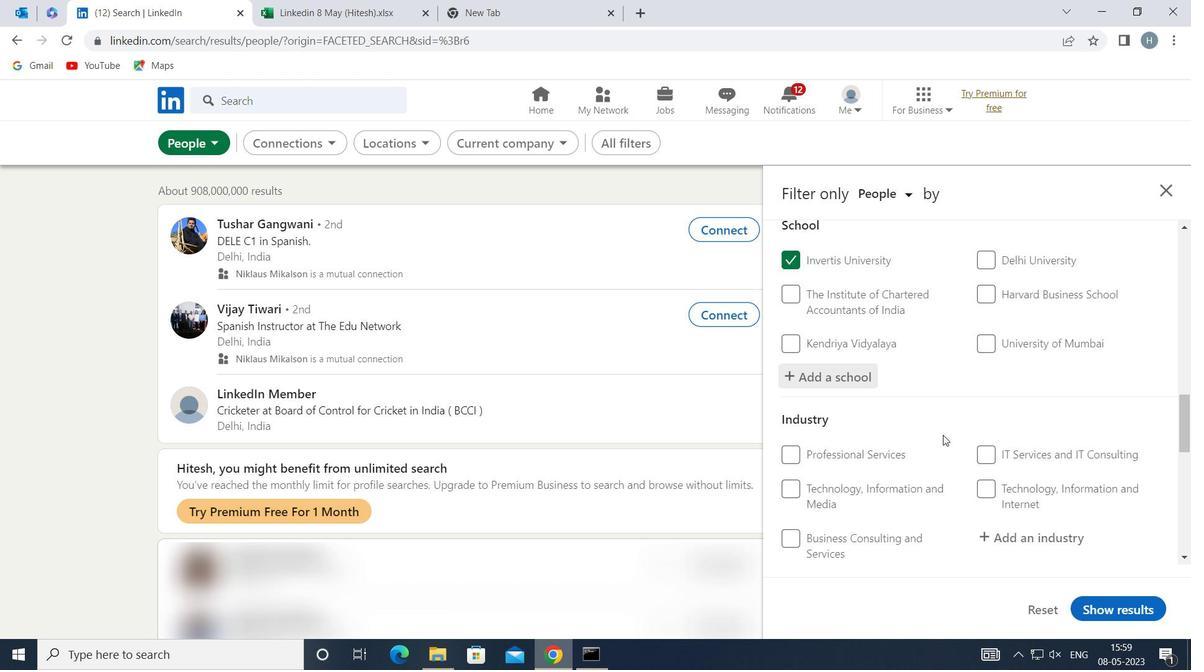 
Action: Mouse scrolled (946, 433) with delta (0, 0)
Screenshot: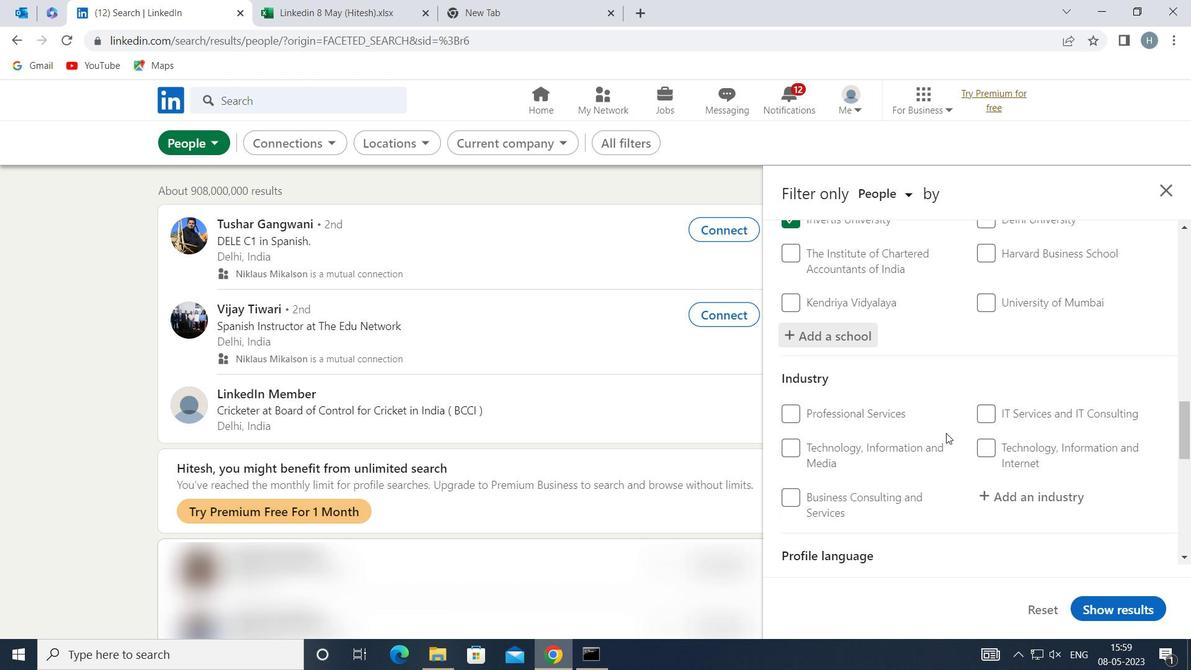 
Action: Mouse moved to (1016, 413)
Screenshot: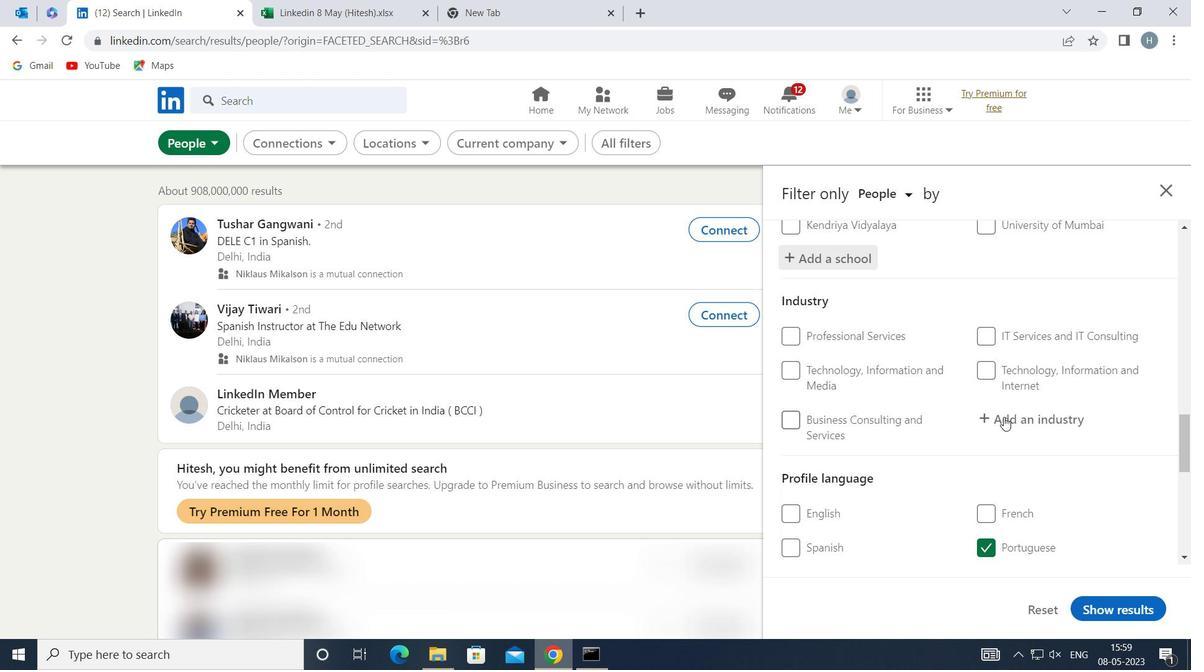 
Action: Mouse pressed left at (1016, 413)
Screenshot: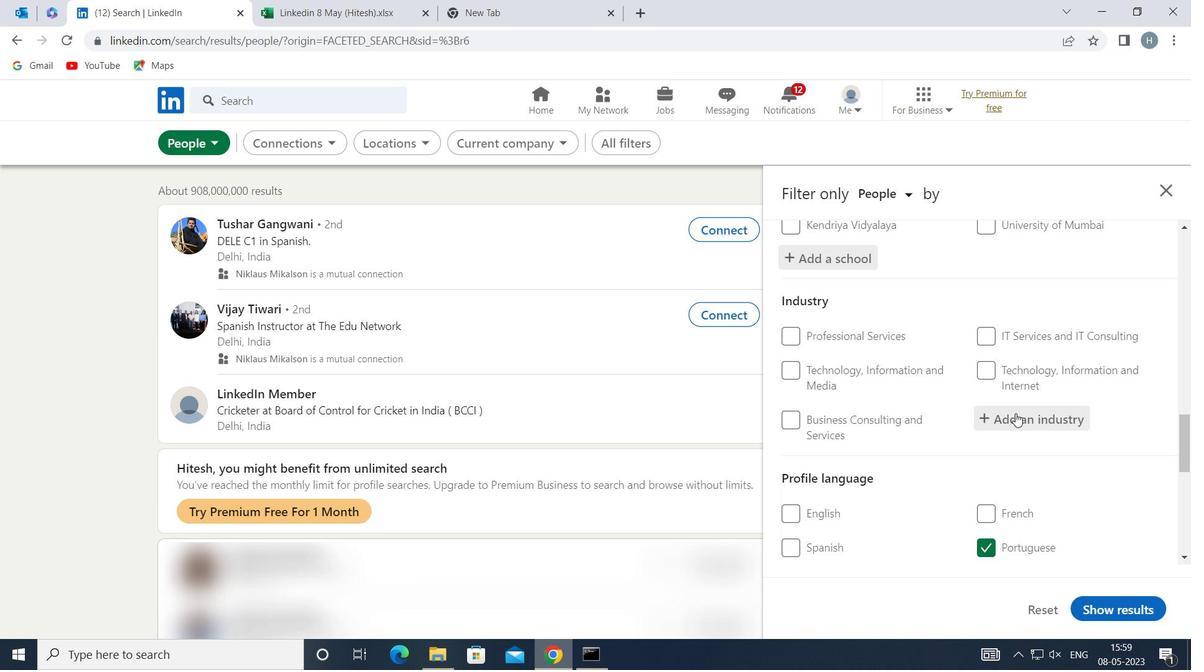 
Action: Key pressed <Key.shift>BREWE
Screenshot: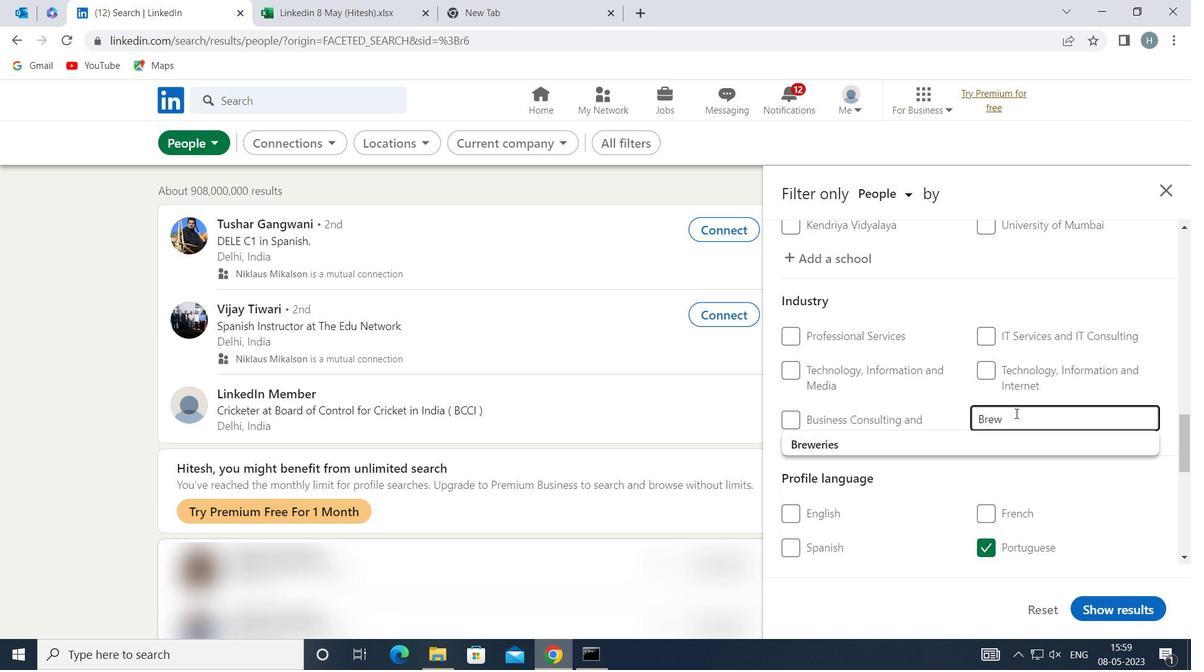 
Action: Mouse moved to (1148, 361)
Screenshot: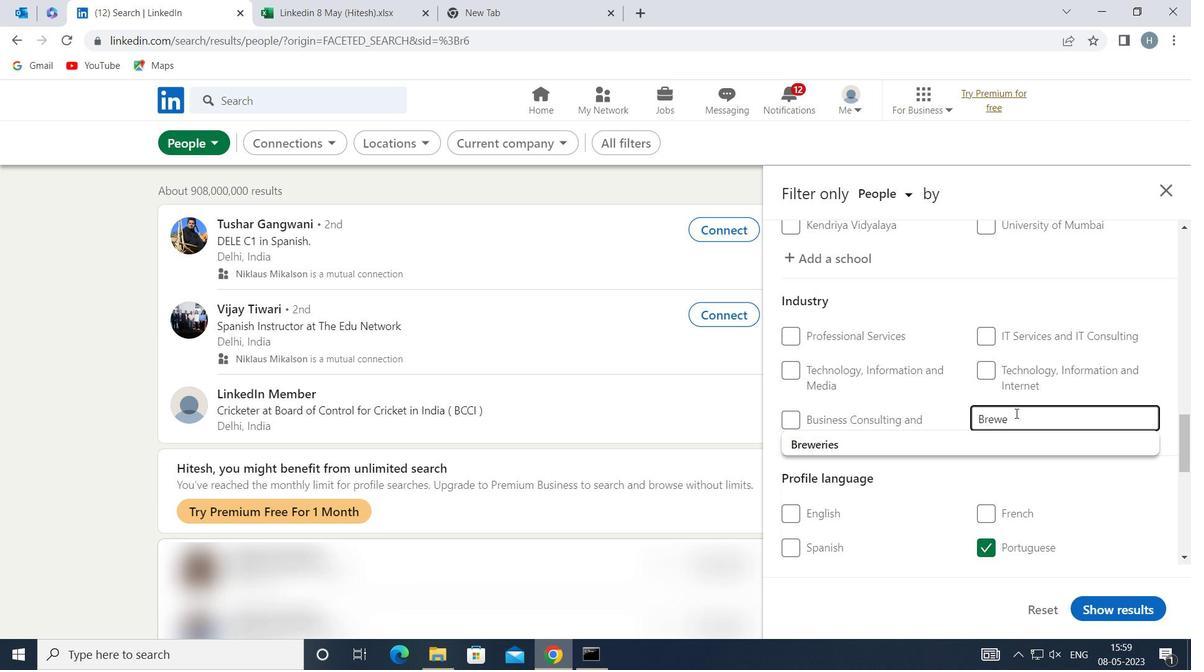 
Action: Key pressed R
Screenshot: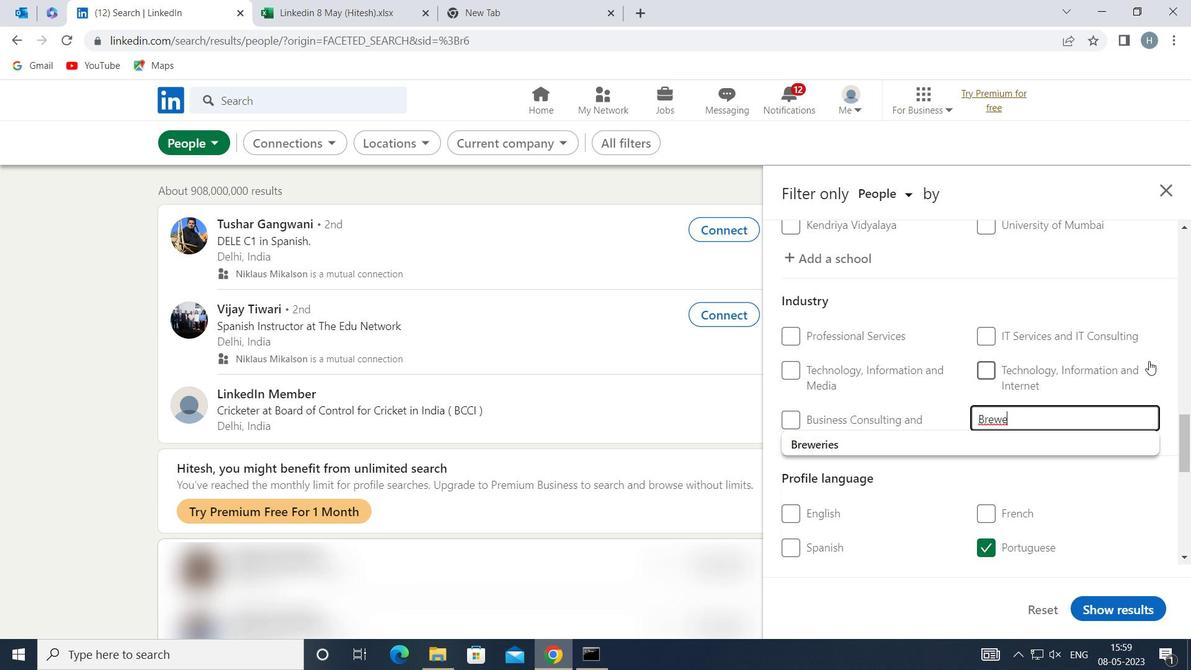 
Action: Mouse moved to (941, 448)
Screenshot: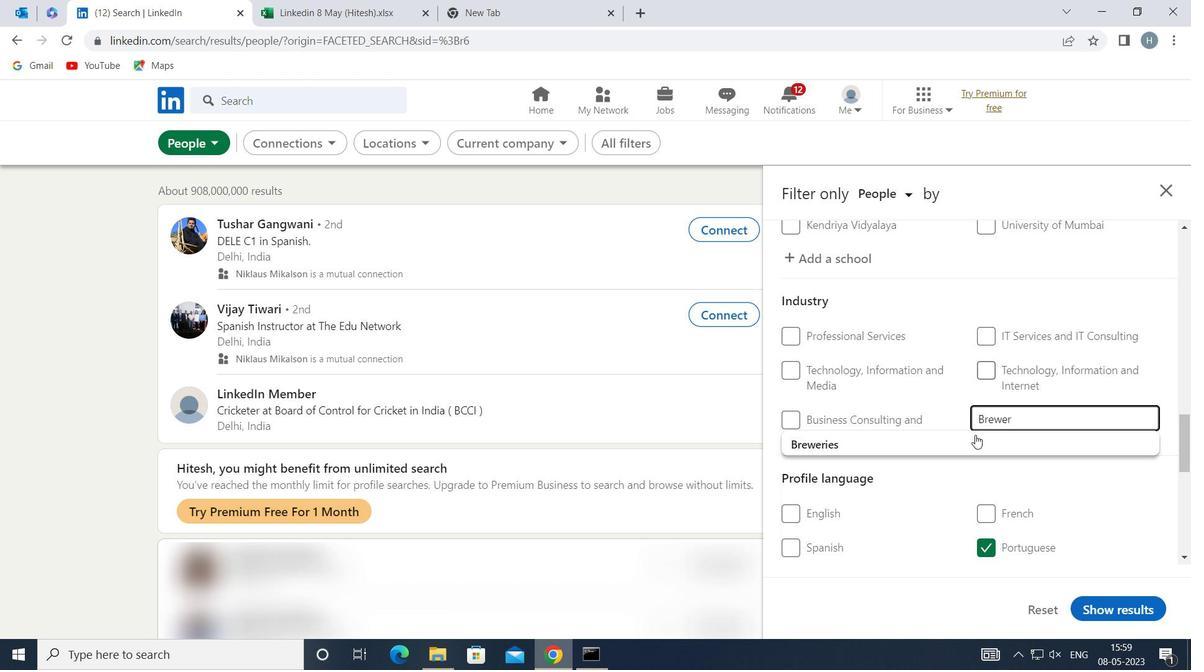
Action: Mouse pressed left at (941, 448)
Screenshot: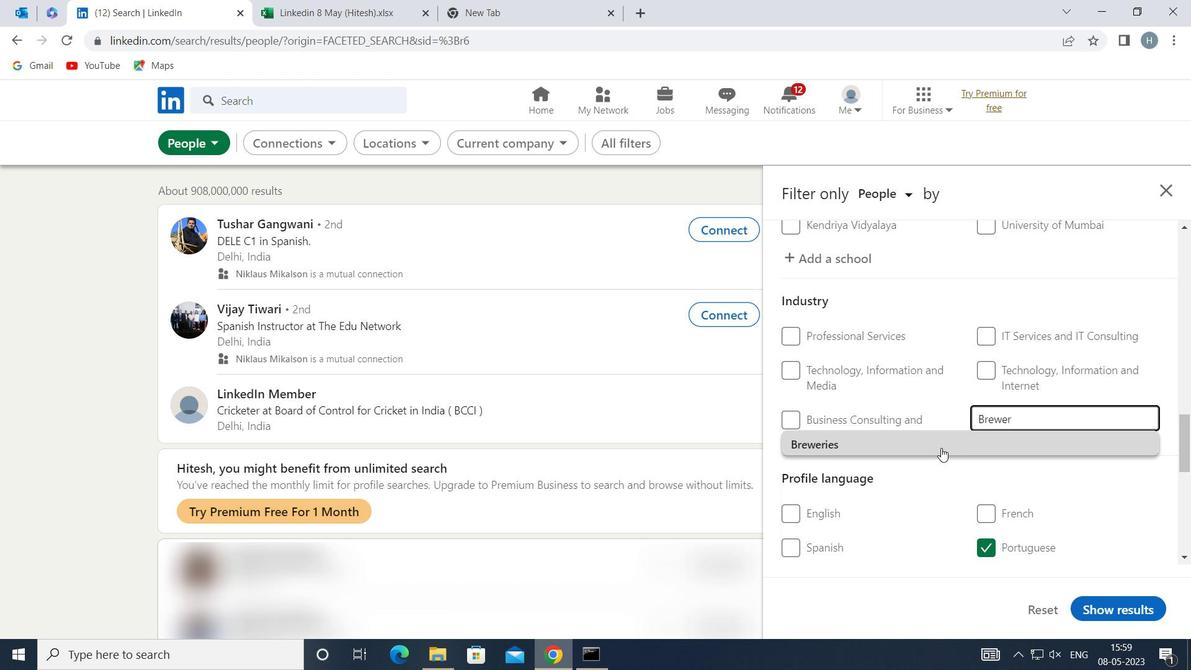 
Action: Mouse moved to (944, 428)
Screenshot: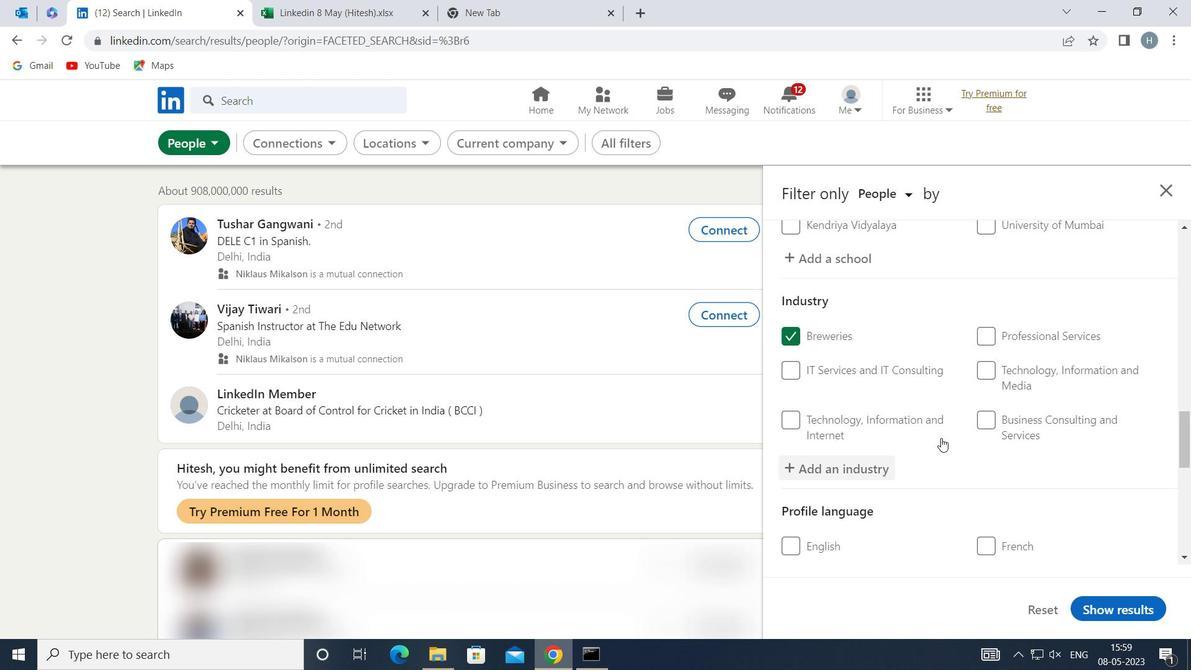 
Action: Mouse scrolled (944, 427) with delta (0, 0)
Screenshot: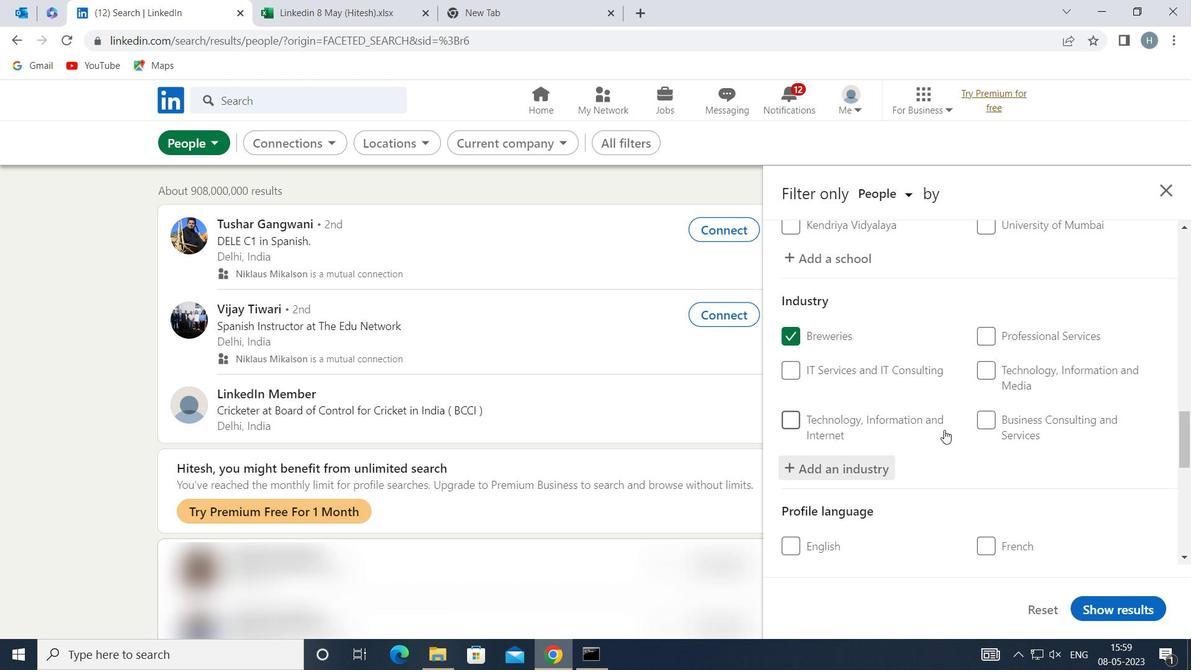 
Action: Mouse scrolled (944, 427) with delta (0, 0)
Screenshot: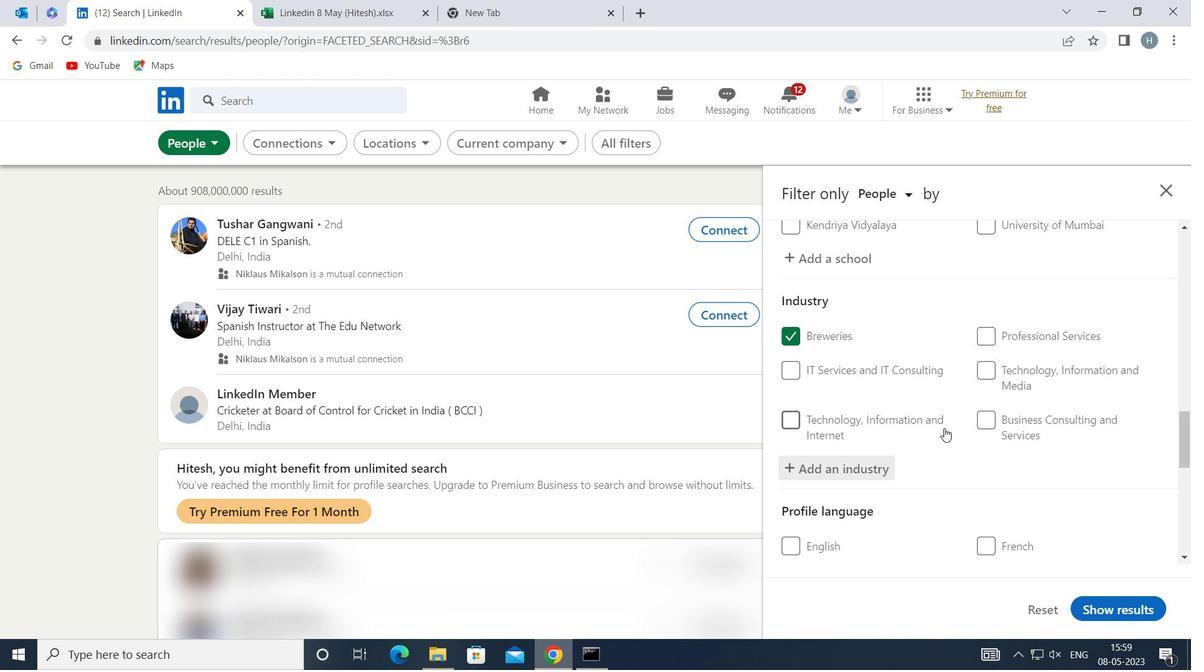 
Action: Mouse moved to (957, 420)
Screenshot: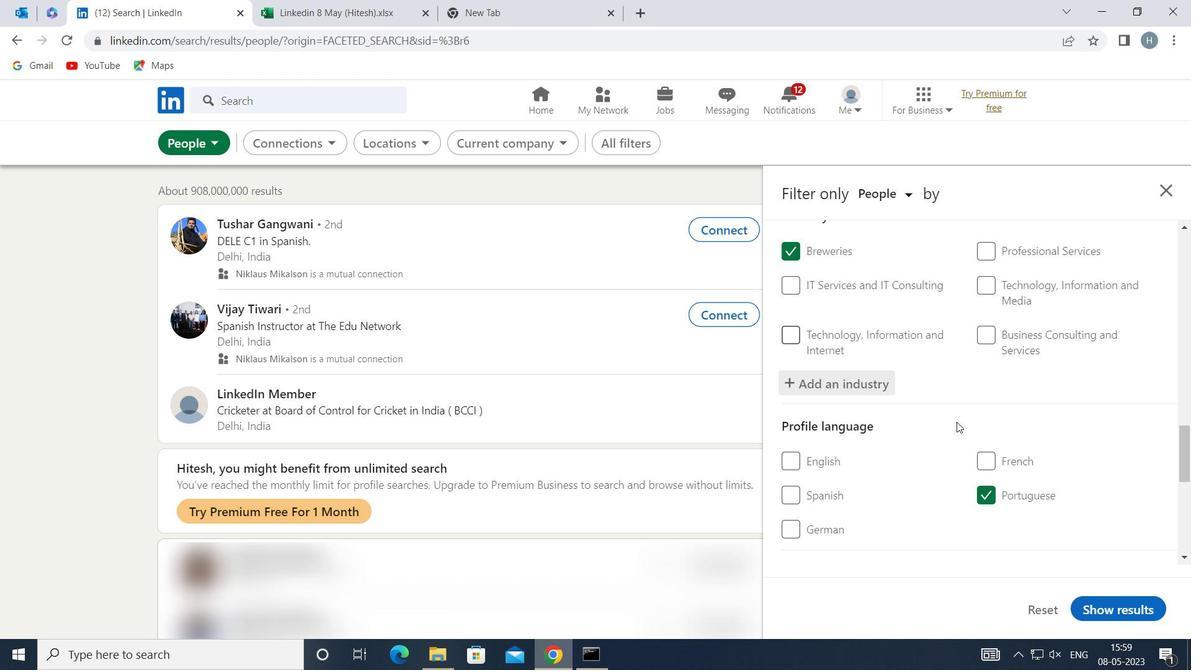 
Action: Mouse scrolled (957, 419) with delta (0, 0)
Screenshot: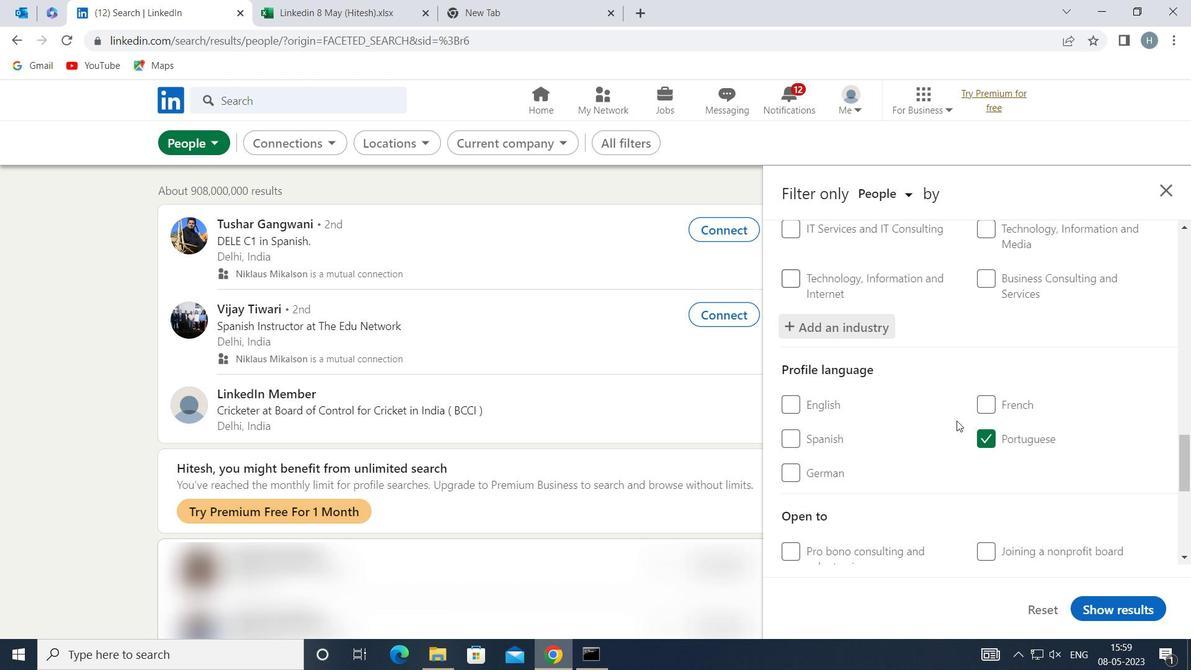
Action: Mouse scrolled (957, 419) with delta (0, 0)
Screenshot: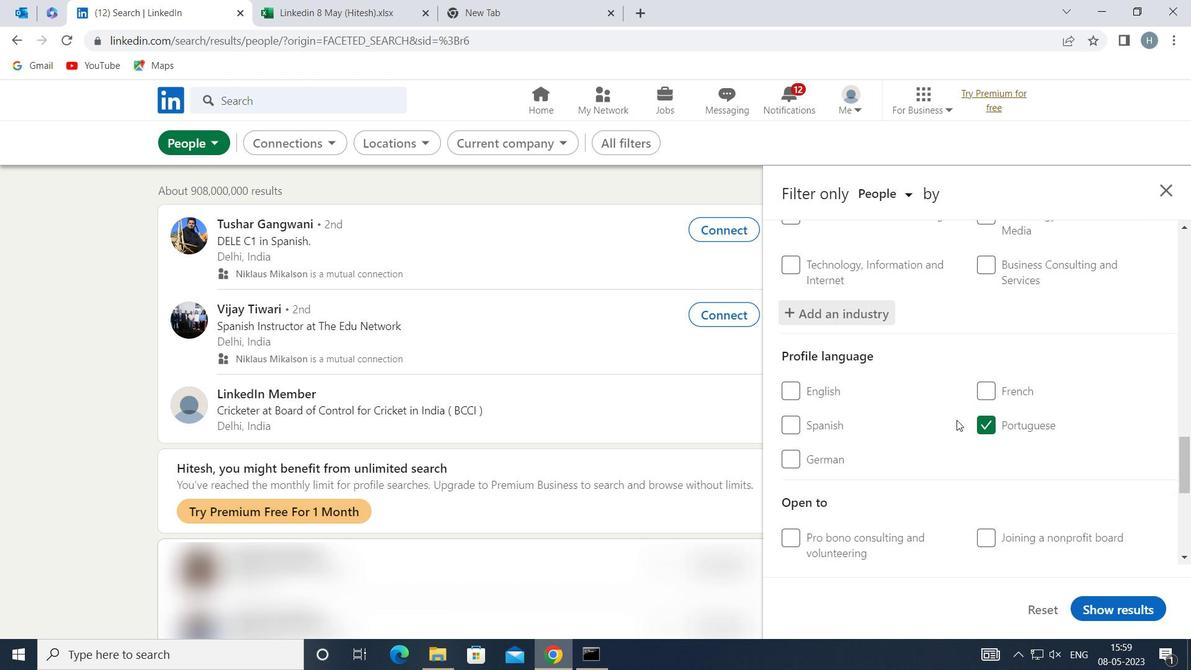
Action: Mouse scrolled (957, 419) with delta (0, 0)
Screenshot: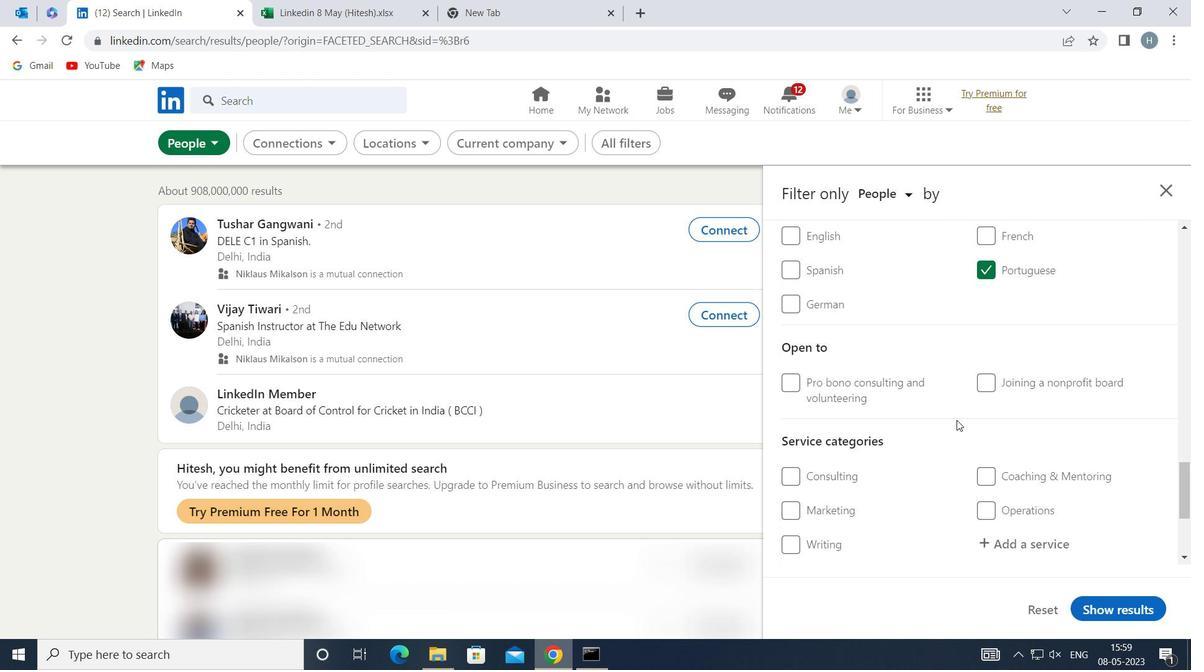 
Action: Mouse moved to (1011, 399)
Screenshot: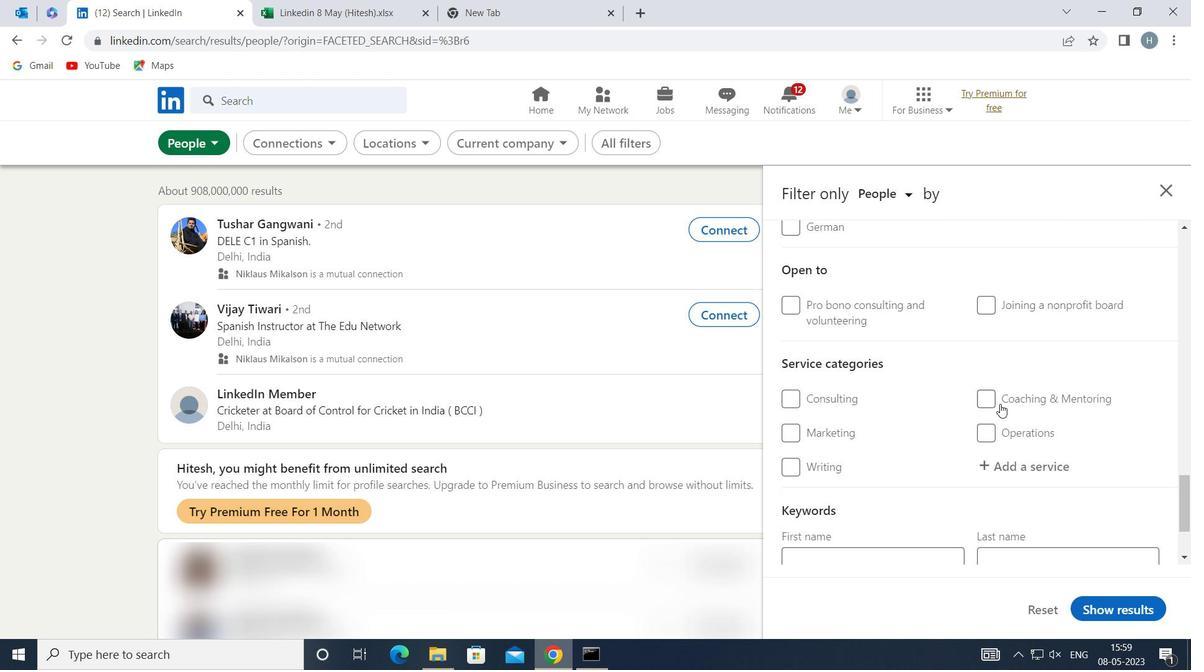 
Action: Mouse scrolled (1011, 398) with delta (0, 0)
Screenshot: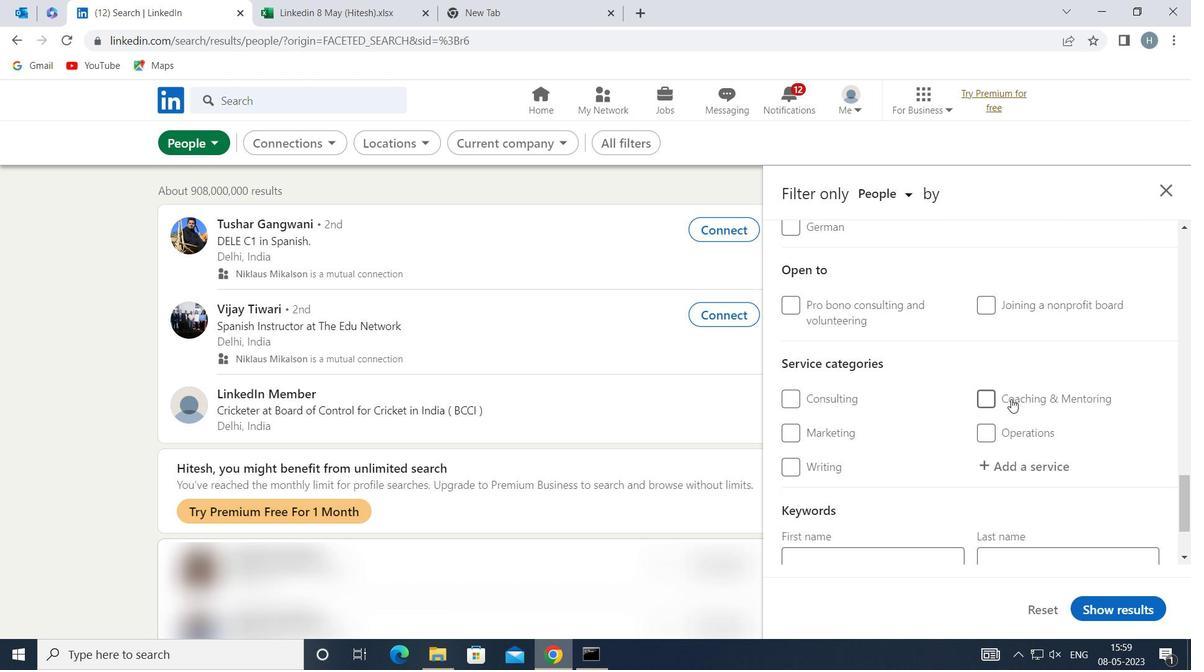 
Action: Mouse moved to (1046, 386)
Screenshot: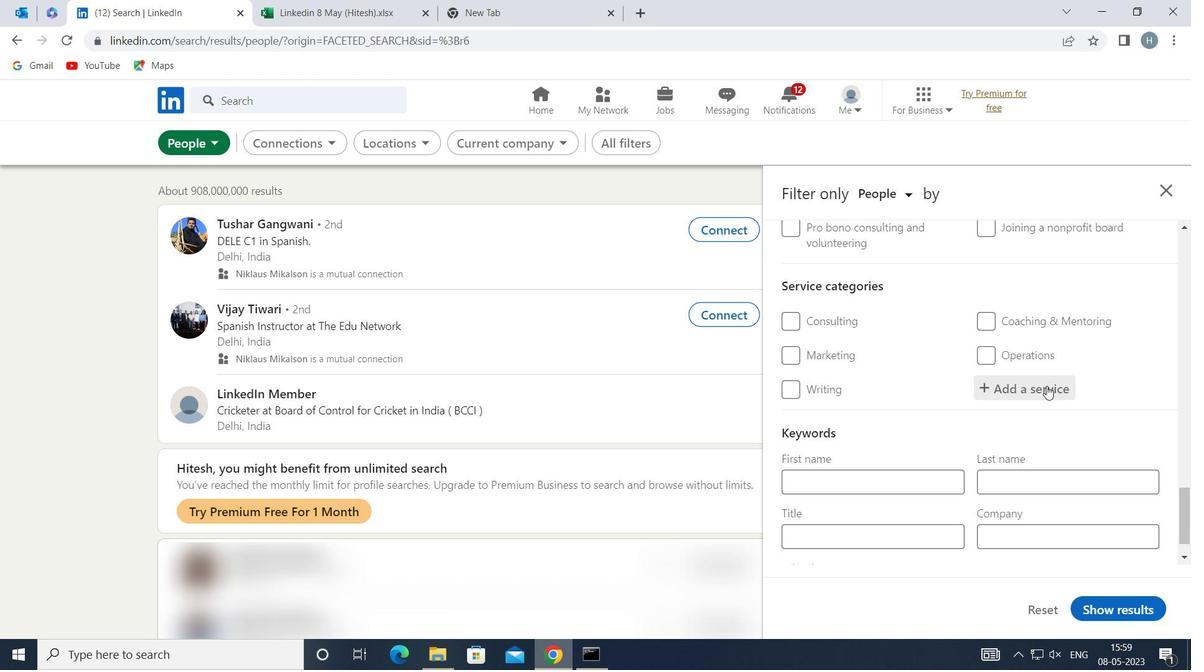 
Action: Mouse pressed left at (1046, 386)
Screenshot: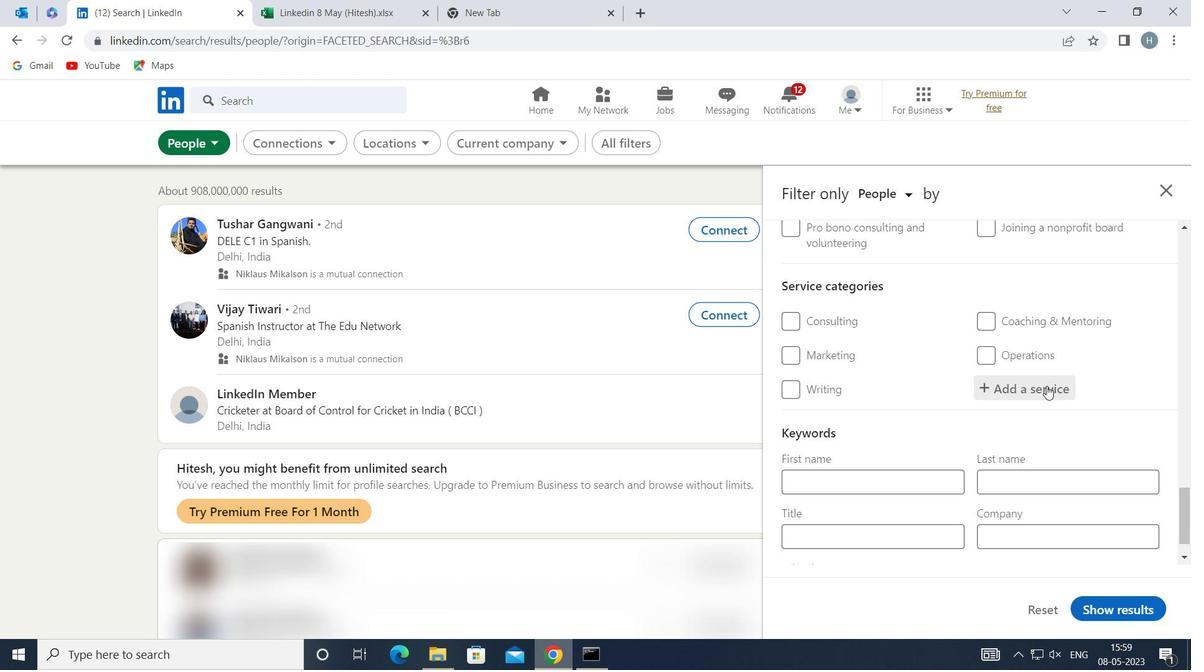 
Action: Key pressed <Key.shift>PORT
Screenshot: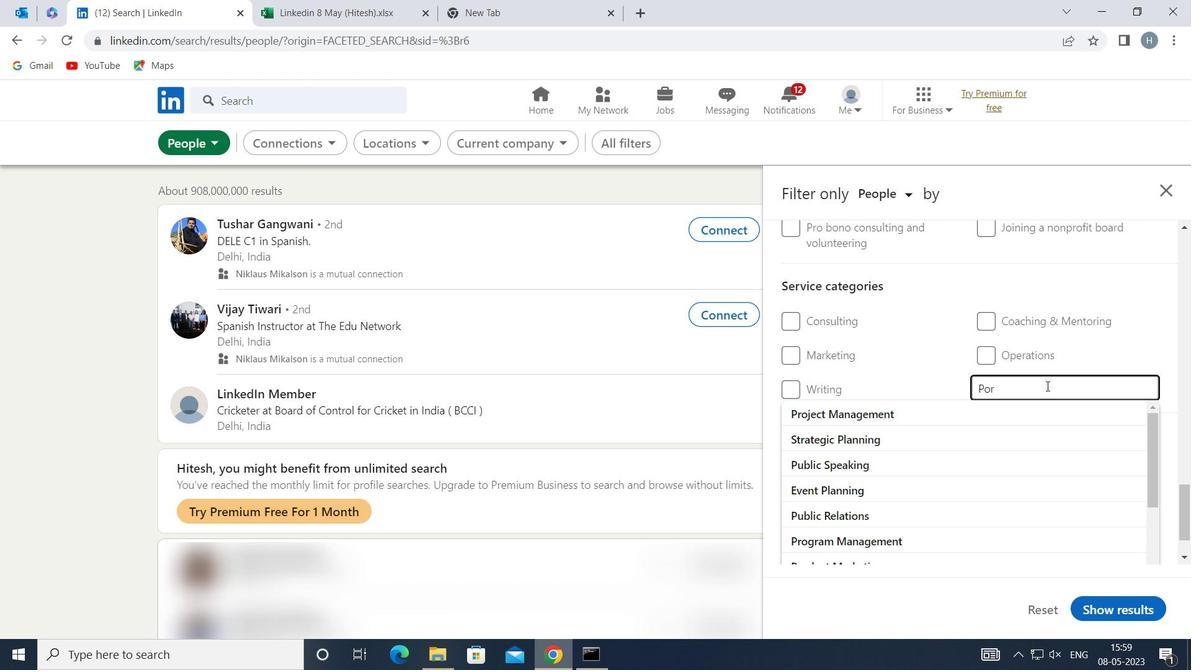 
Action: Mouse moved to (1045, 386)
Screenshot: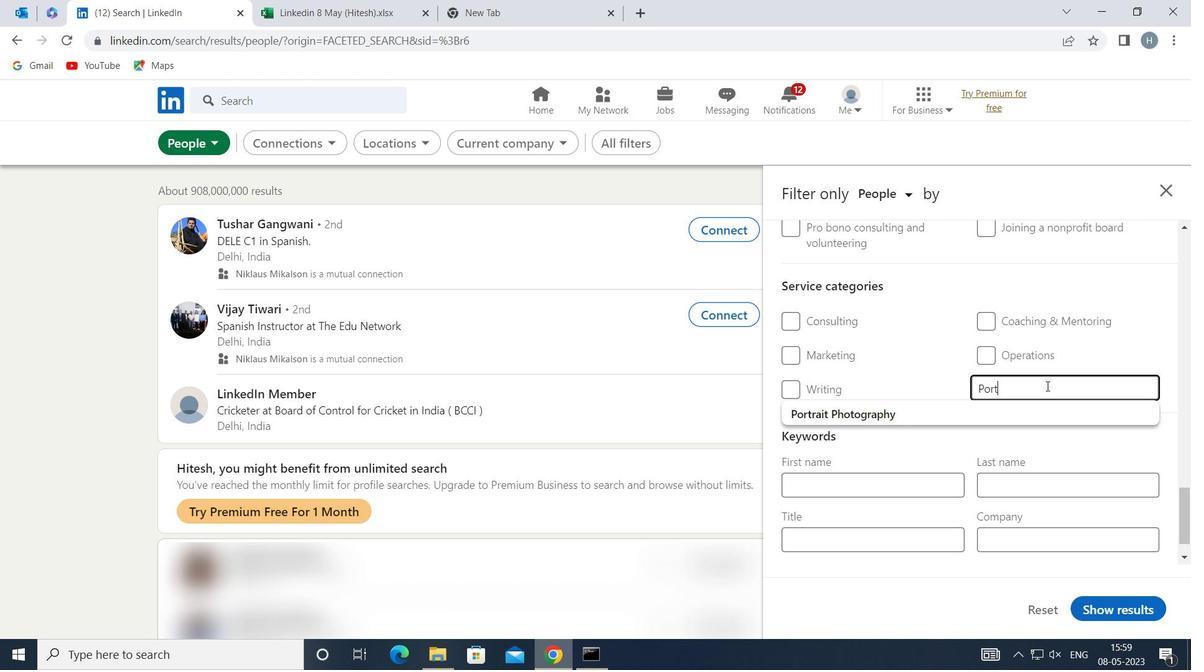 
Action: Key pressed RAIT<Key.space><Key.shift>PHO
Screenshot: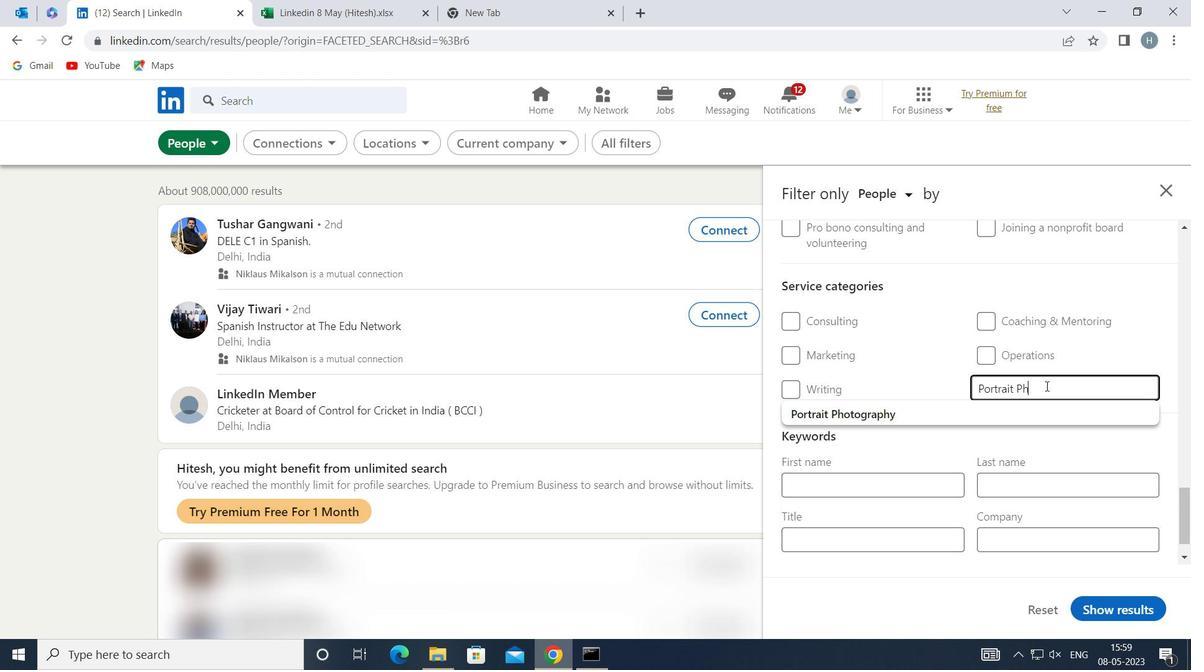 
Action: Mouse moved to (987, 416)
Screenshot: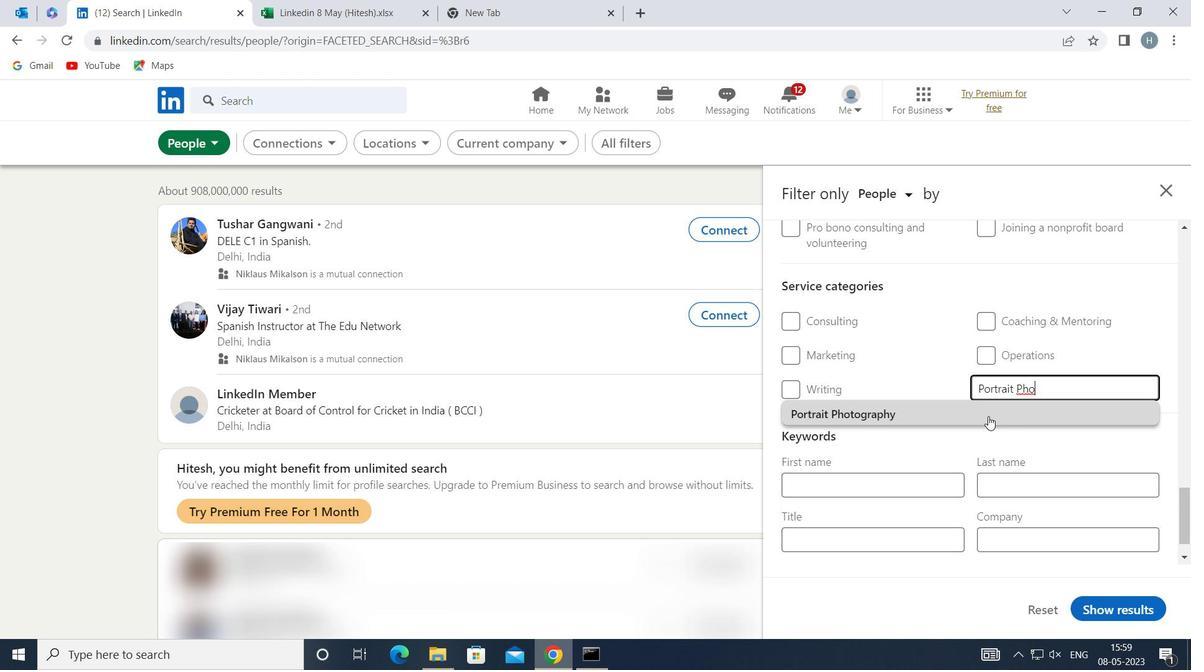 
Action: Mouse pressed left at (987, 416)
Screenshot: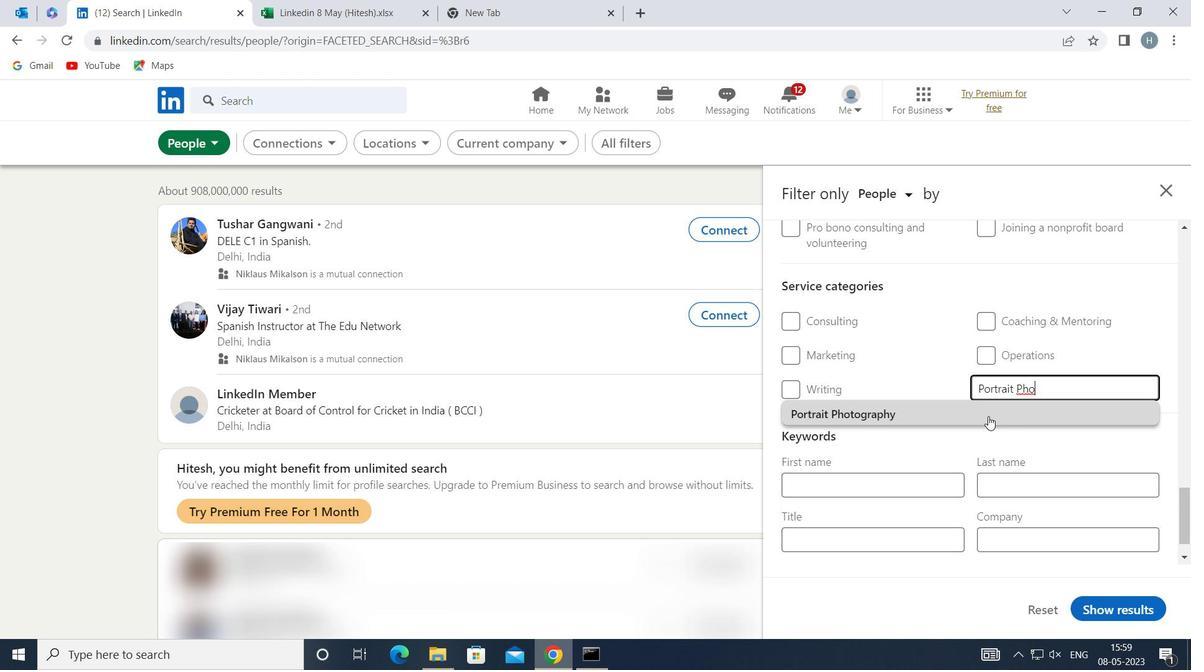 
Action: Mouse moved to (969, 416)
Screenshot: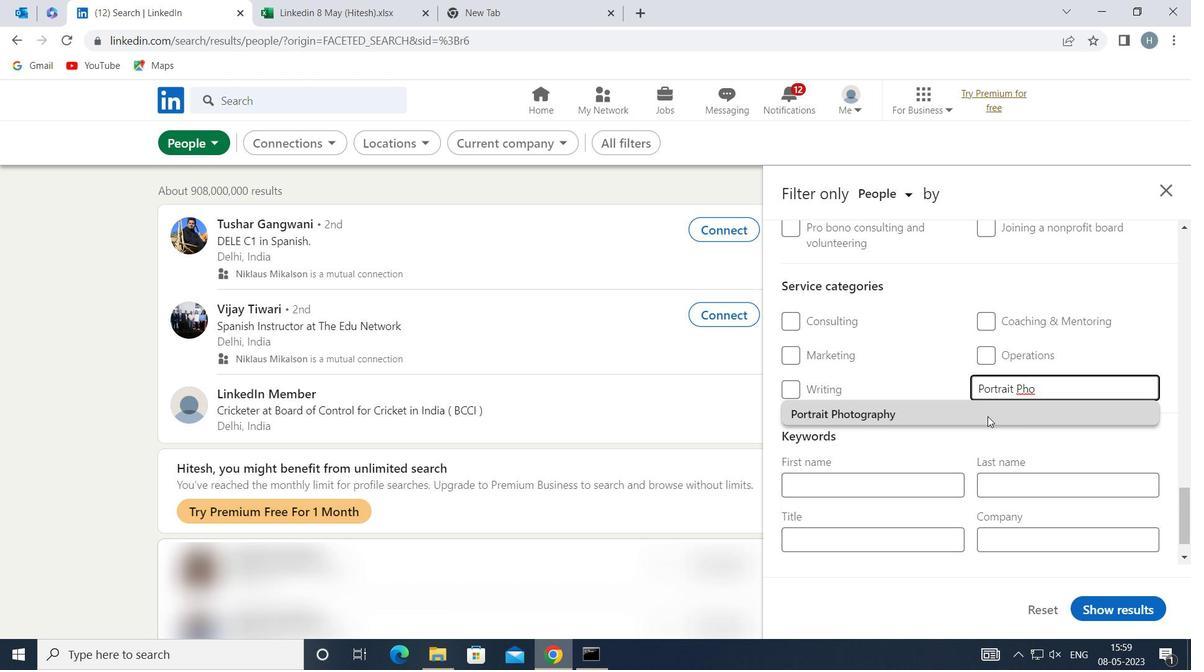 
Action: Mouse scrolled (969, 415) with delta (0, 0)
Screenshot: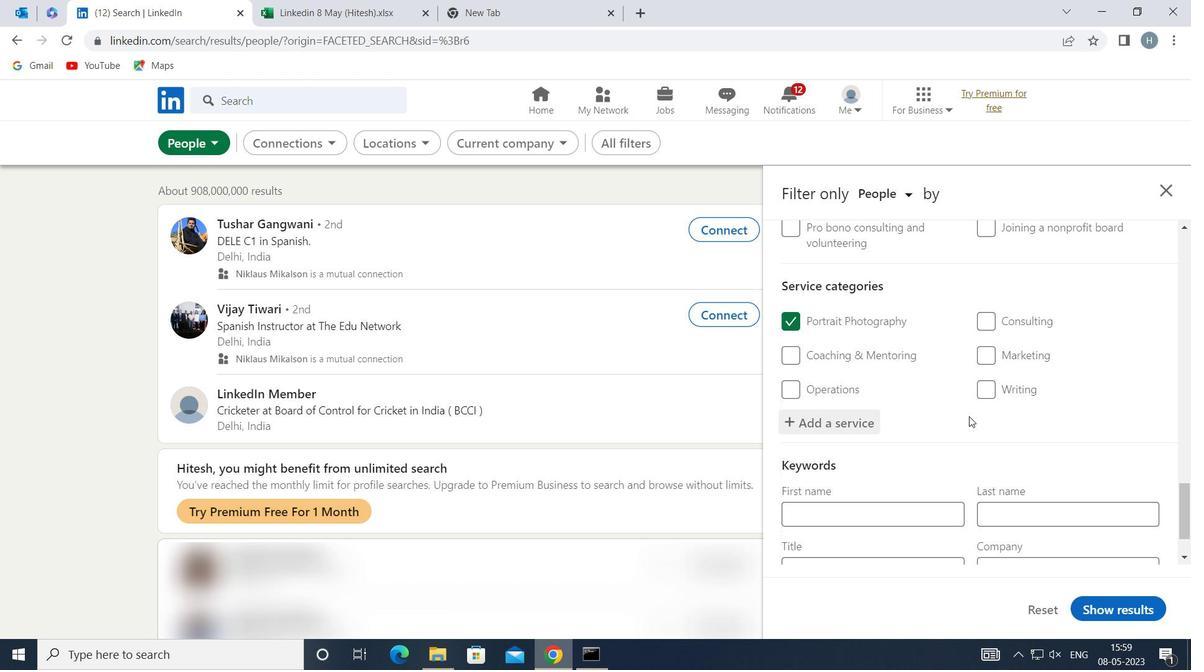 
Action: Mouse scrolled (969, 415) with delta (0, 0)
Screenshot: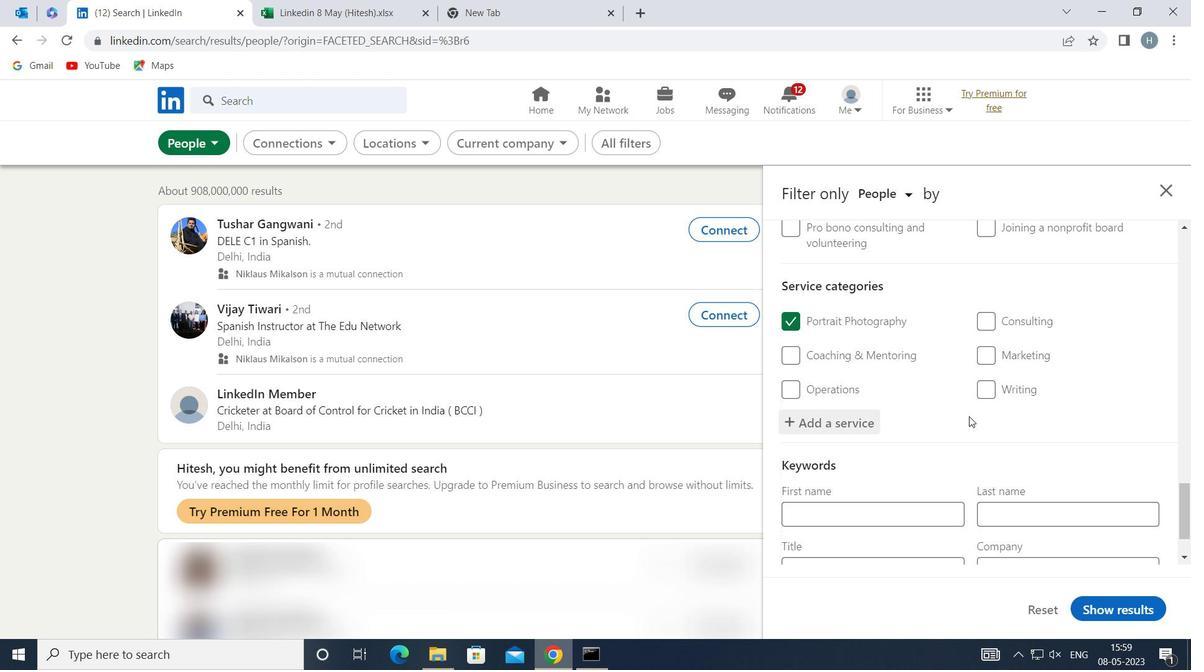 
Action: Mouse scrolled (969, 415) with delta (0, 0)
Screenshot: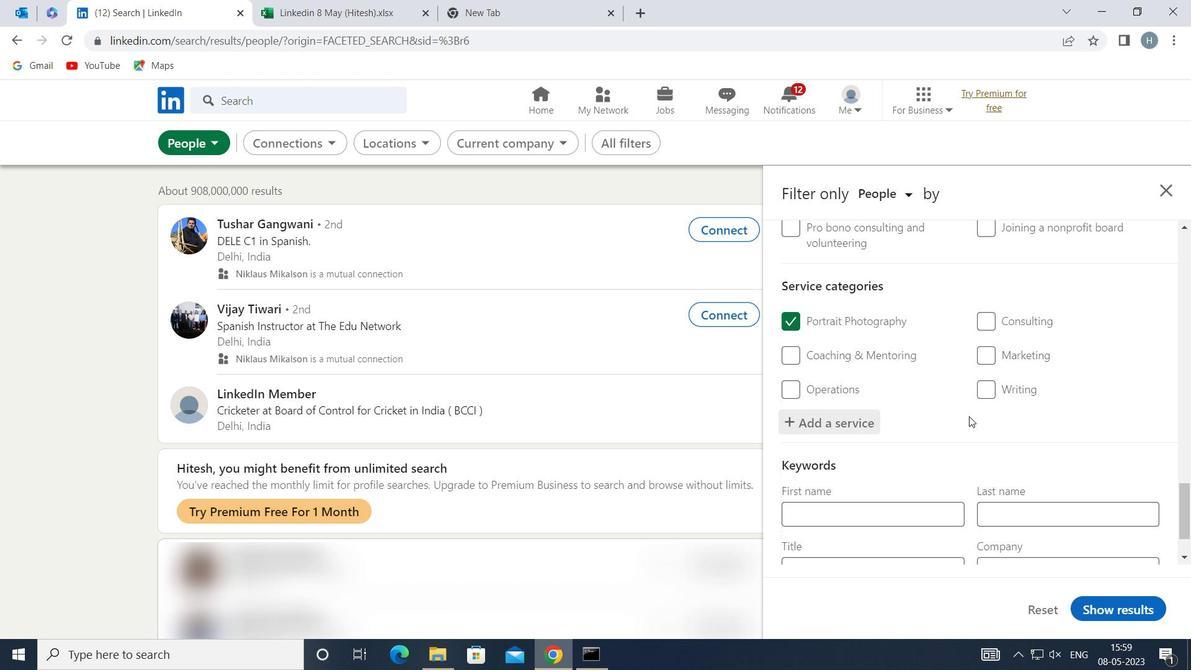 
Action: Mouse moved to (968, 415)
Screenshot: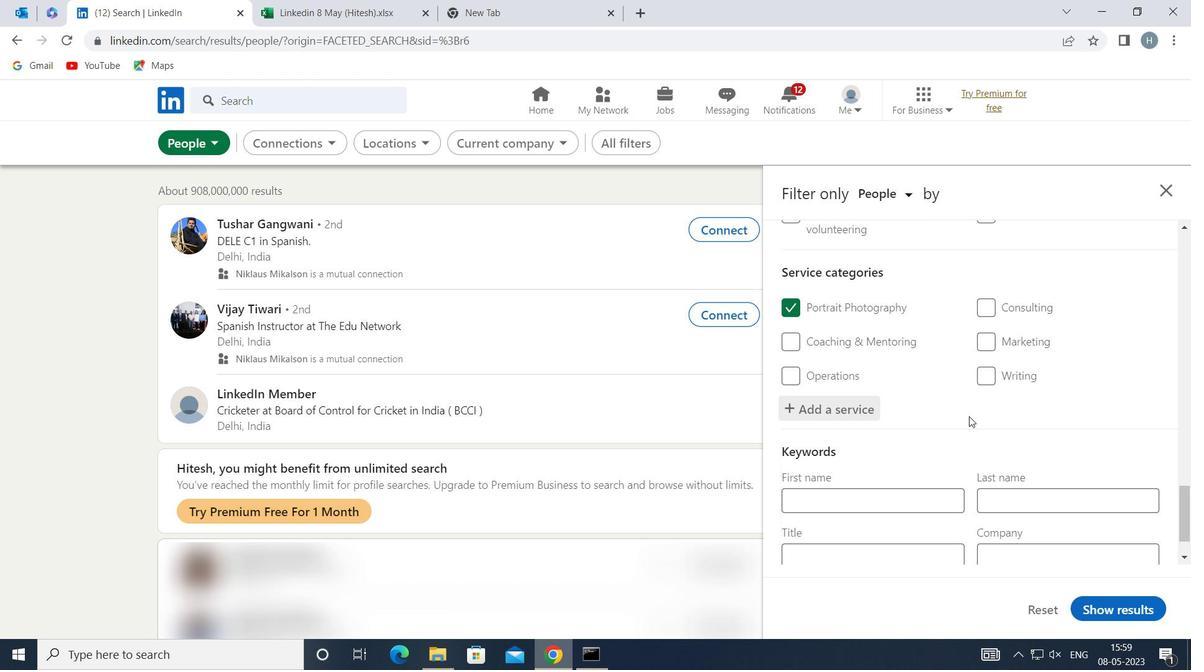 
Action: Mouse scrolled (968, 414) with delta (0, 0)
Screenshot: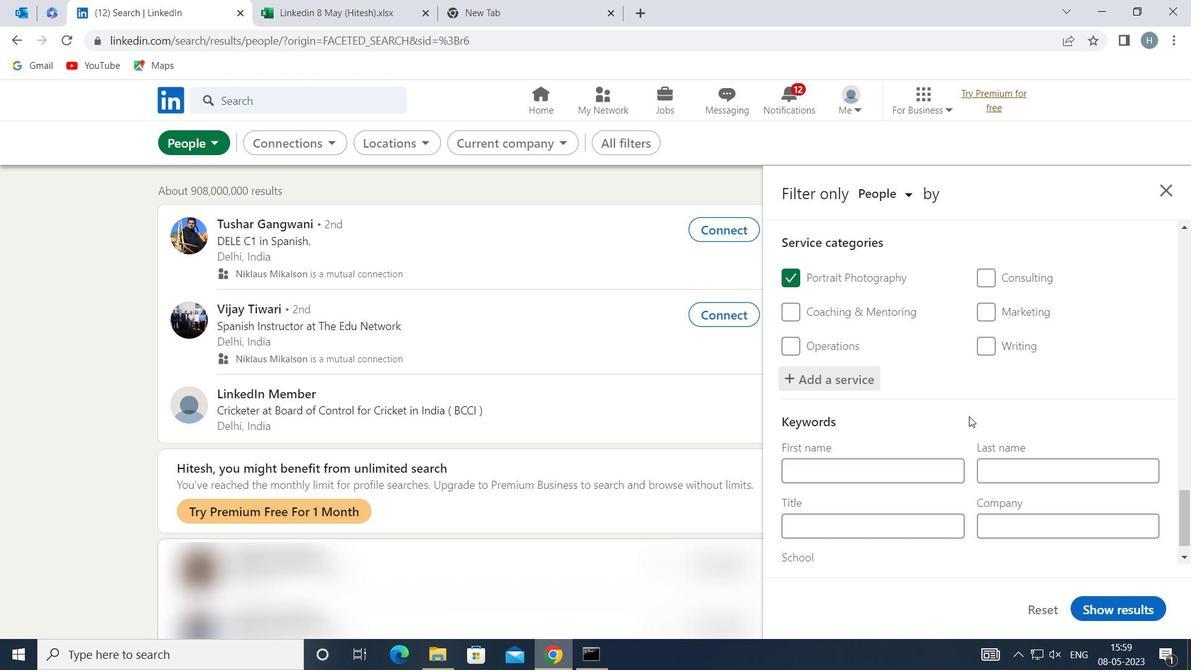 
Action: Mouse scrolled (968, 414) with delta (0, 0)
Screenshot: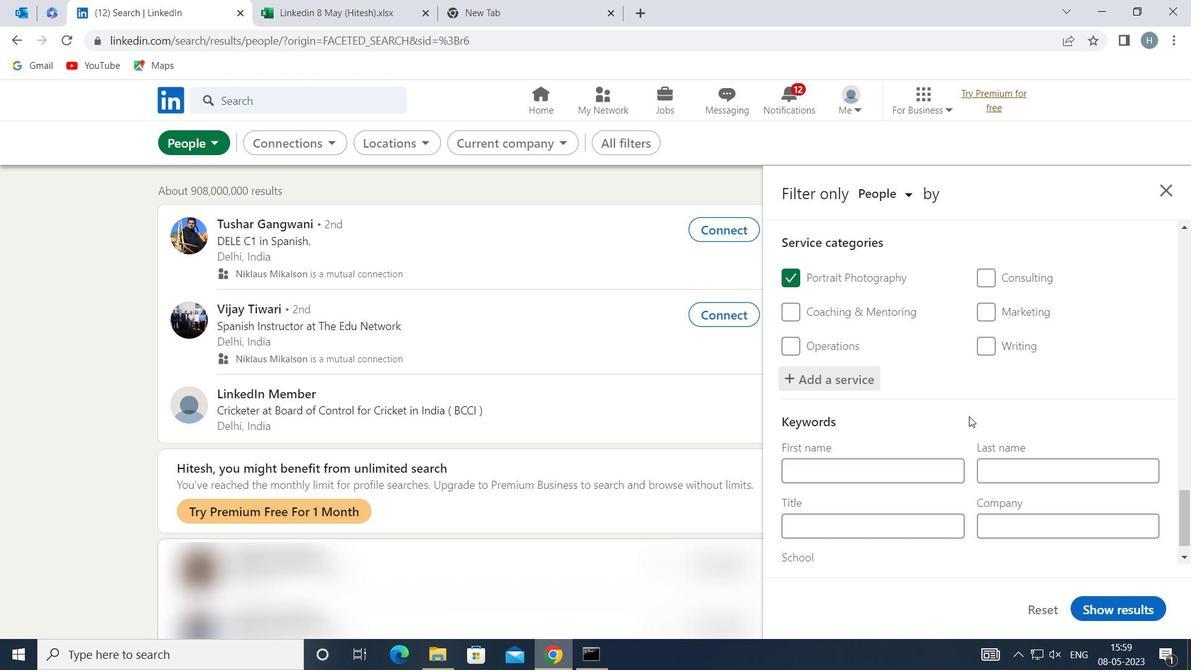 
Action: Mouse scrolled (968, 414) with delta (0, 0)
Screenshot: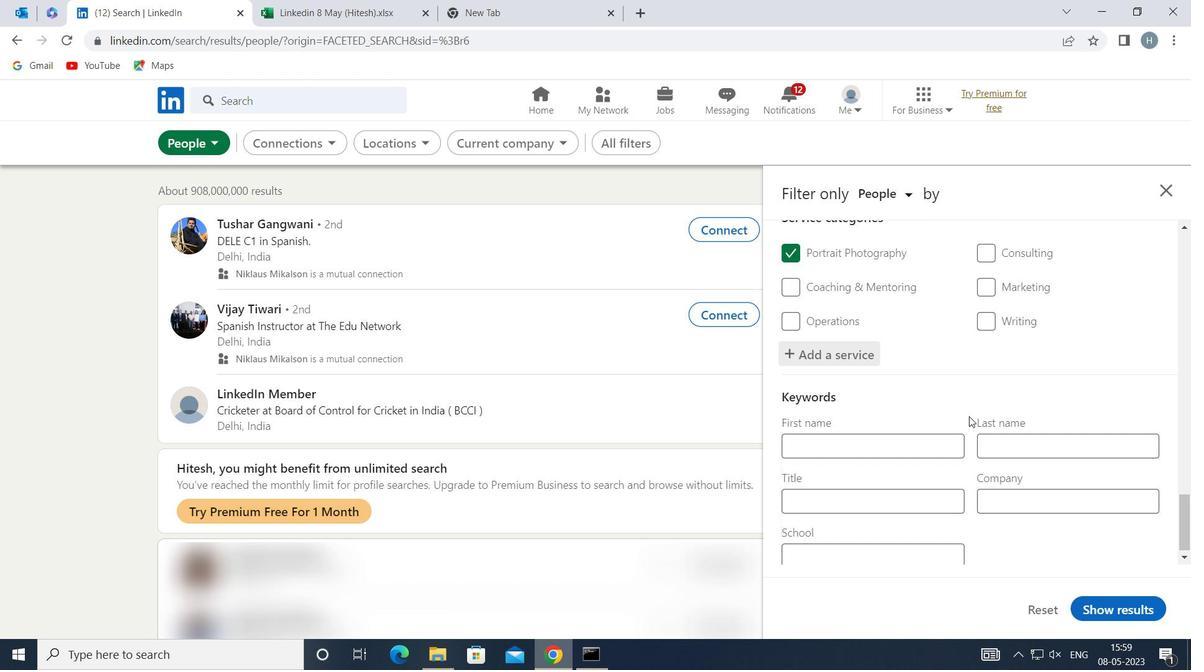 
Action: Mouse scrolled (968, 414) with delta (0, 0)
Screenshot: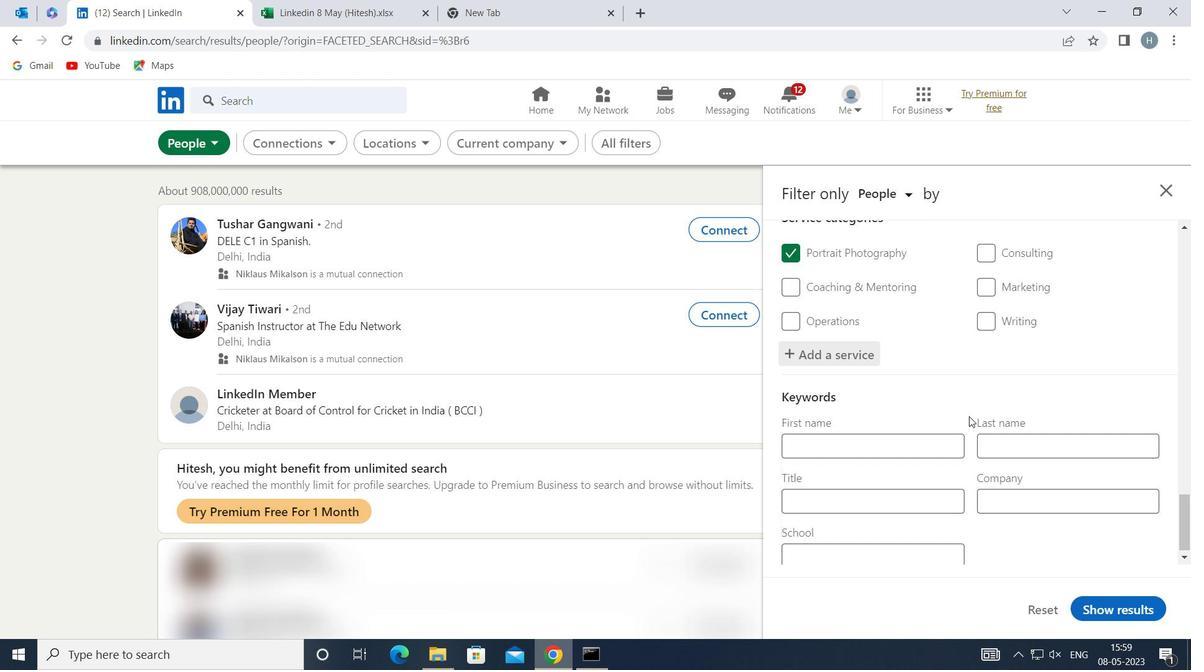 
Action: Mouse moved to (913, 493)
Screenshot: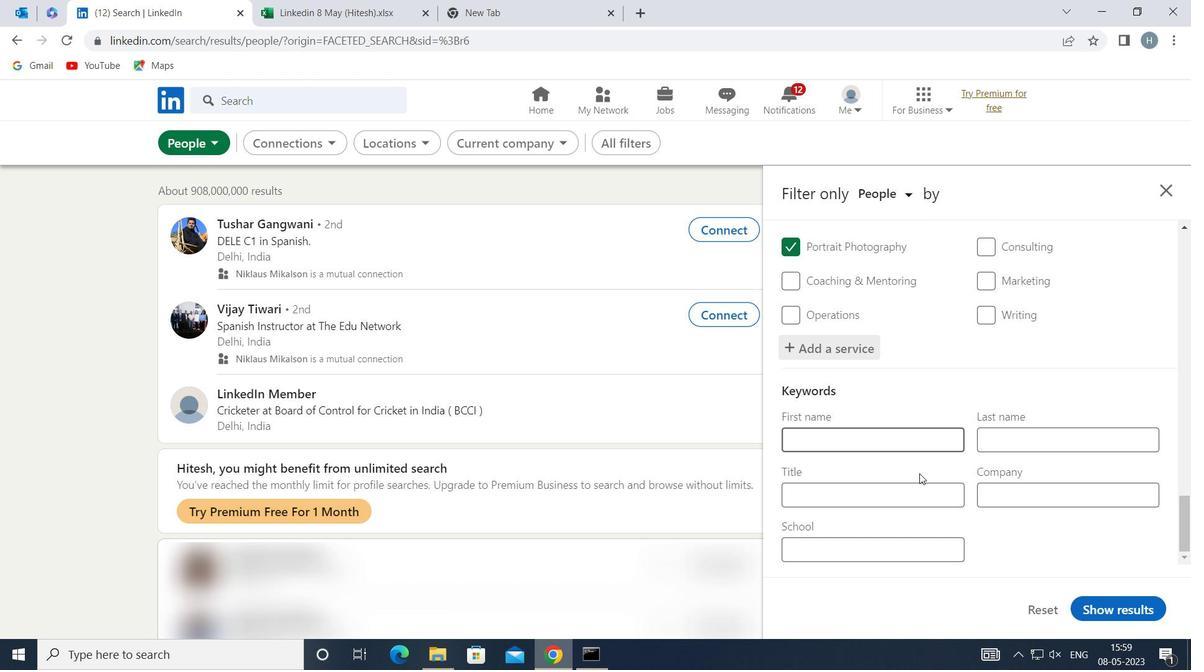 
Action: Mouse pressed left at (913, 493)
Screenshot: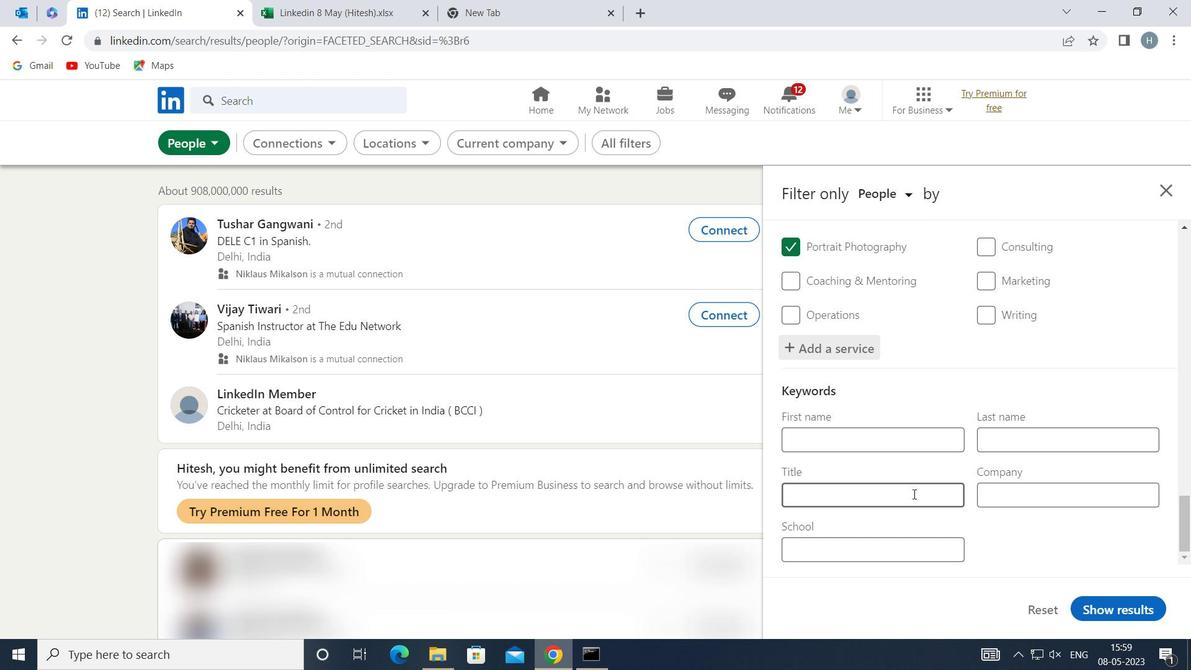
Action: Key pressed <Key.shift>MECHANICAL<Key.space><Key.shift>ENGINEER
Screenshot: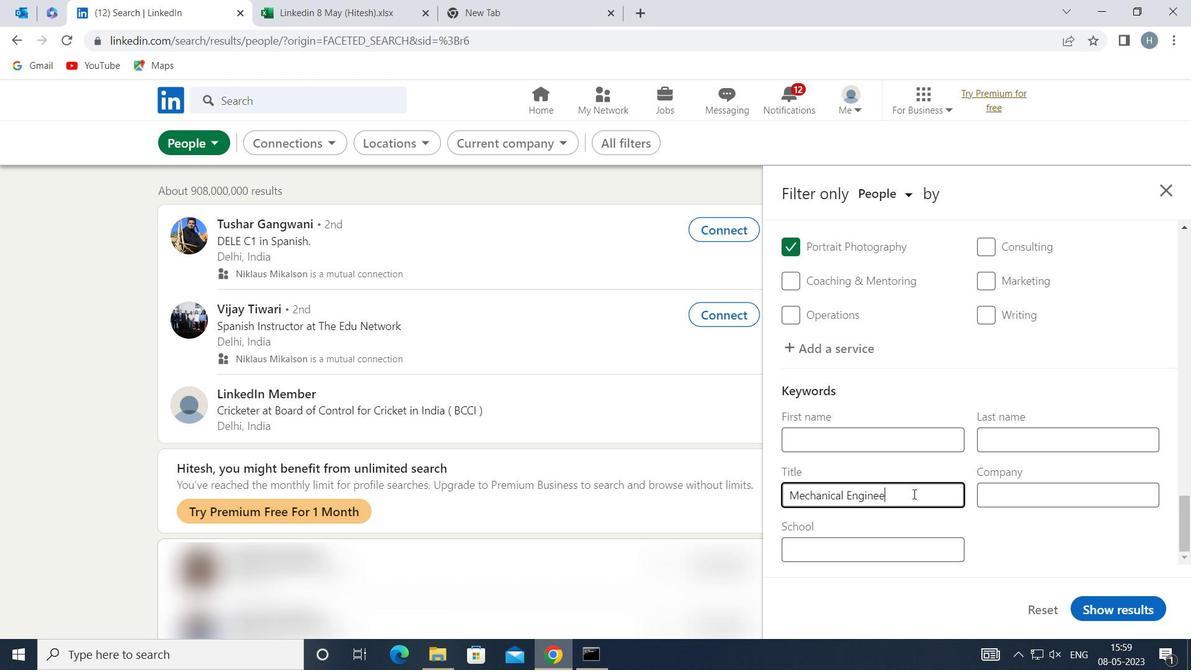 
Action: Mouse moved to (1132, 611)
Screenshot: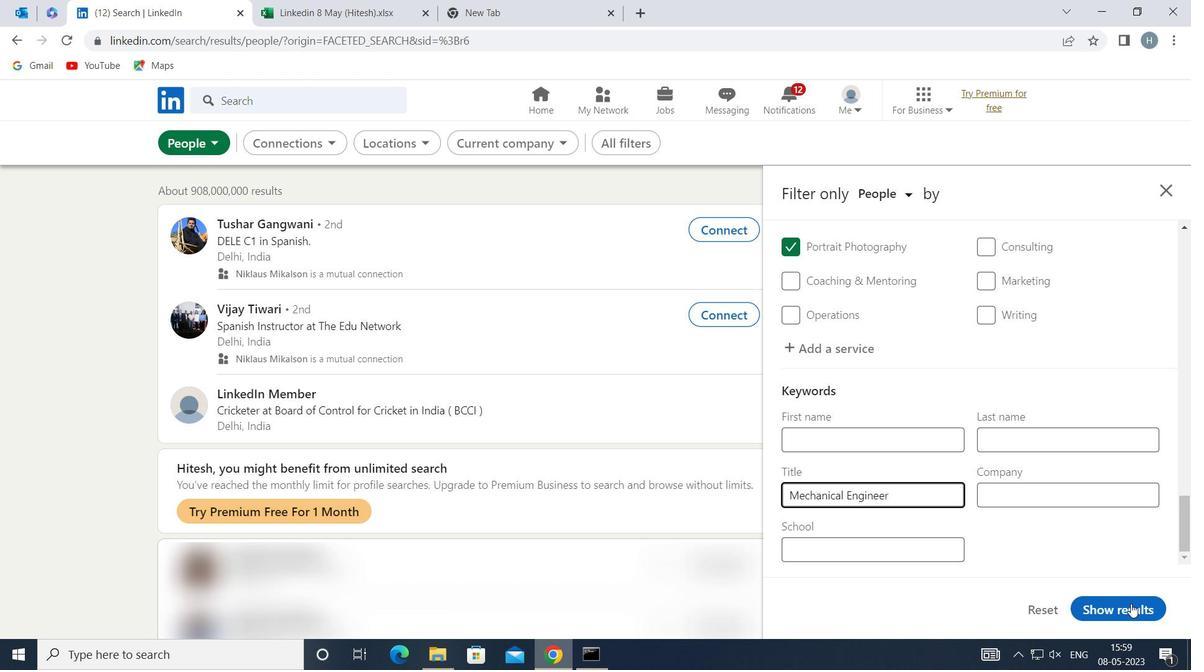 
Action: Mouse pressed left at (1132, 611)
Screenshot: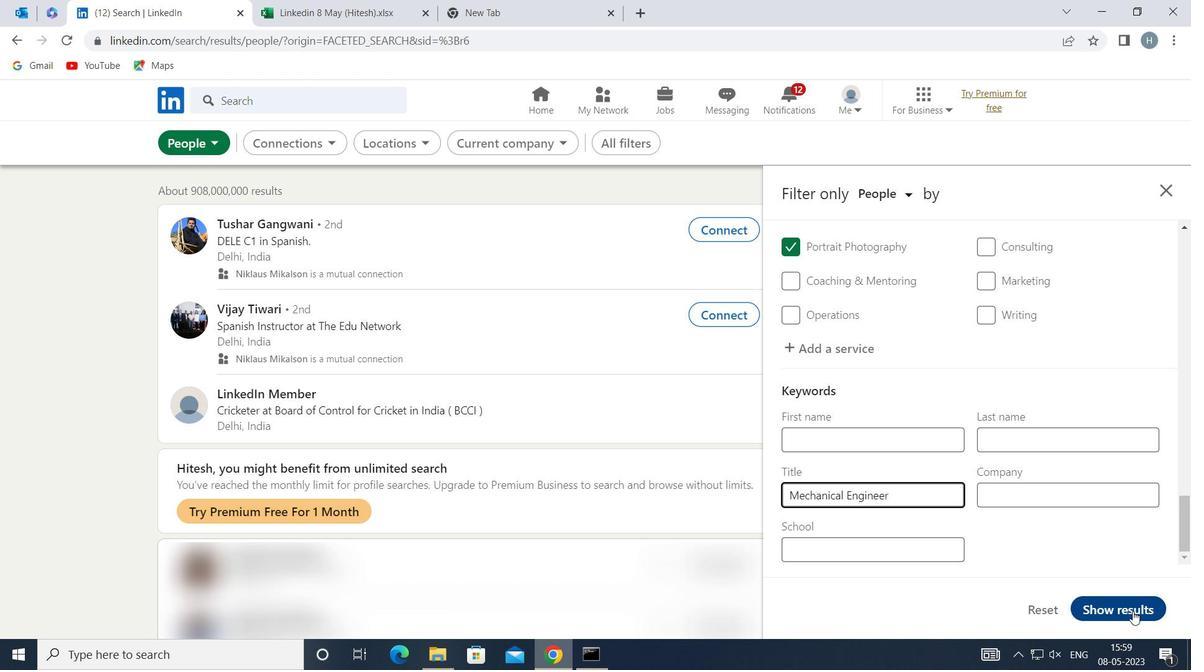 
Action: Mouse moved to (790, 246)
Screenshot: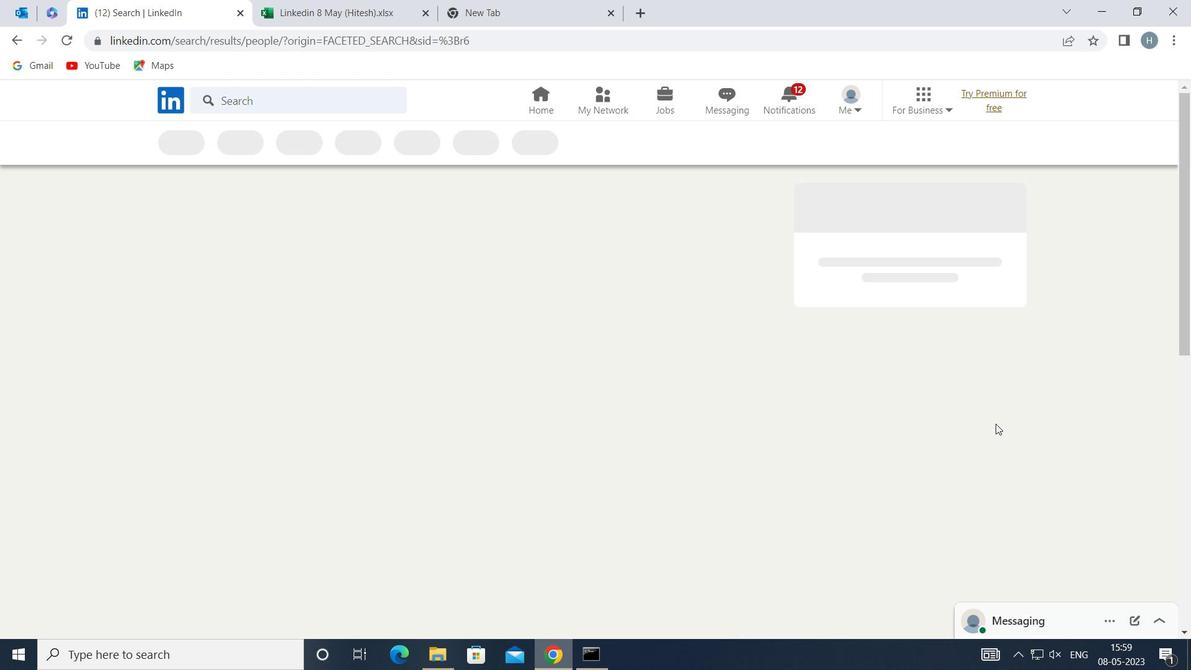 
